 Task: Play online wordle game with 9 letters.
Action: Mouse moved to (513, 465)
Screenshot: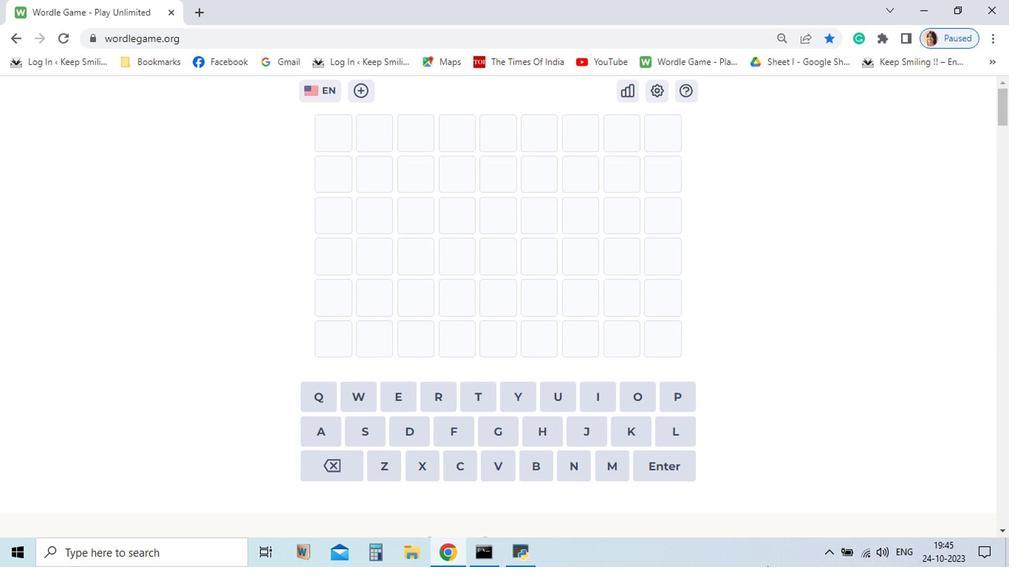 
Action: Mouse pressed left at (513, 465)
Screenshot: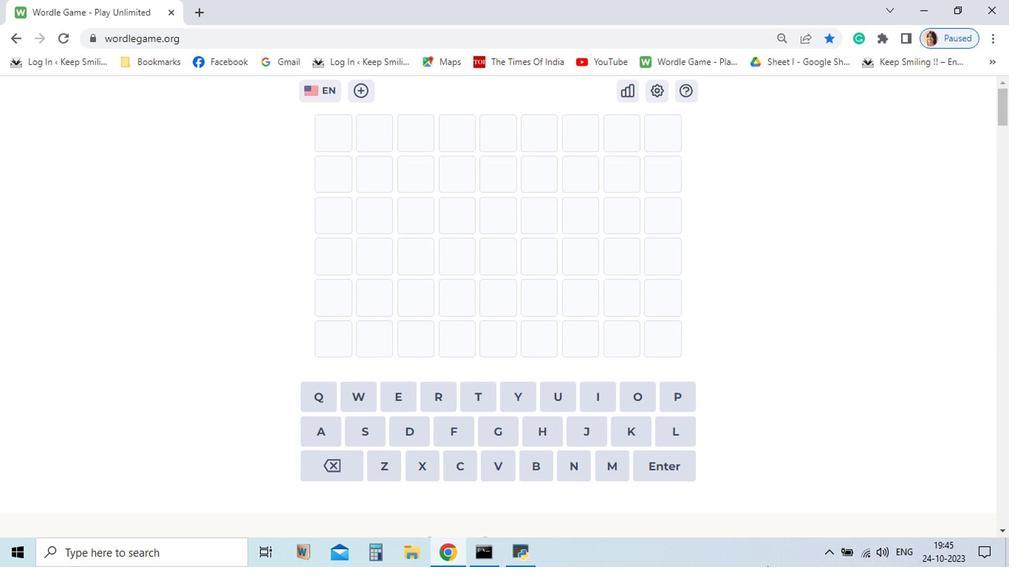 
Action: Mouse moved to (585, 415)
Screenshot: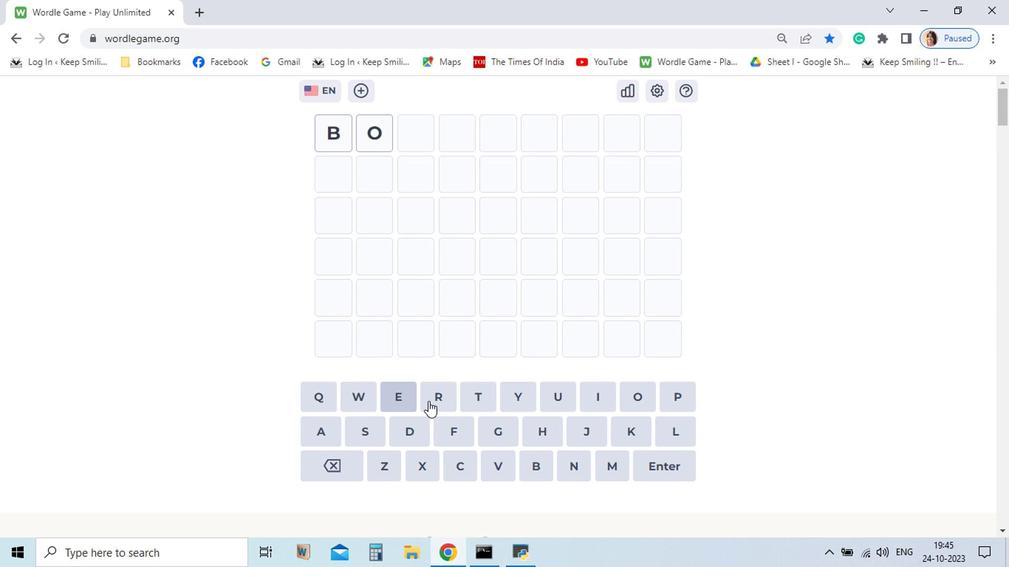 
Action: Mouse pressed left at (585, 415)
Screenshot: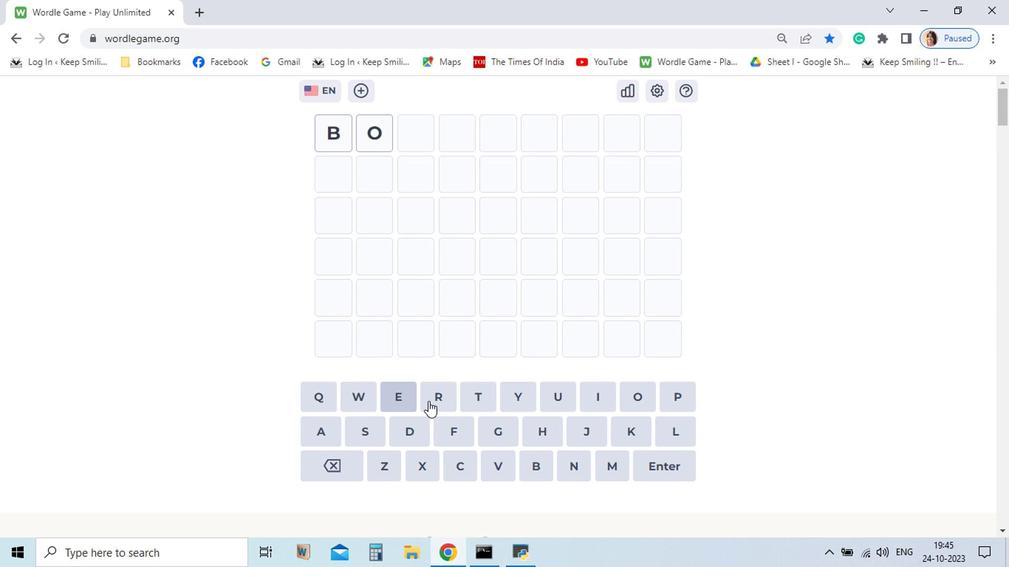
Action: Mouse moved to (440, 419)
Screenshot: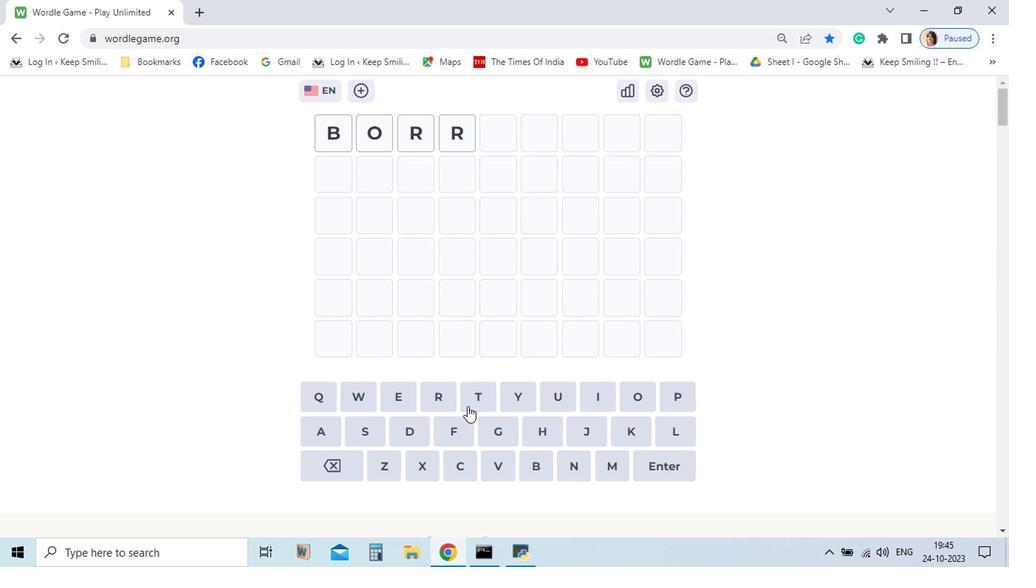 
Action: Mouse pressed left at (440, 419)
Screenshot: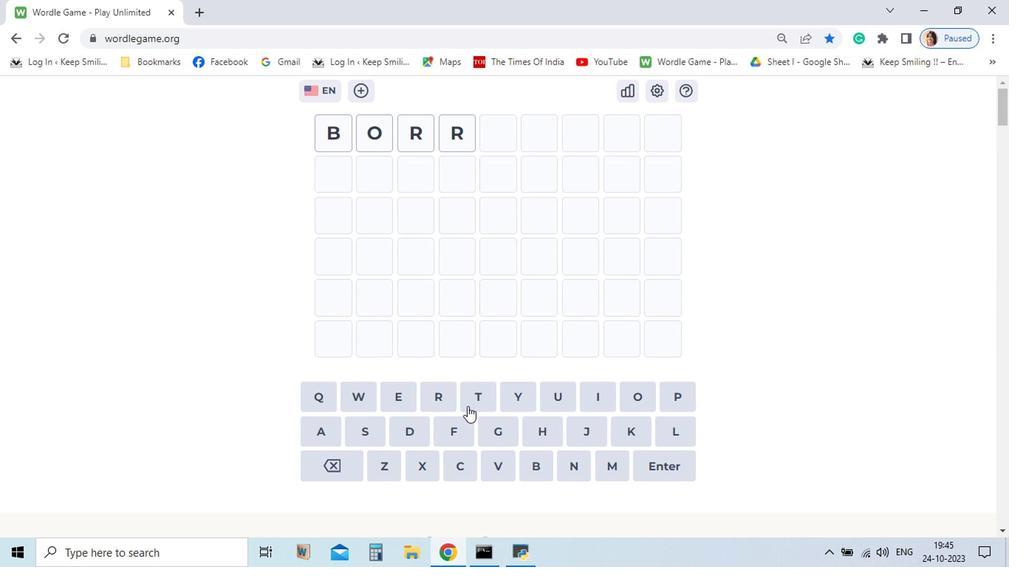 
Action: Mouse pressed left at (440, 419)
Screenshot: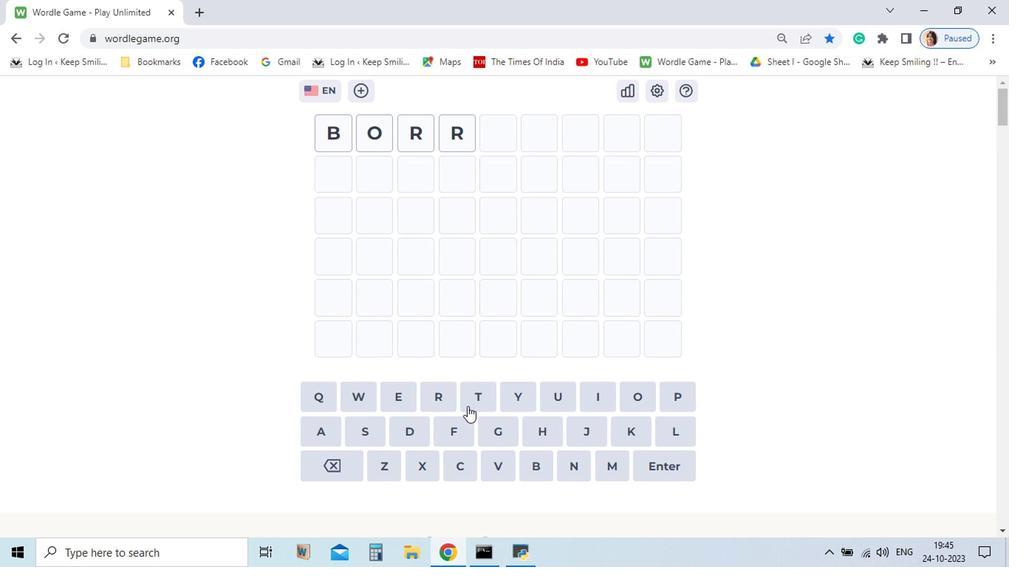 
Action: Mouse moved to (589, 413)
Screenshot: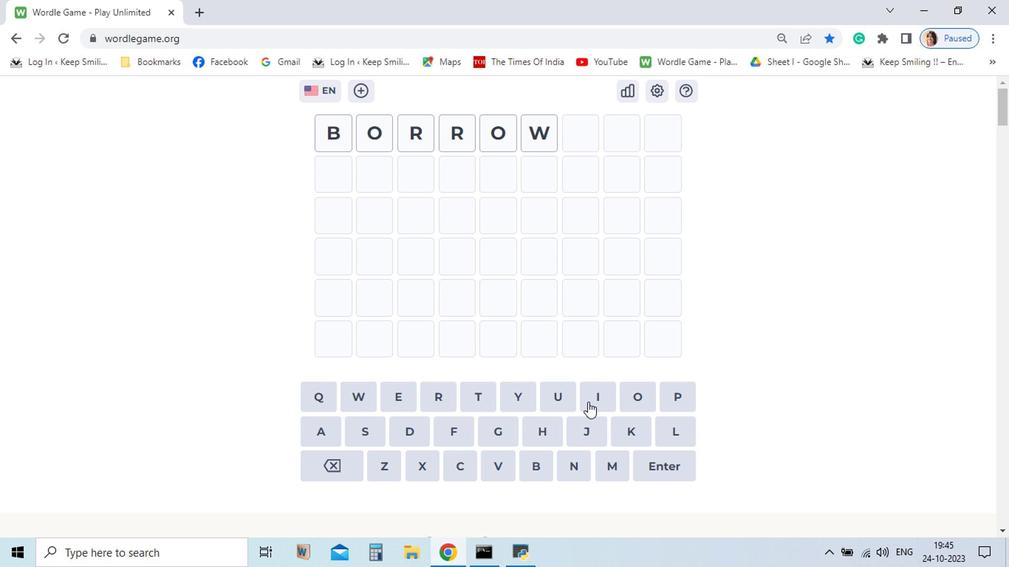 
Action: Mouse pressed left at (589, 413)
Screenshot: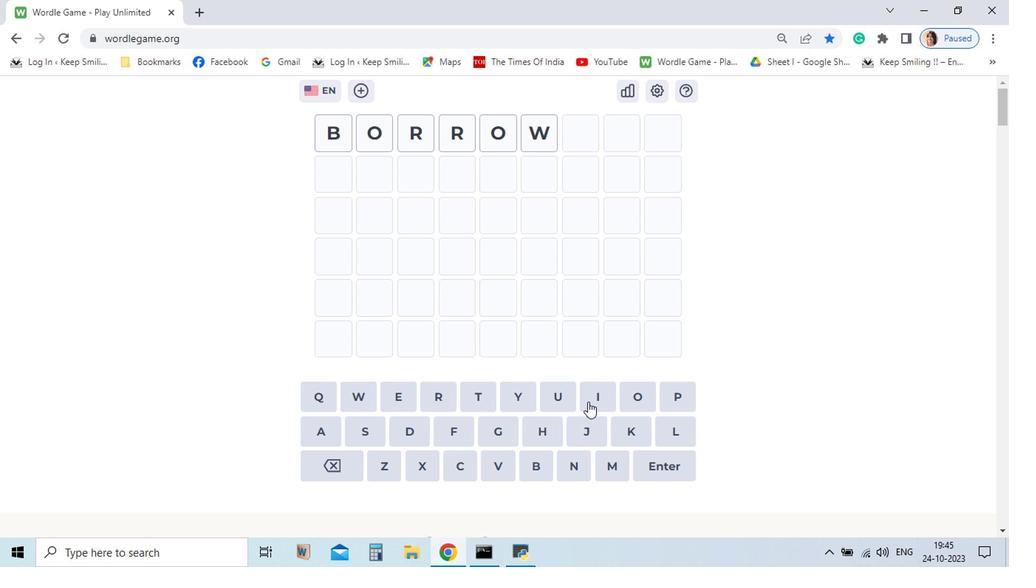 
Action: Mouse moved to (390, 416)
Screenshot: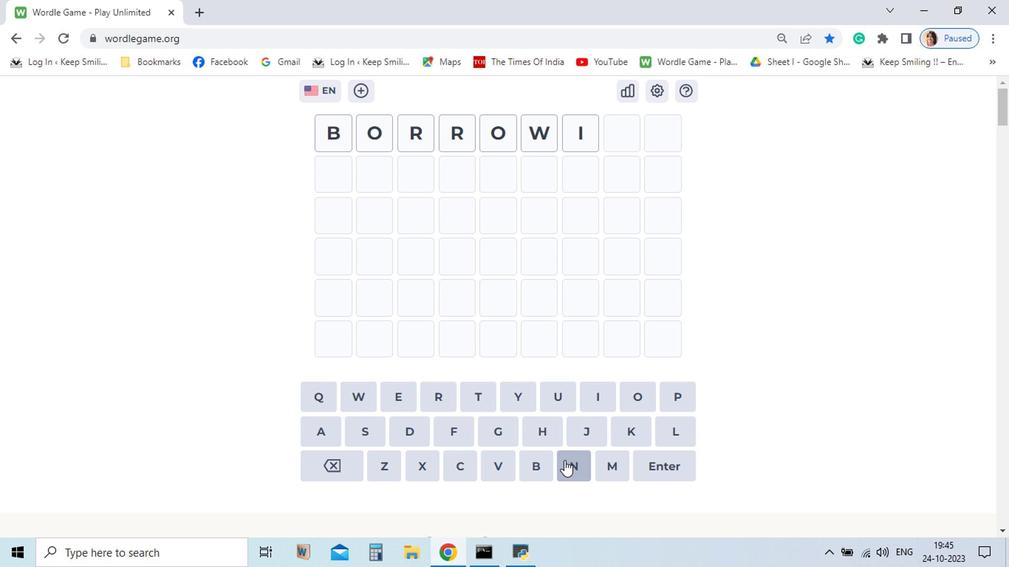 
Action: Mouse pressed left at (390, 416)
Screenshot: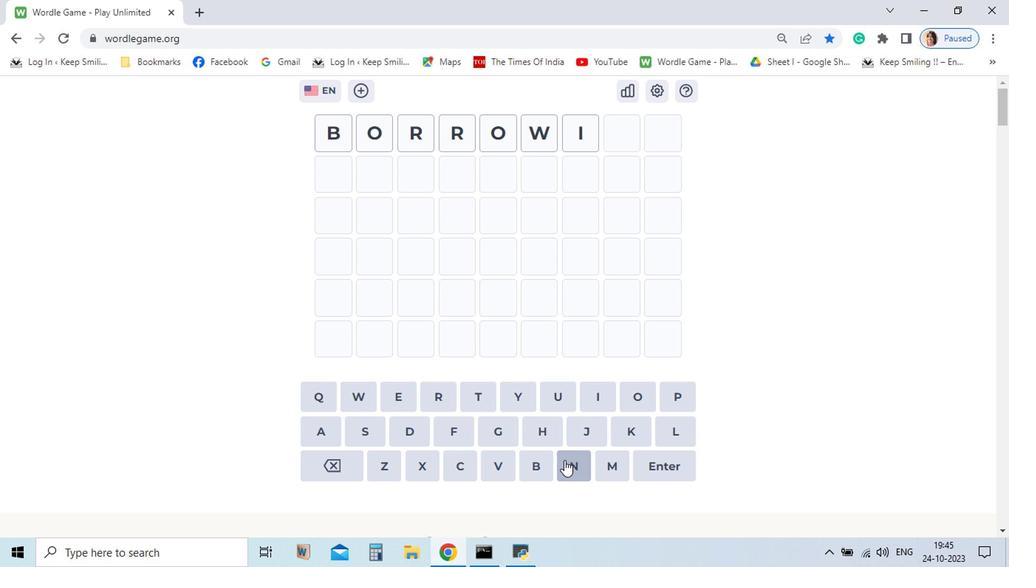 
Action: Mouse moved to (554, 419)
Screenshot: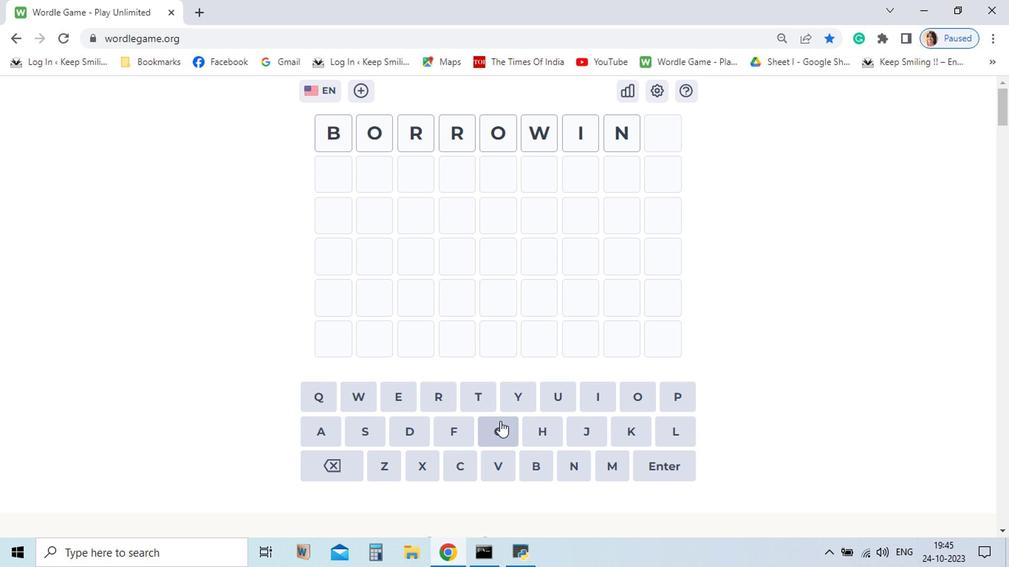 
Action: Mouse pressed left at (554, 419)
Screenshot: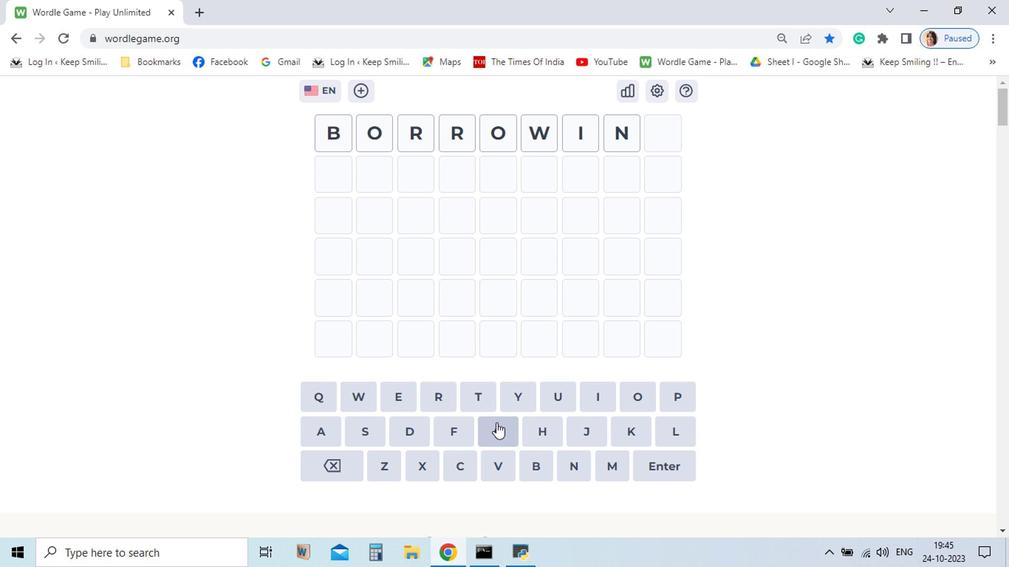 
Action: Mouse moved to (541, 465)
Screenshot: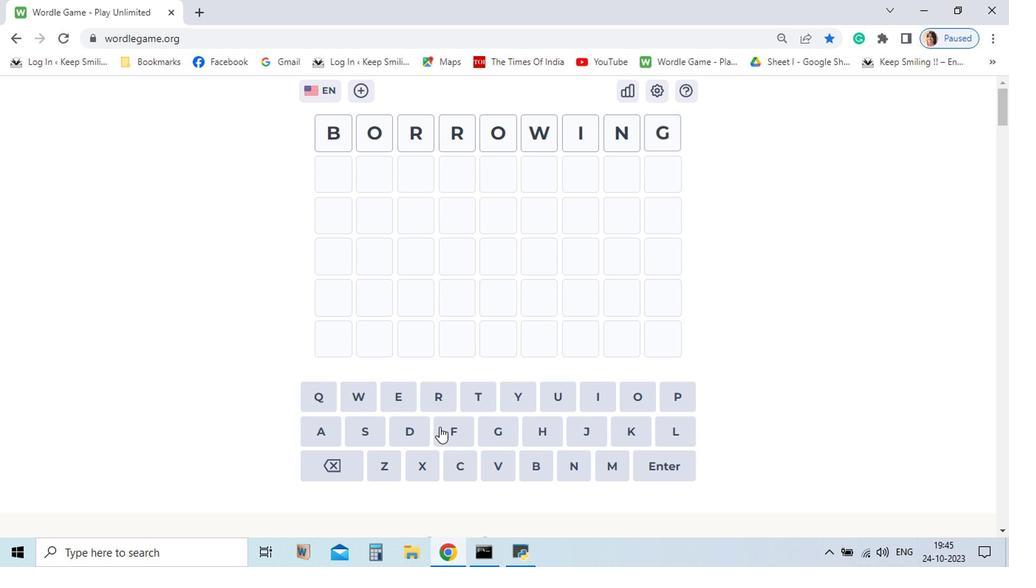 
Action: Mouse pressed left at (541, 465)
Screenshot: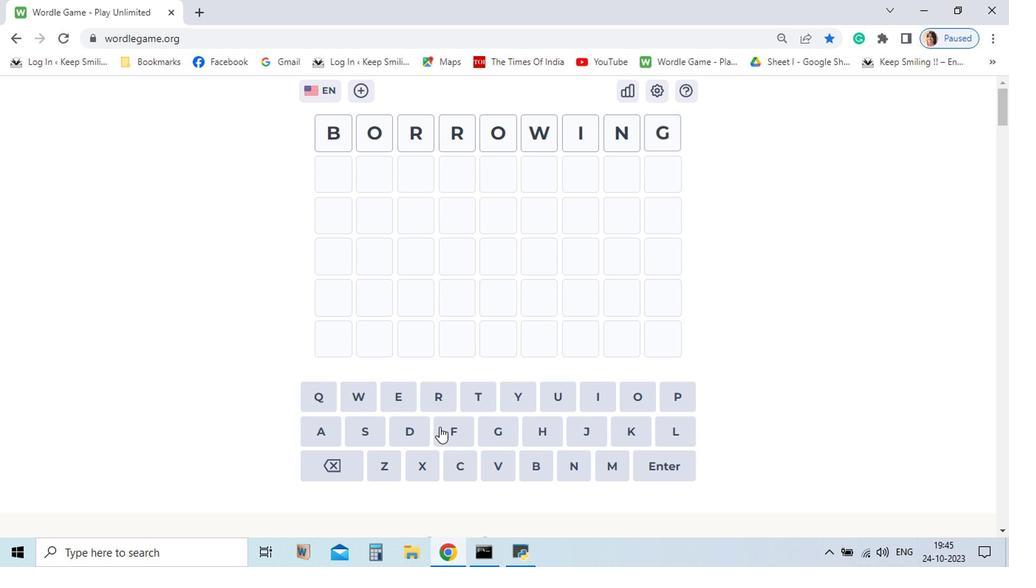 
Action: Mouse moved to (487, 434)
Screenshot: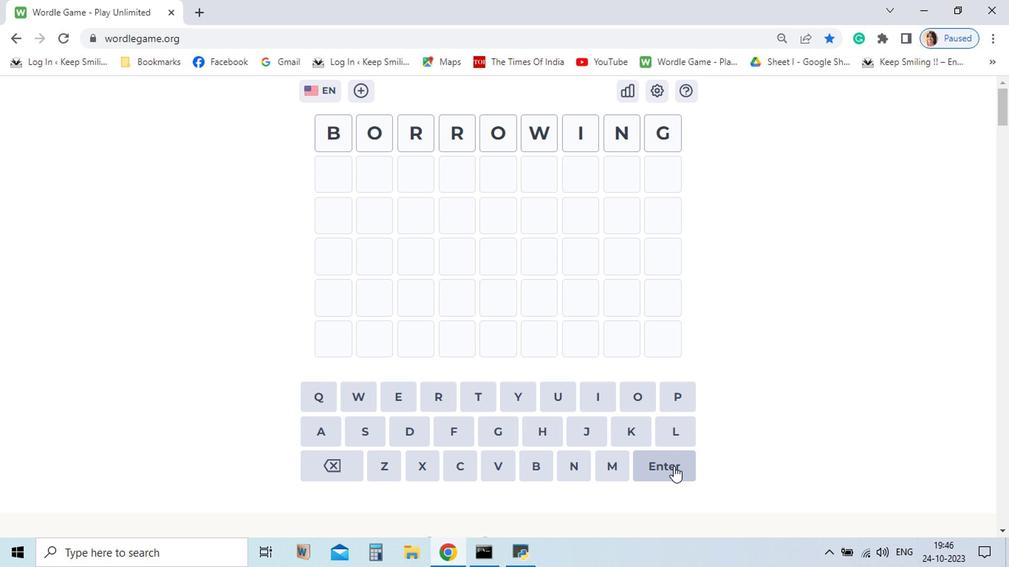 
Action: Mouse pressed left at (487, 434)
Screenshot: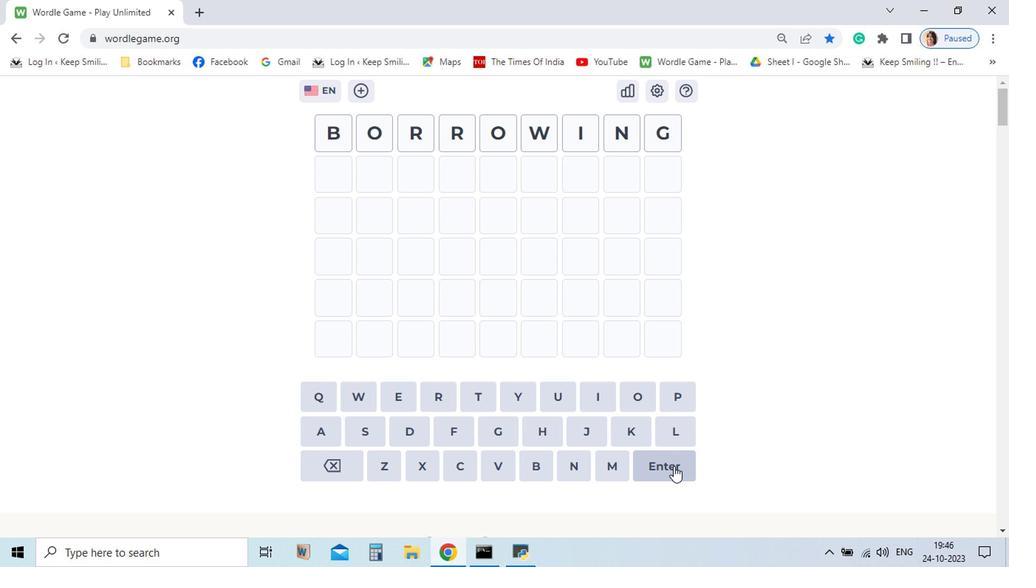 
Action: Mouse moved to (612, 466)
Screenshot: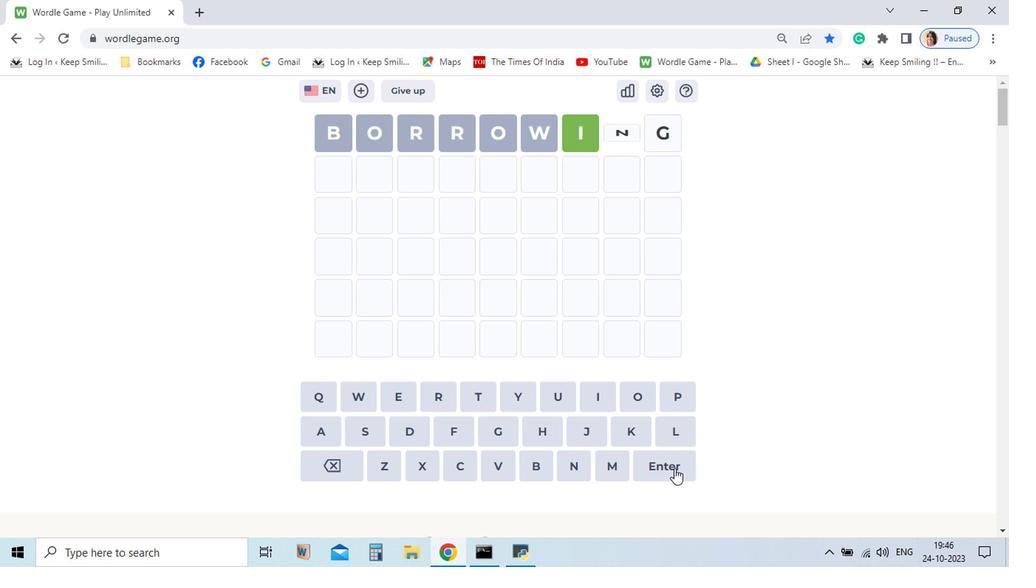
Action: Mouse pressed left at (612, 466)
Screenshot: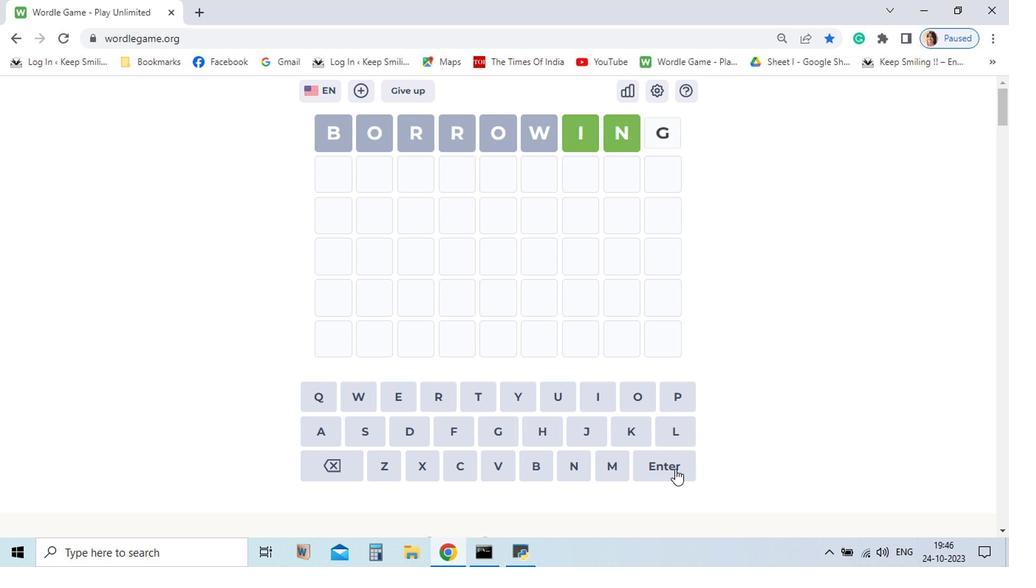 
Action: Mouse moved to (520, 436)
Screenshot: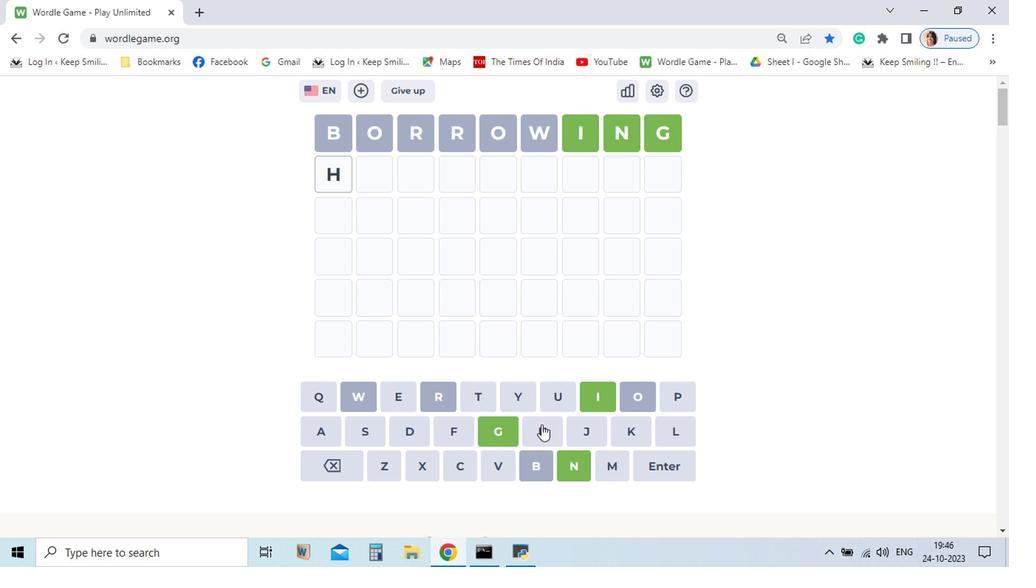 
Action: Mouse pressed left at (520, 436)
Screenshot: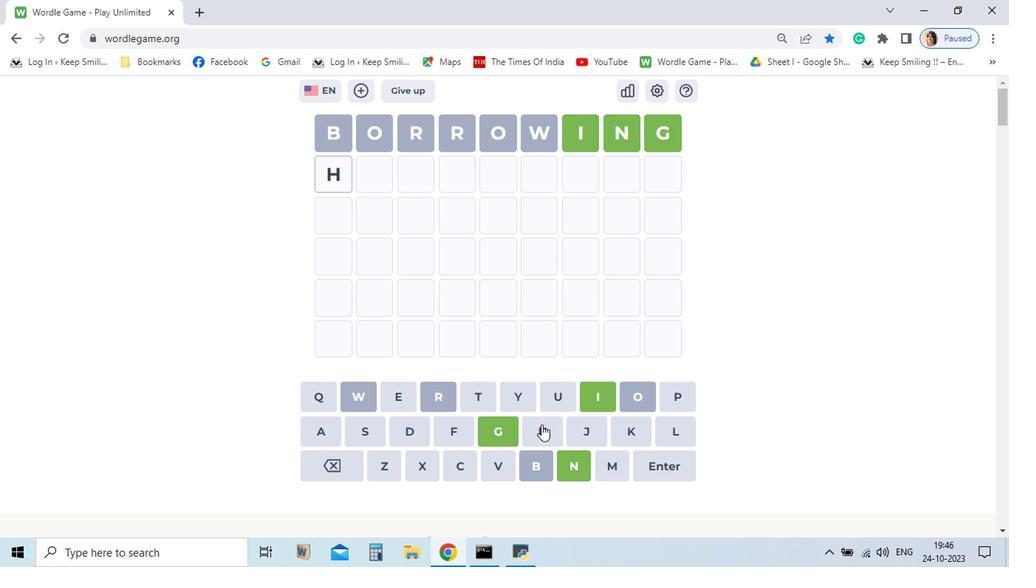 
Action: Mouse moved to (416, 411)
Screenshot: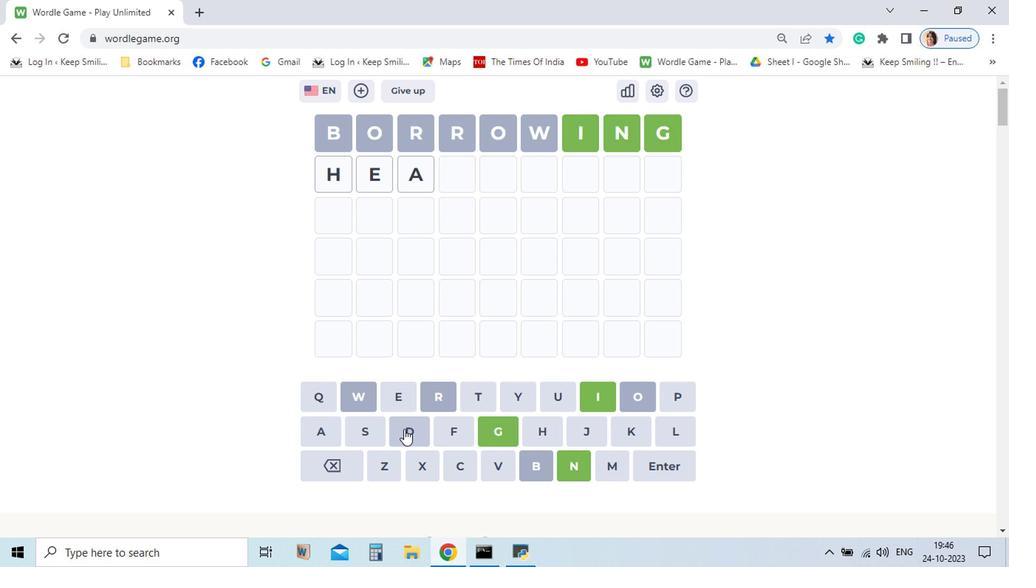 
Action: Mouse pressed left at (416, 411)
Screenshot: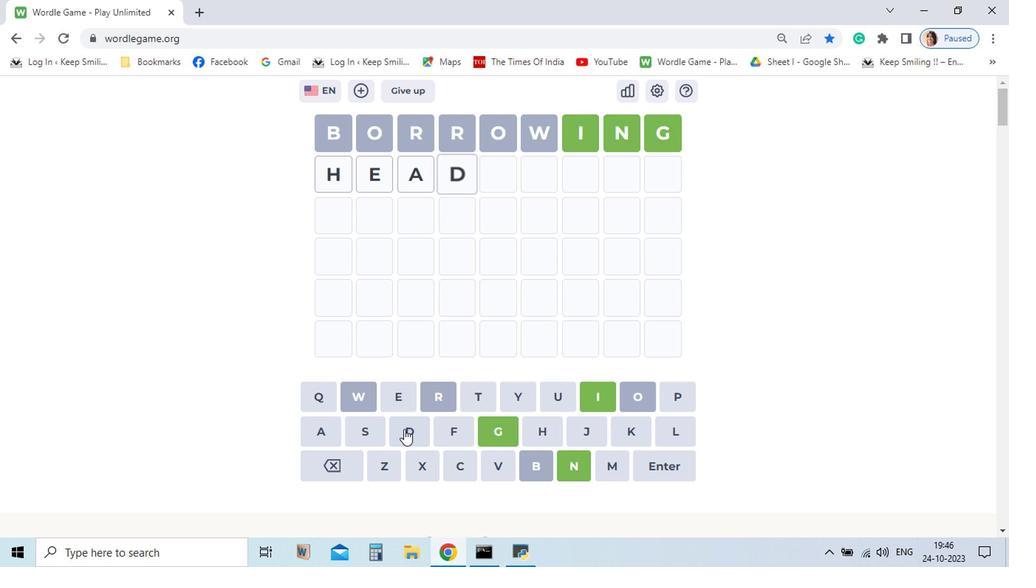 
Action: Mouse moved to (362, 442)
Screenshot: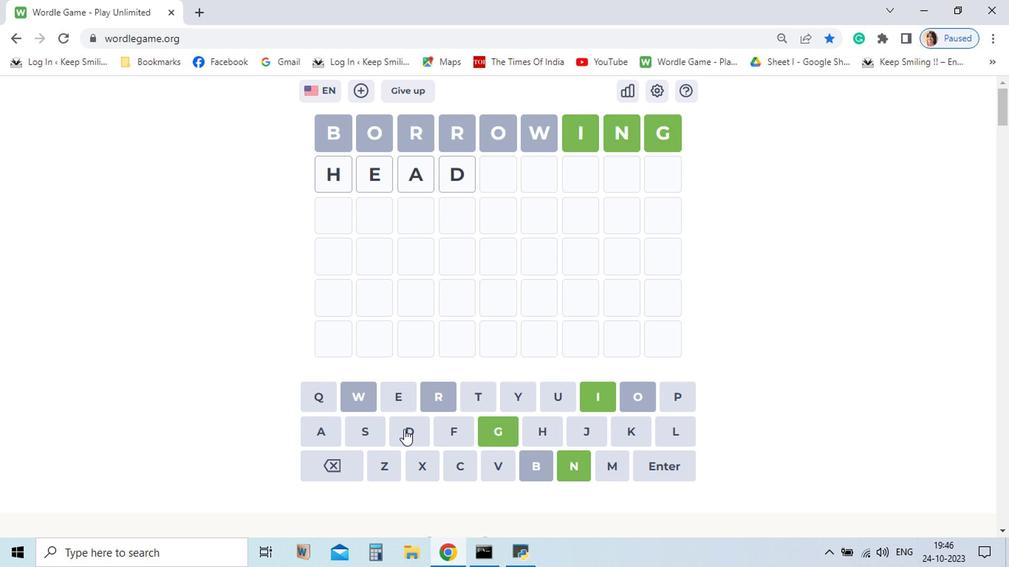 
Action: Mouse pressed left at (362, 442)
Screenshot: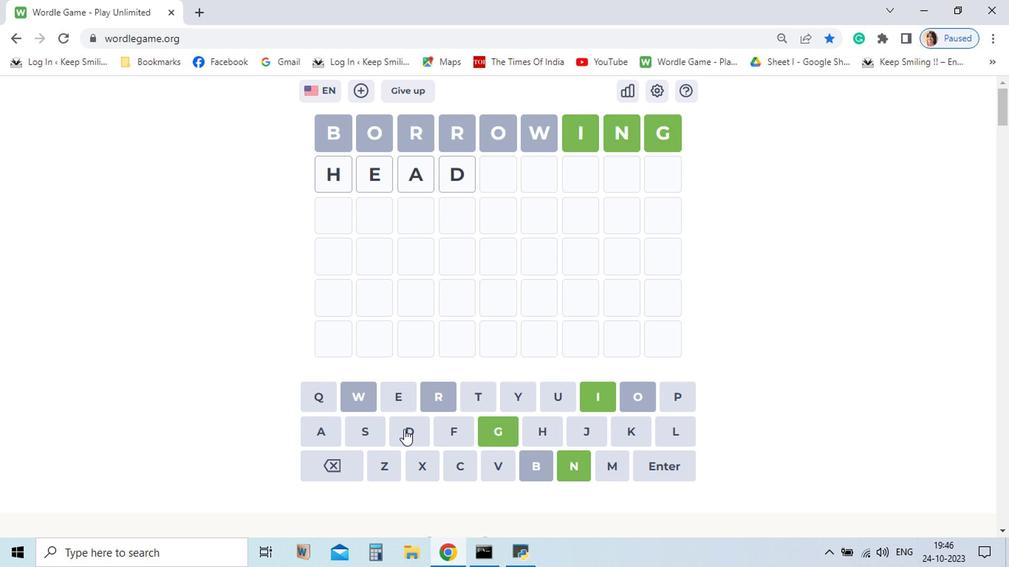 
Action: Mouse moved to (421, 439)
Screenshot: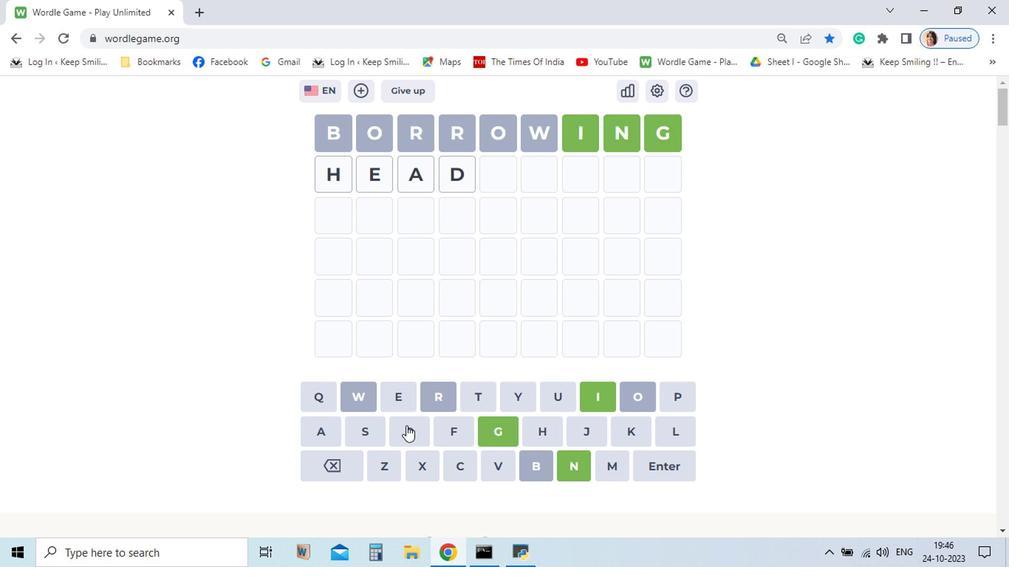 
Action: Mouse pressed left at (421, 439)
Screenshot: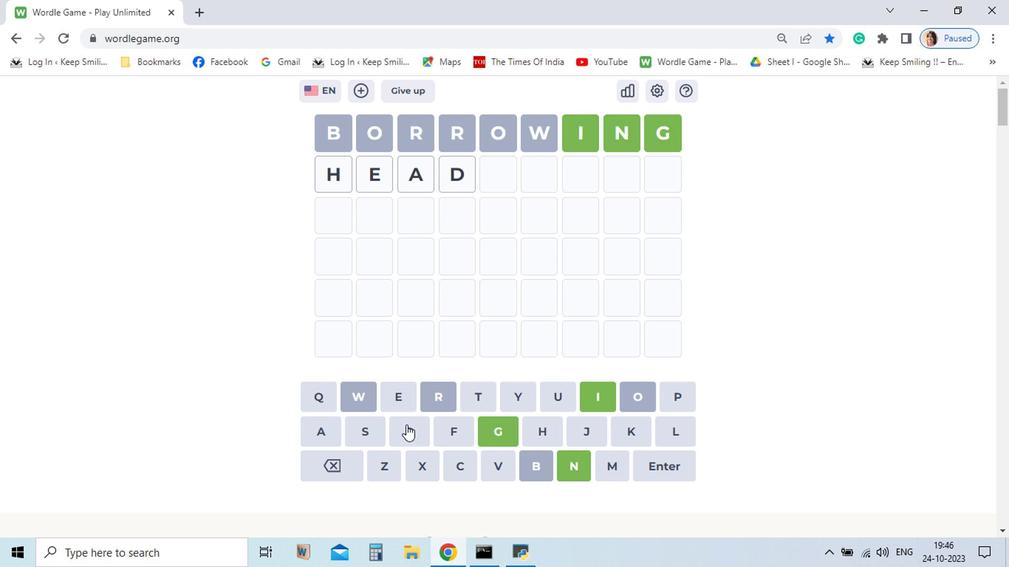 
Action: Mouse moved to (402, 438)
Screenshot: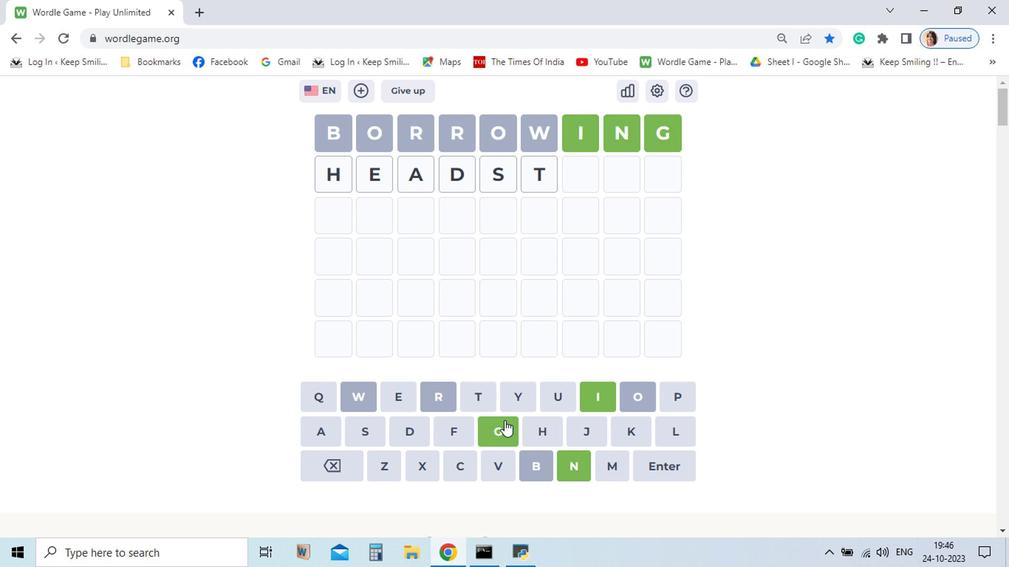 
Action: Mouse pressed left at (402, 438)
Screenshot: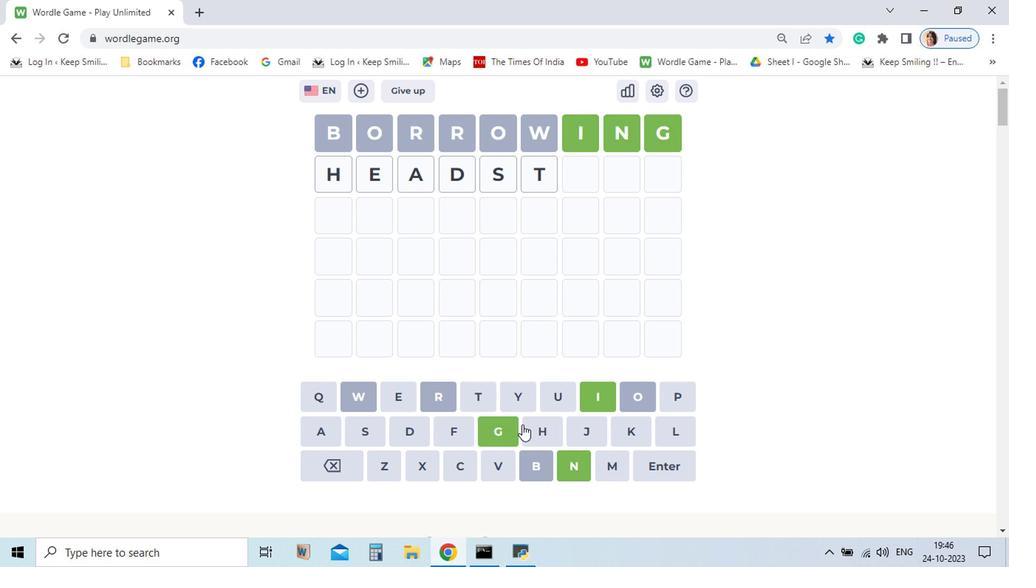 
Action: Mouse moved to (468, 414)
Screenshot: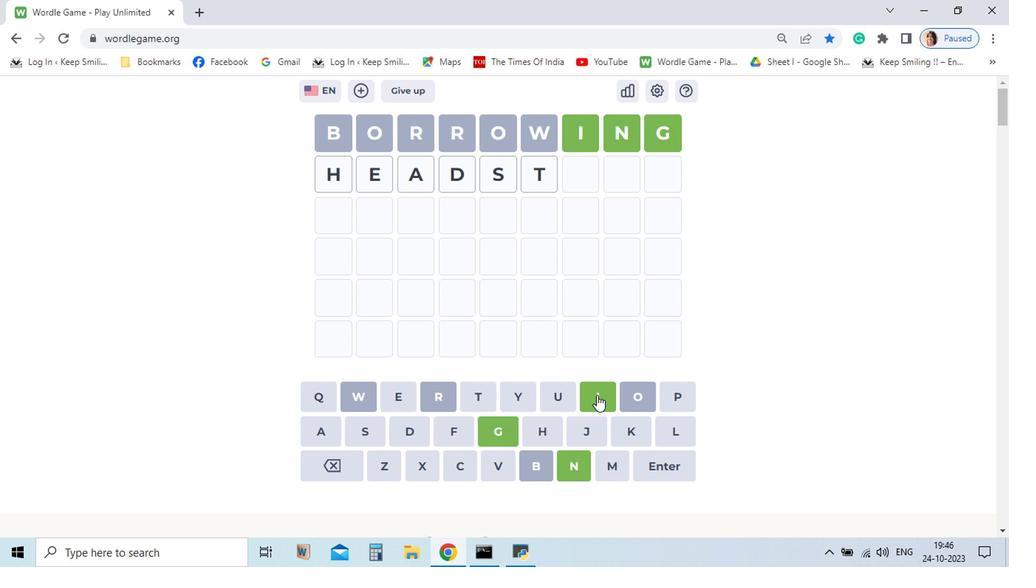 
Action: Mouse pressed left at (468, 414)
Screenshot: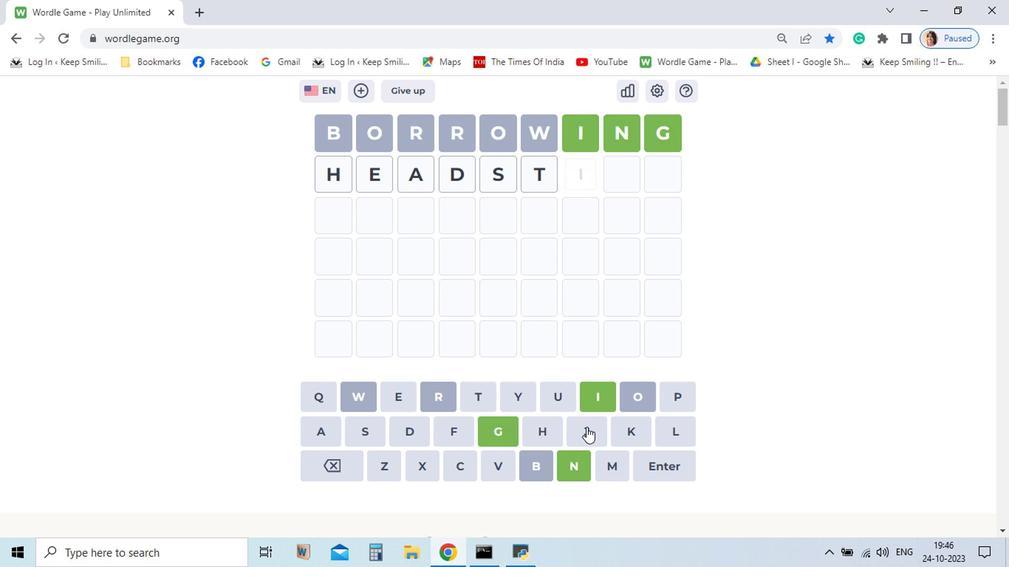 
Action: Mouse moved to (558, 415)
Screenshot: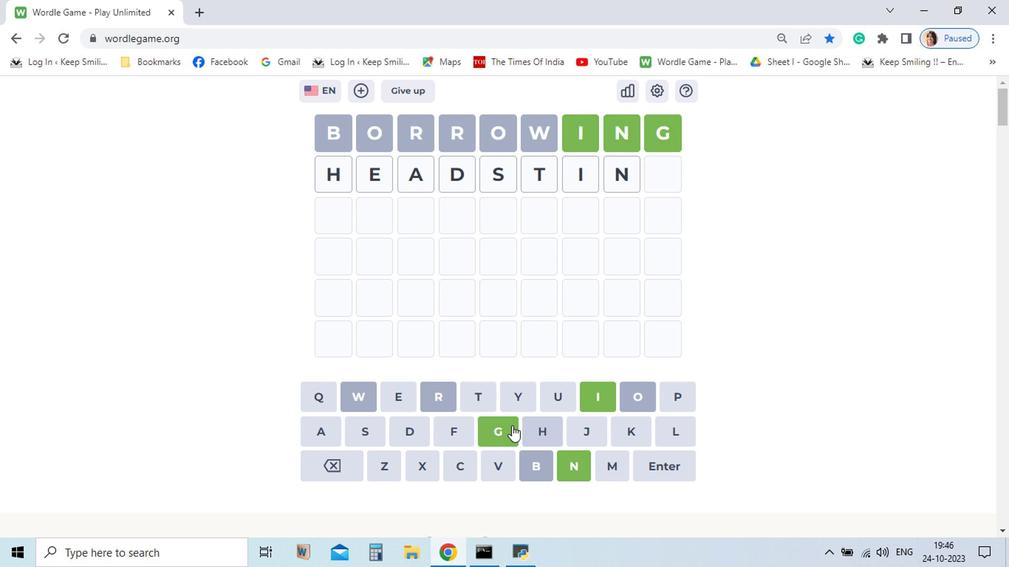 
Action: Mouse pressed left at (558, 415)
Screenshot: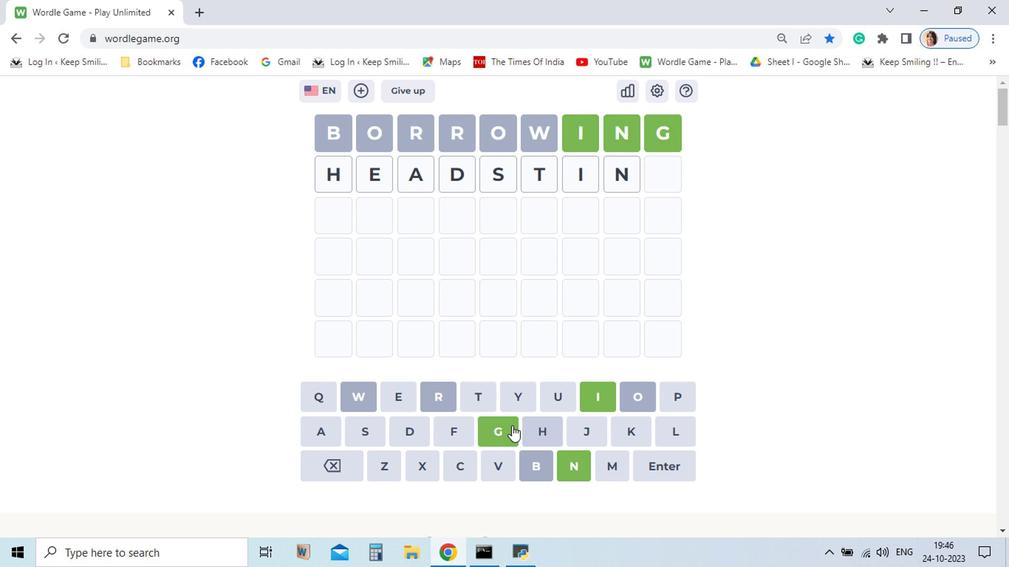 
Action: Mouse moved to (545, 462)
Screenshot: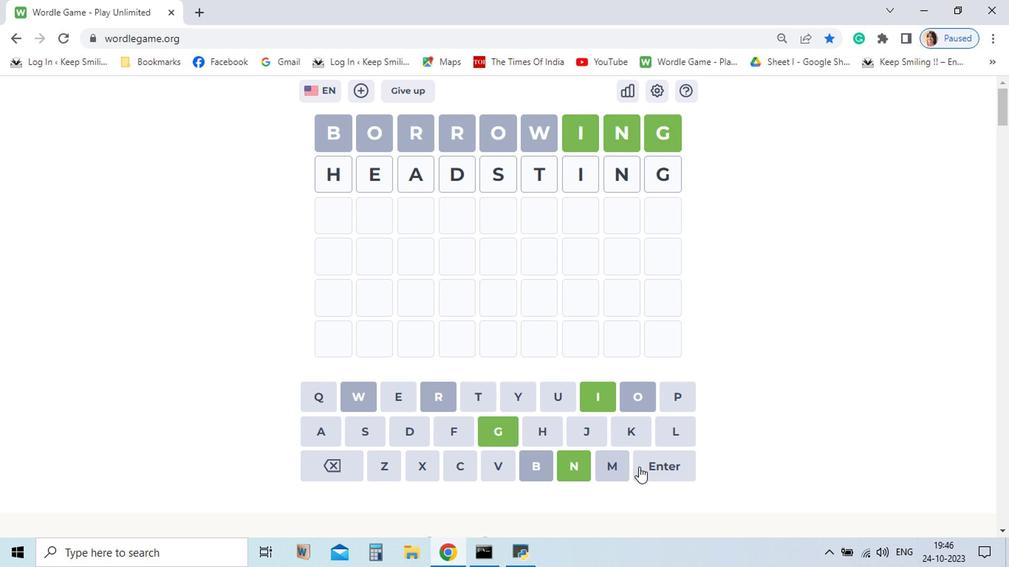 
Action: Mouse pressed left at (545, 462)
Screenshot: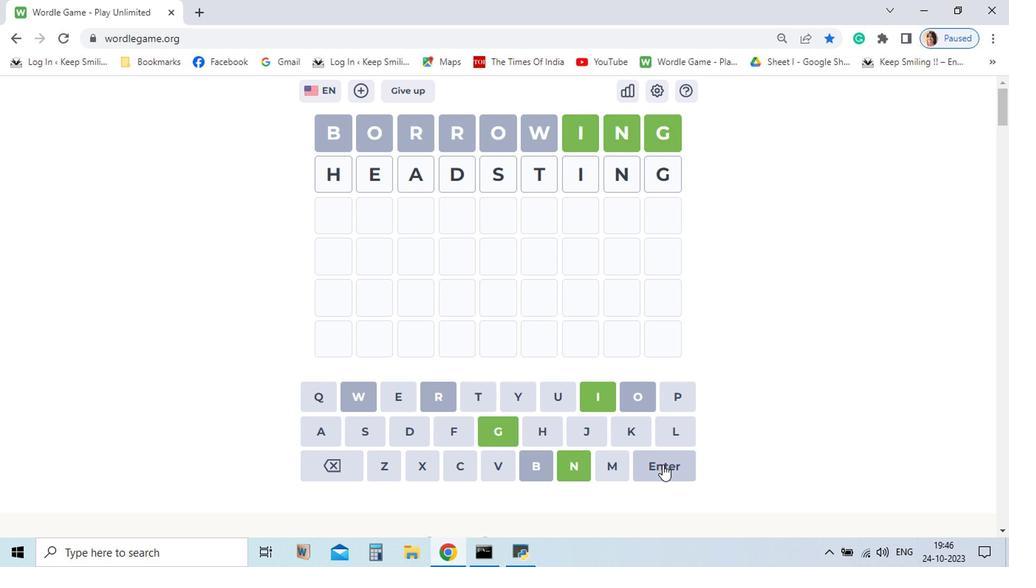 
Action: Mouse moved to (495, 436)
Screenshot: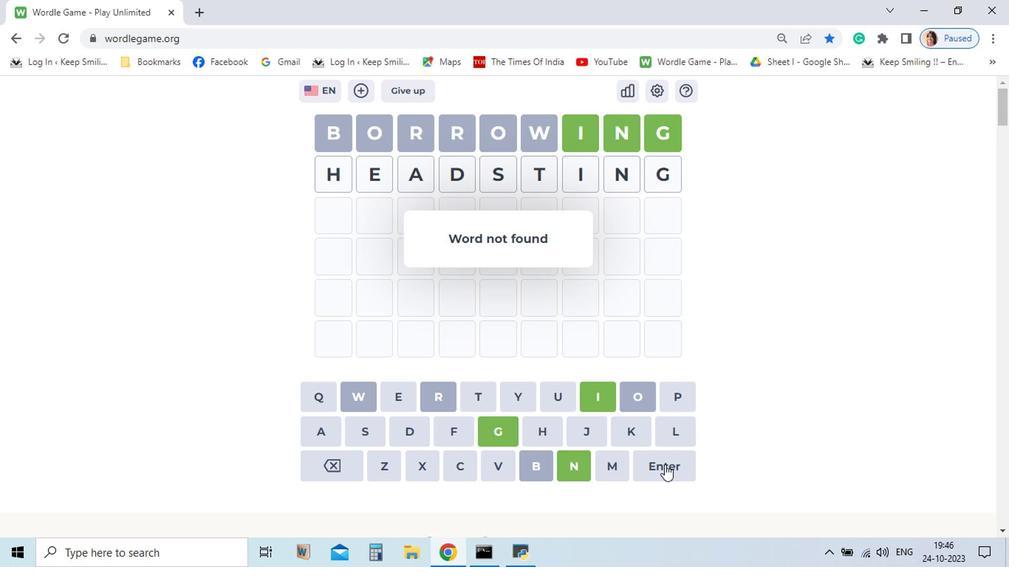 
Action: Mouse pressed left at (495, 436)
Screenshot: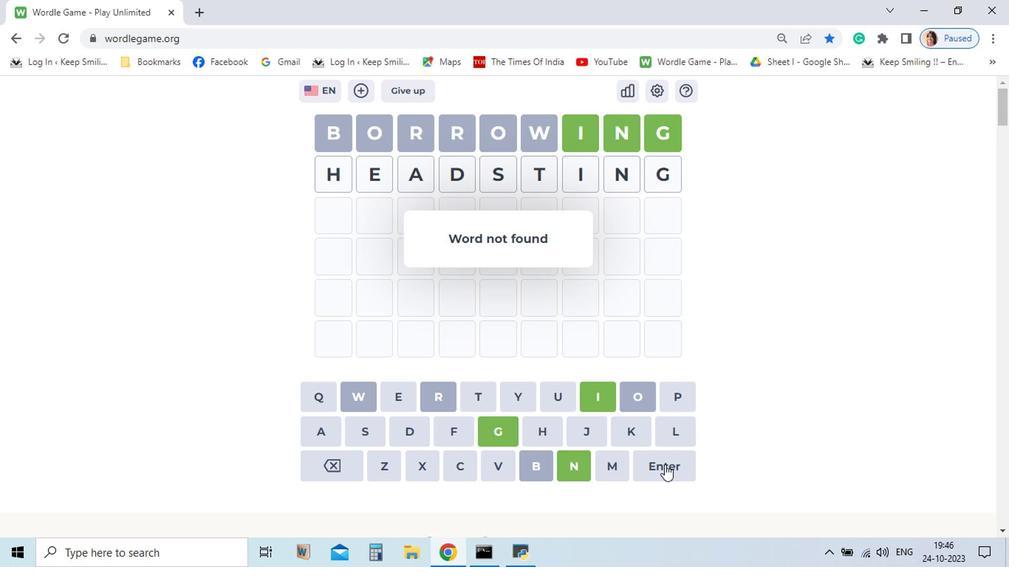 
Action: Mouse moved to (607, 464)
Screenshot: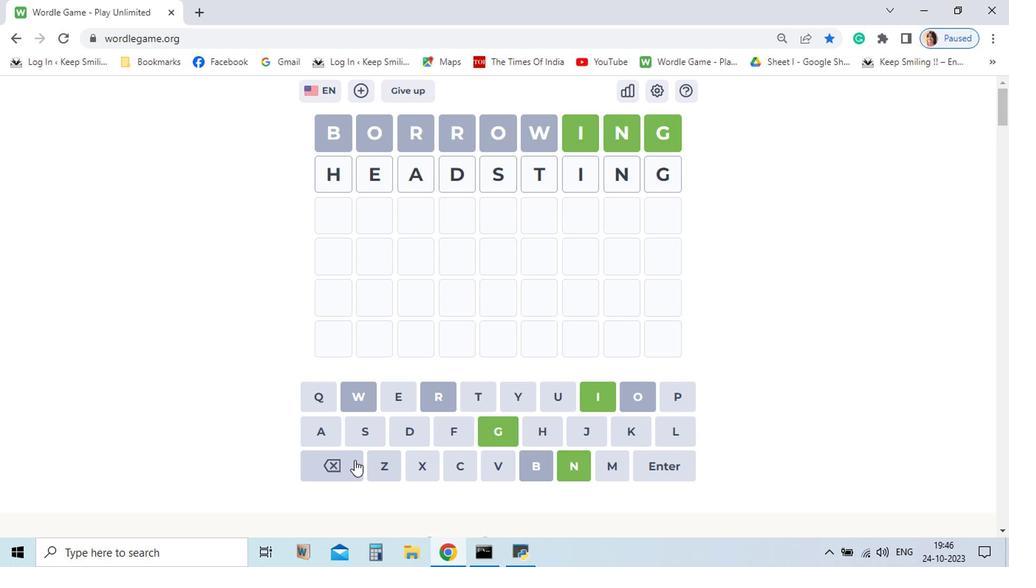 
Action: Mouse pressed left at (607, 464)
Screenshot: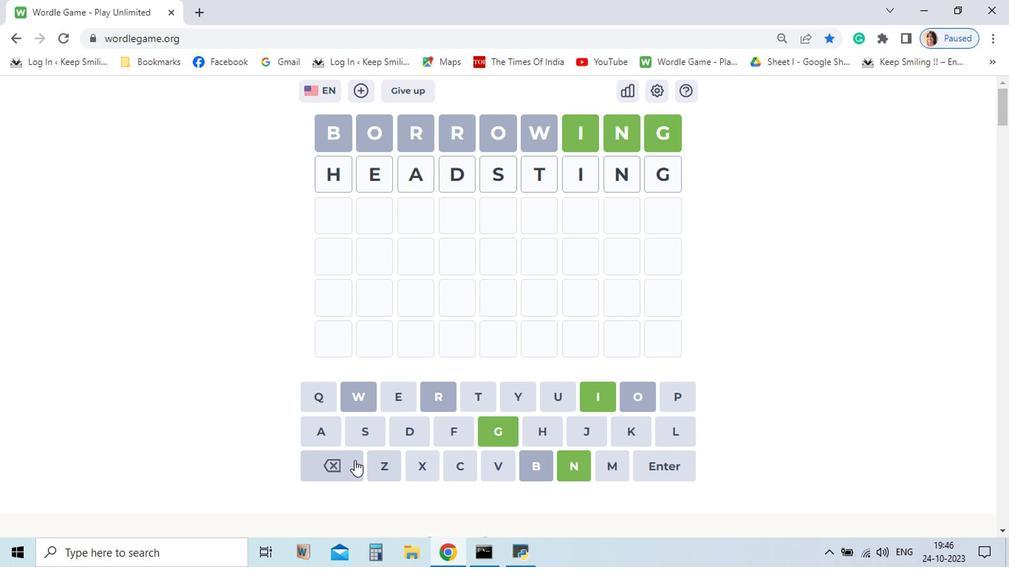 
Action: Mouse moved to (376, 463)
Screenshot: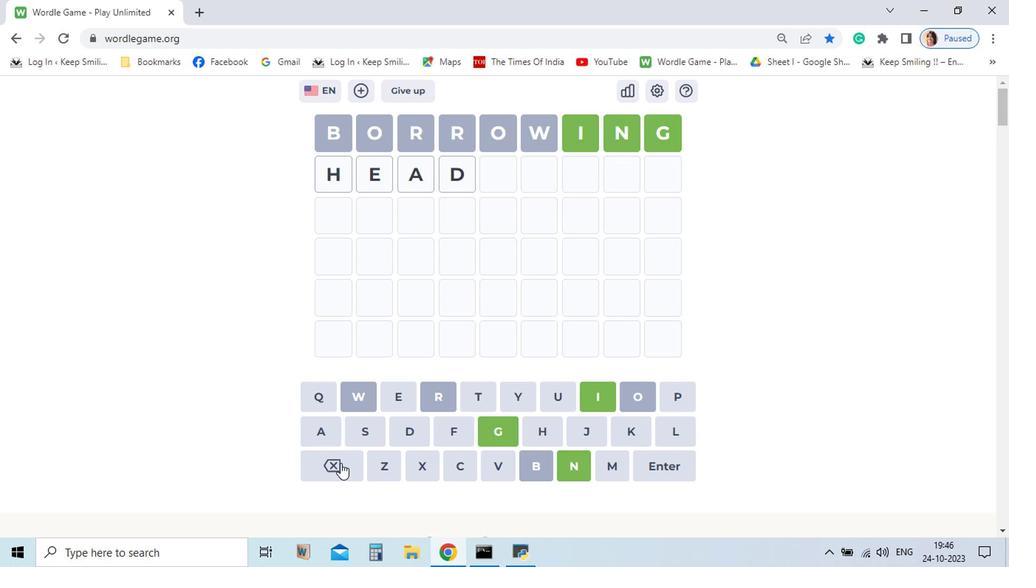 
Action: Mouse pressed left at (376, 463)
Screenshot: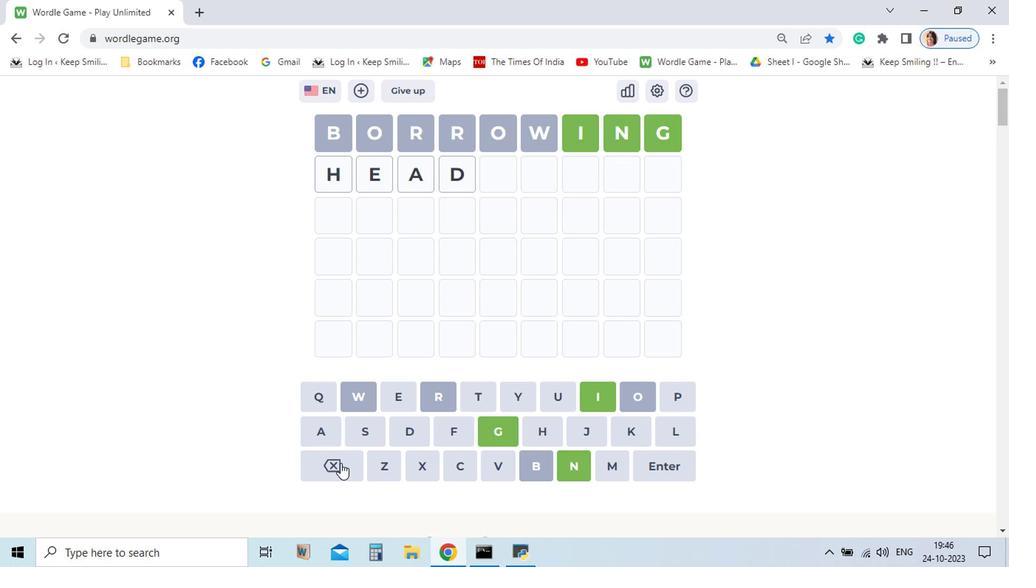 
Action: Mouse pressed left at (376, 463)
Screenshot: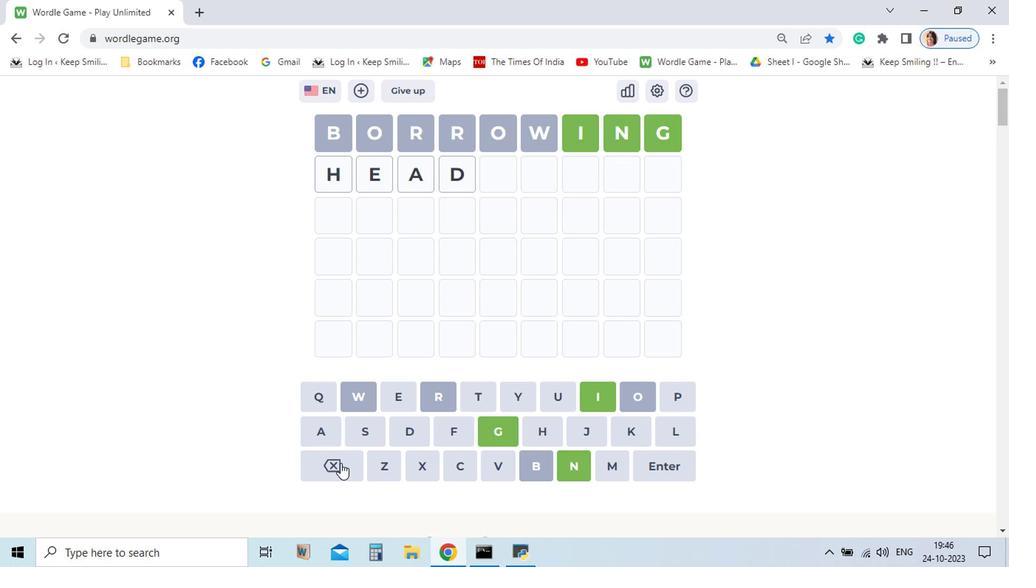 
Action: Mouse pressed left at (376, 463)
Screenshot: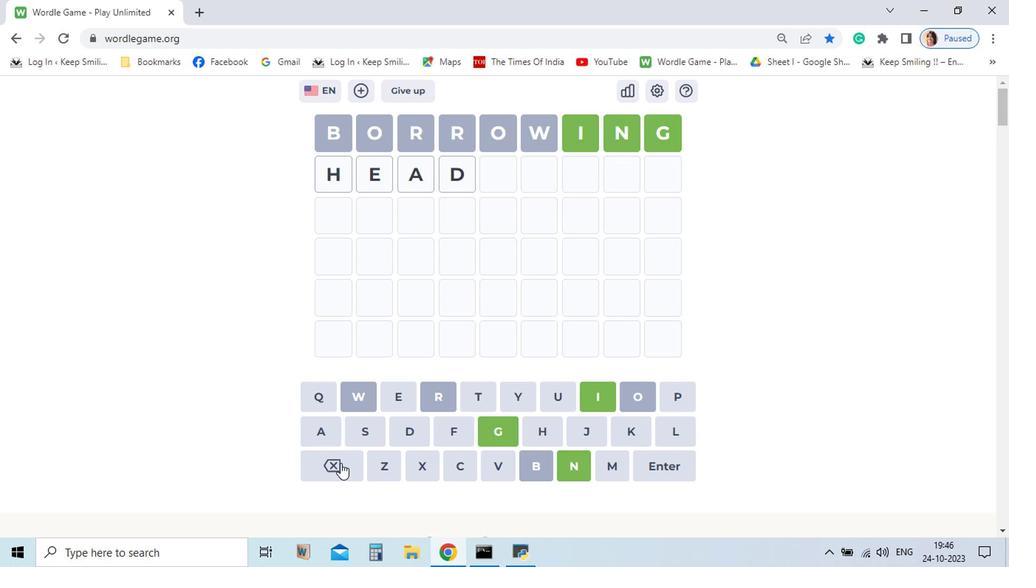 
Action: Mouse pressed left at (376, 463)
Screenshot: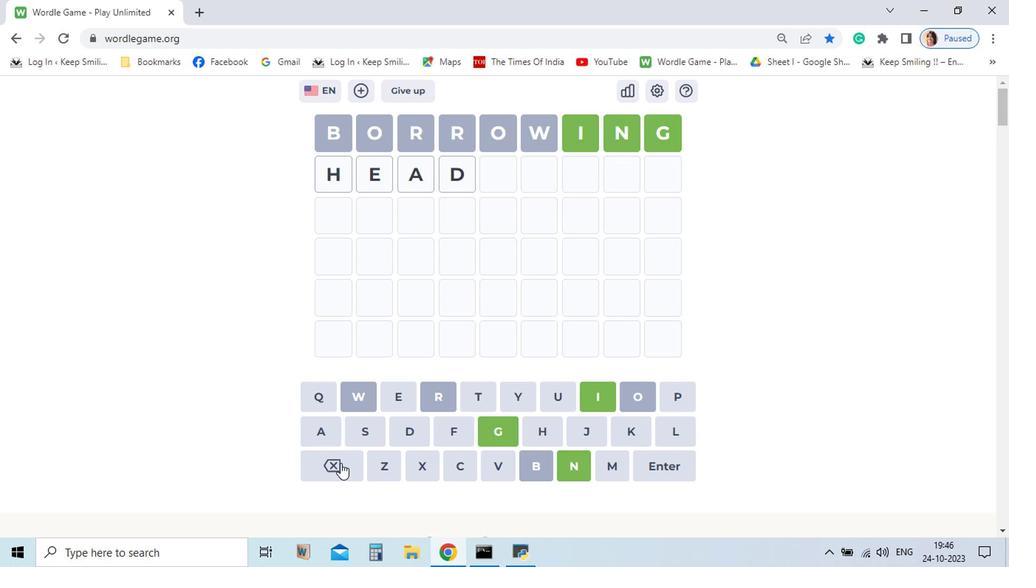 
Action: Mouse pressed left at (376, 463)
Screenshot: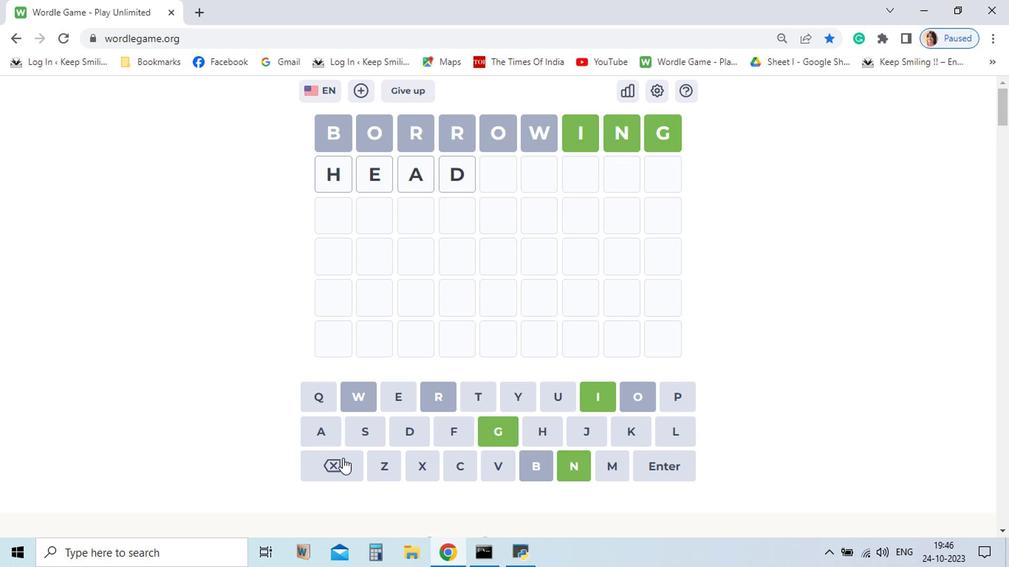 
Action: Mouse moved to (393, 446)
Screenshot: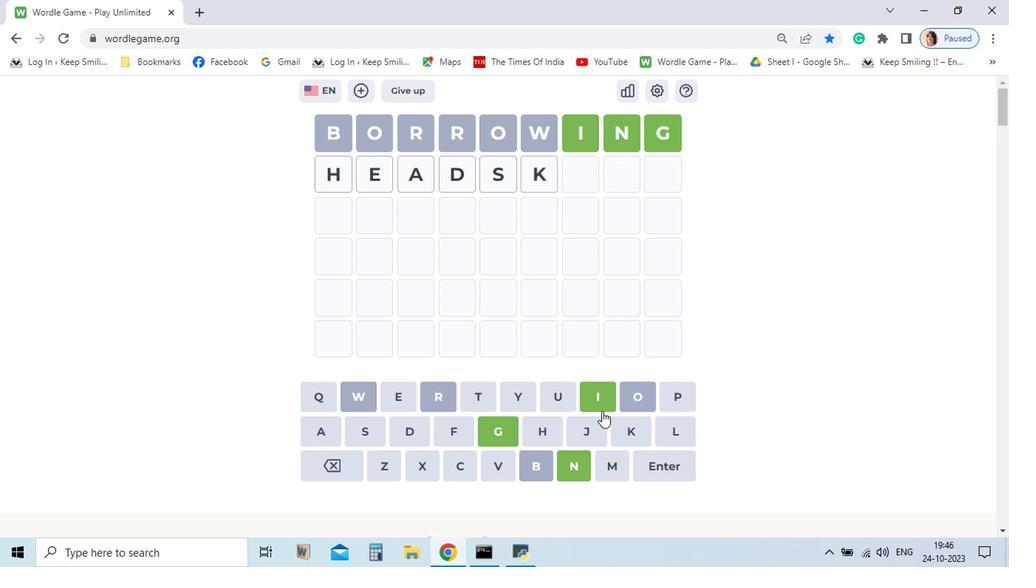 
Action: Mouse pressed left at (393, 446)
Screenshot: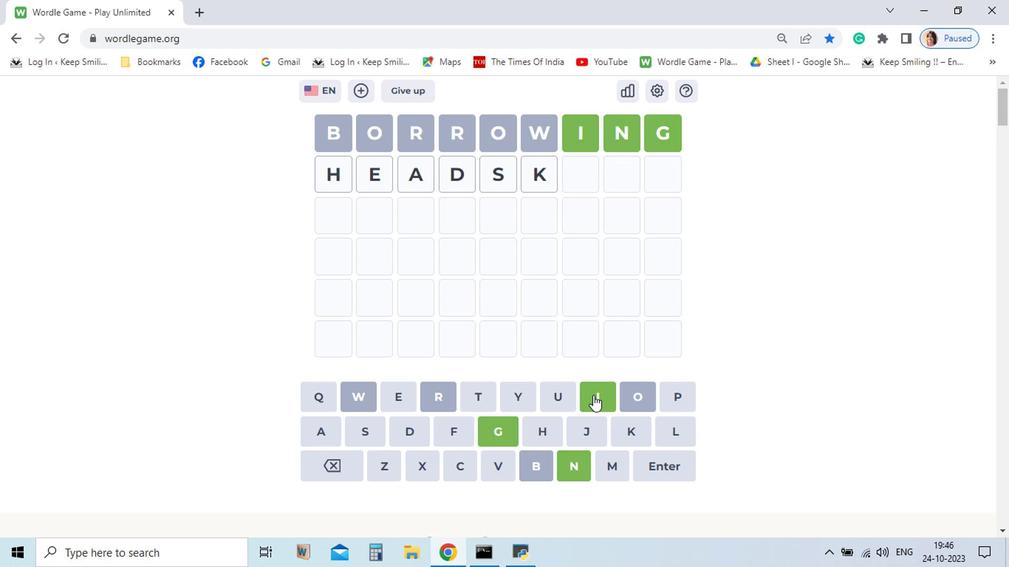
Action: Mouse moved to (580, 438)
Screenshot: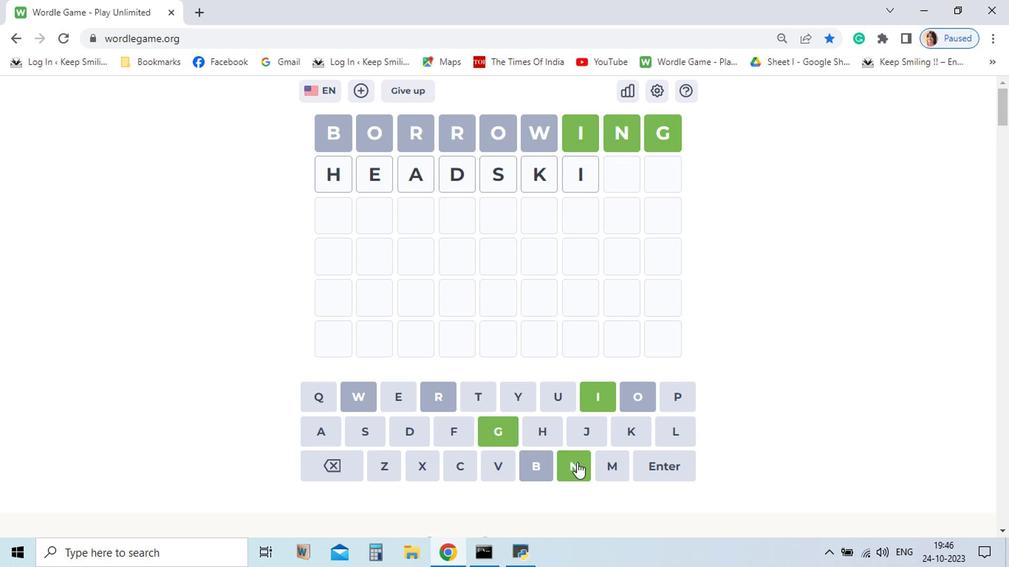 
Action: Mouse pressed left at (580, 438)
Screenshot: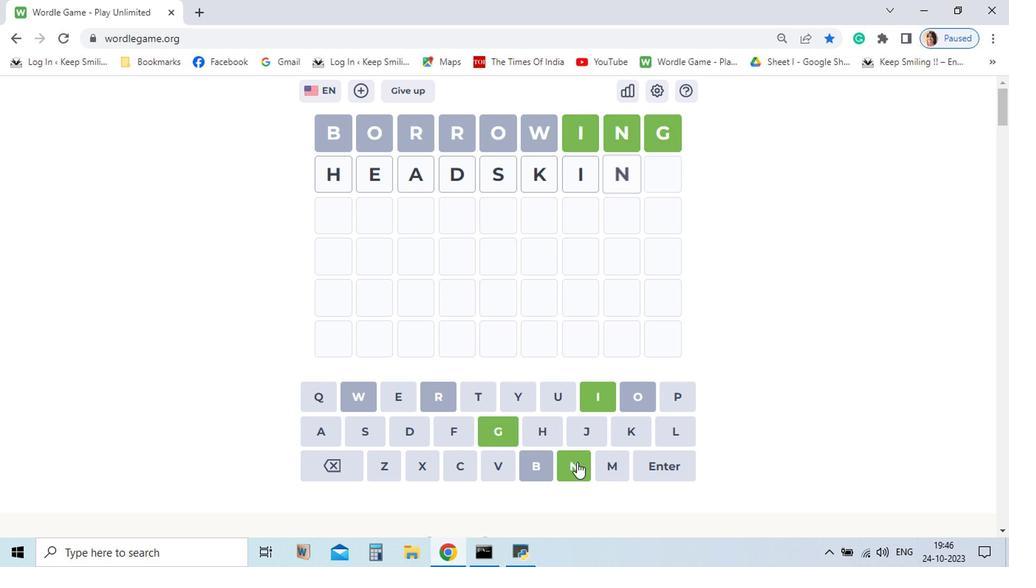 
Action: Mouse moved to (556, 414)
Screenshot: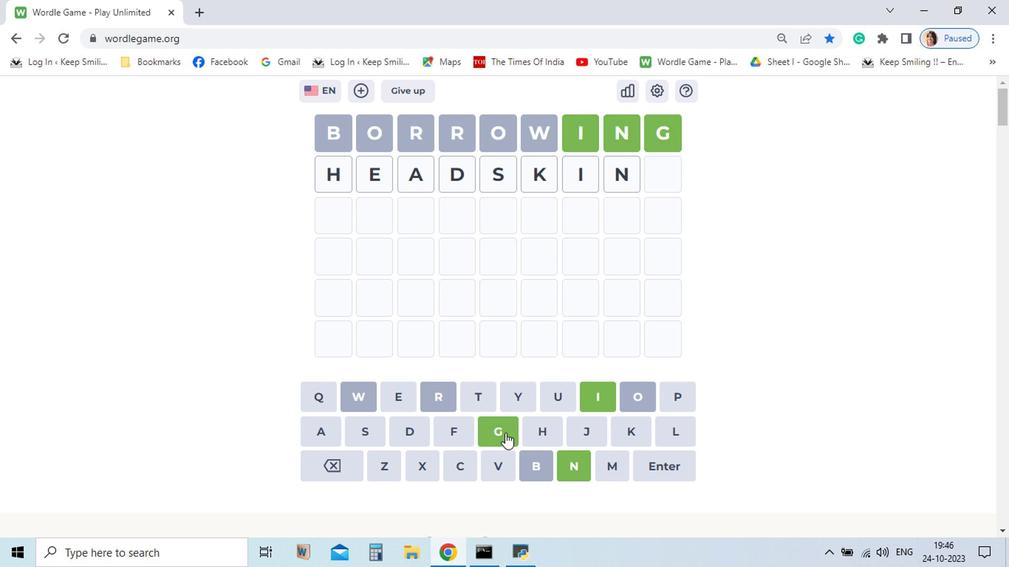 
Action: Mouse pressed left at (556, 414)
Screenshot: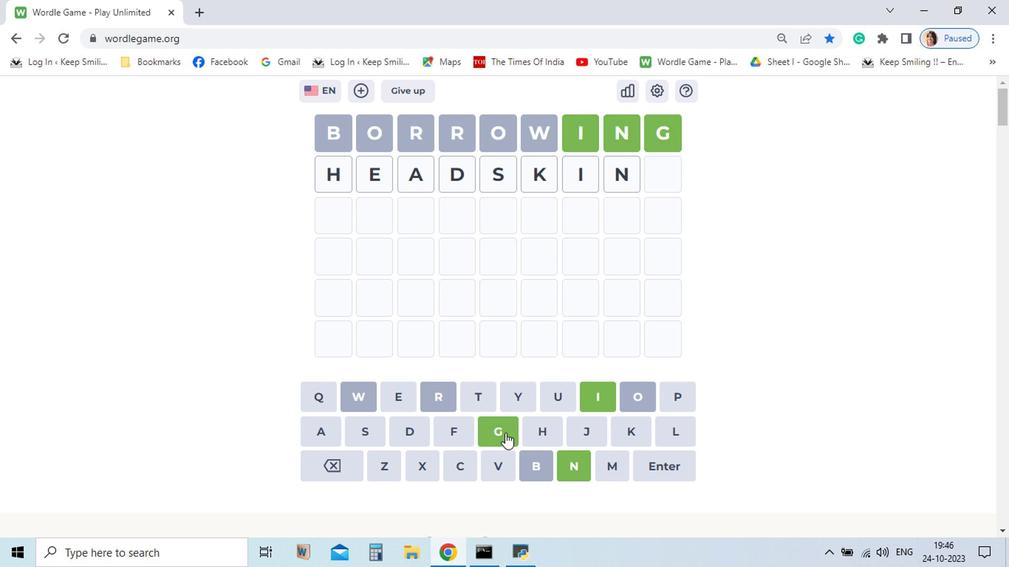 
Action: Mouse moved to (544, 463)
Screenshot: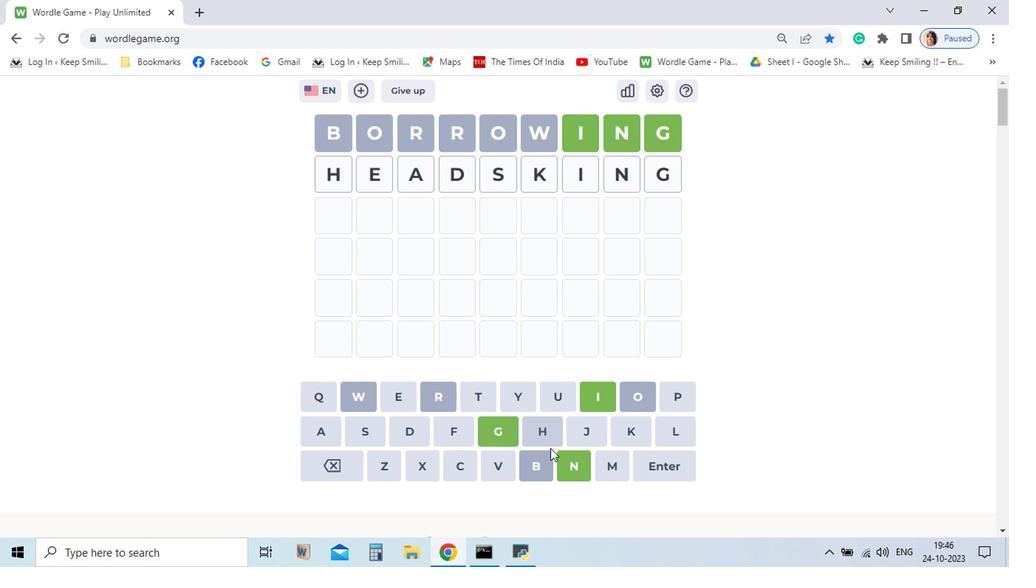 
Action: Mouse pressed left at (544, 463)
Screenshot: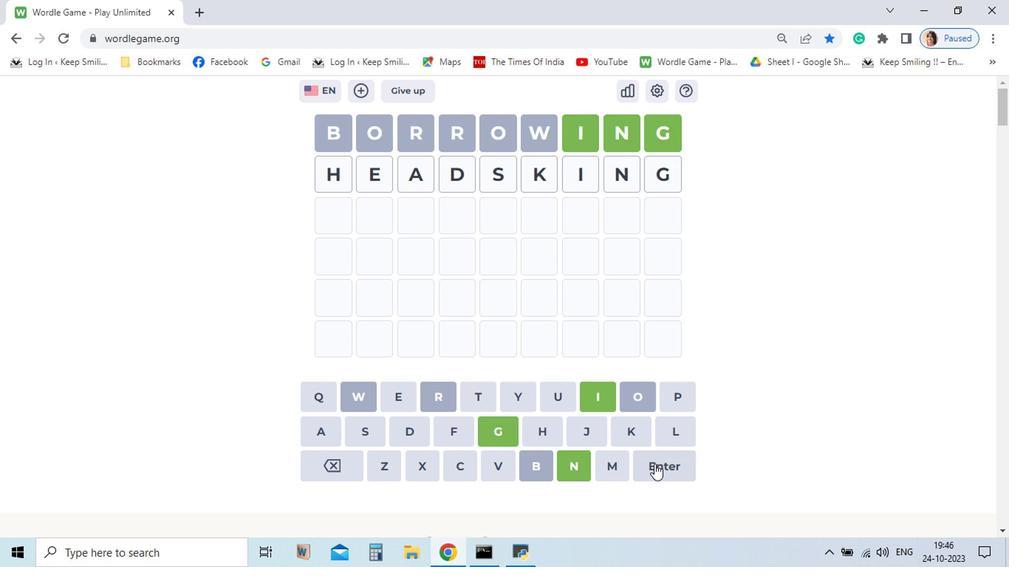 
Action: Mouse moved to (493, 442)
Screenshot: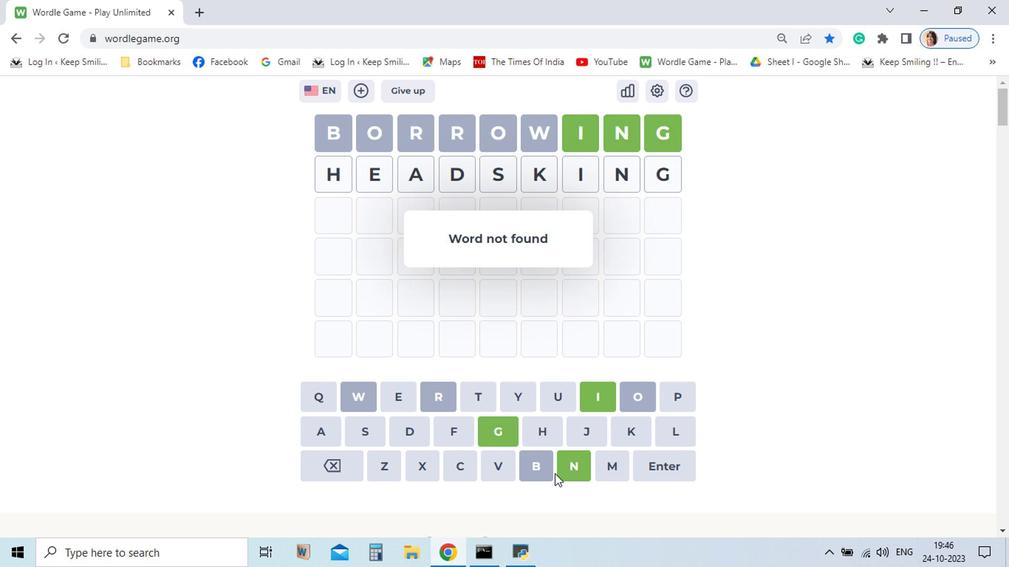 
Action: Mouse pressed left at (493, 442)
Screenshot: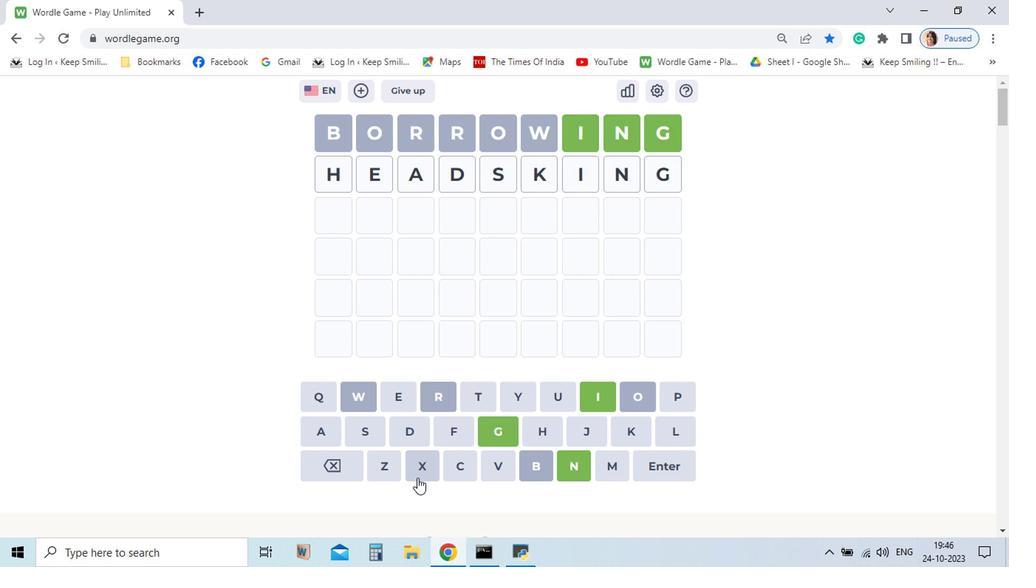 
Action: Mouse moved to (604, 463)
Screenshot: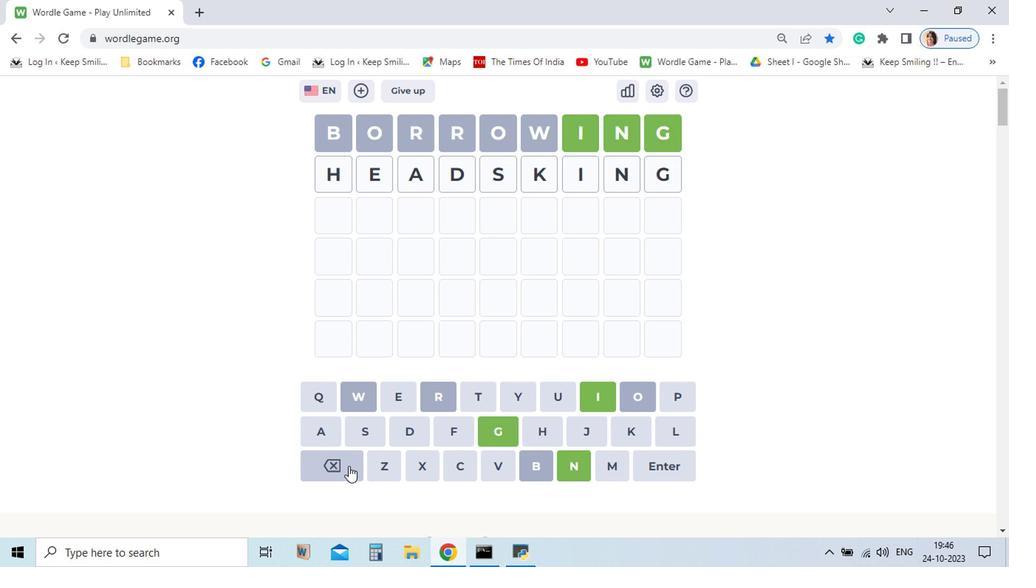 
Action: Mouse pressed left at (604, 463)
Screenshot: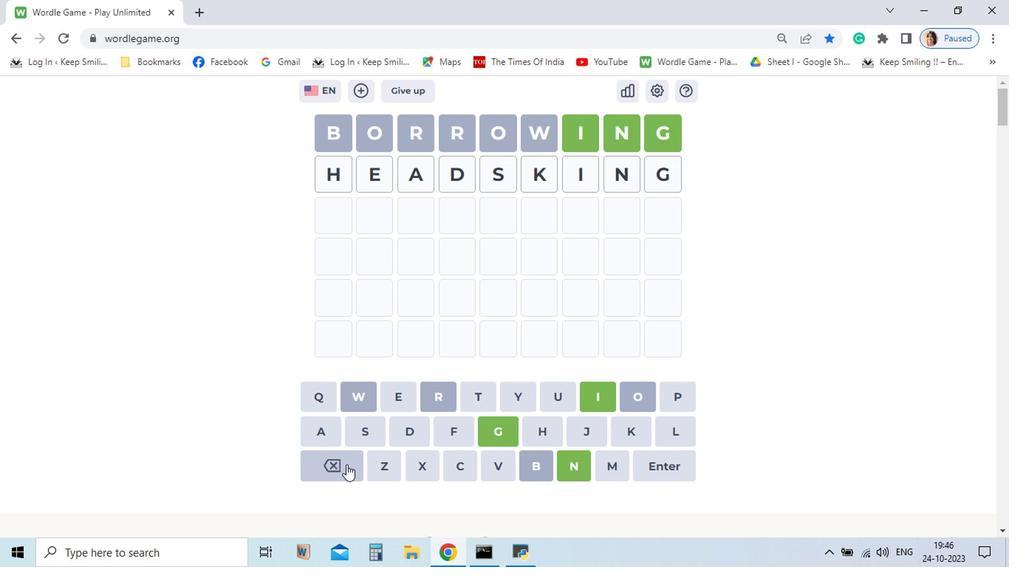 
Action: Mouse moved to (380, 464)
Screenshot: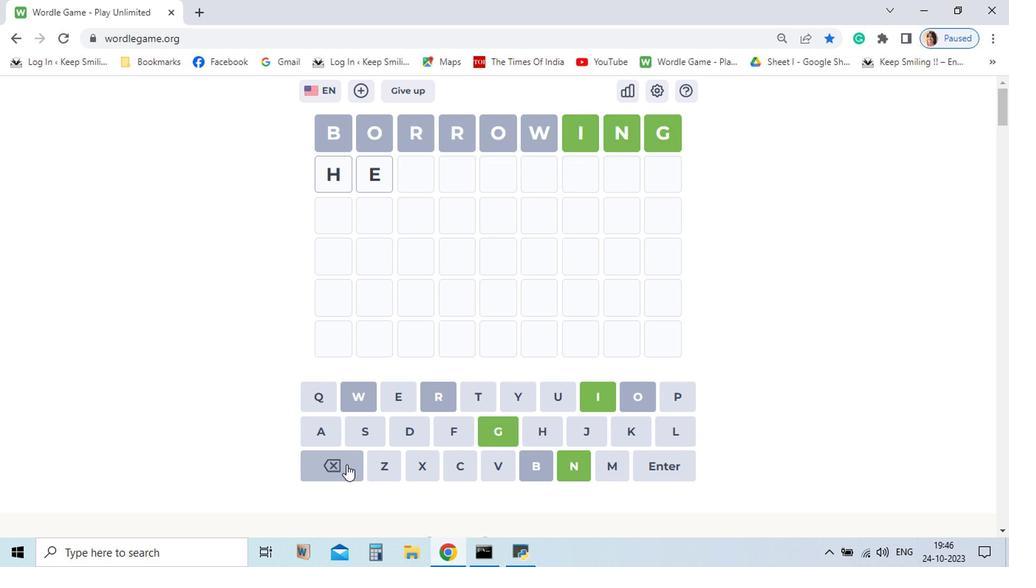 
Action: Mouse pressed left at (380, 464)
Screenshot: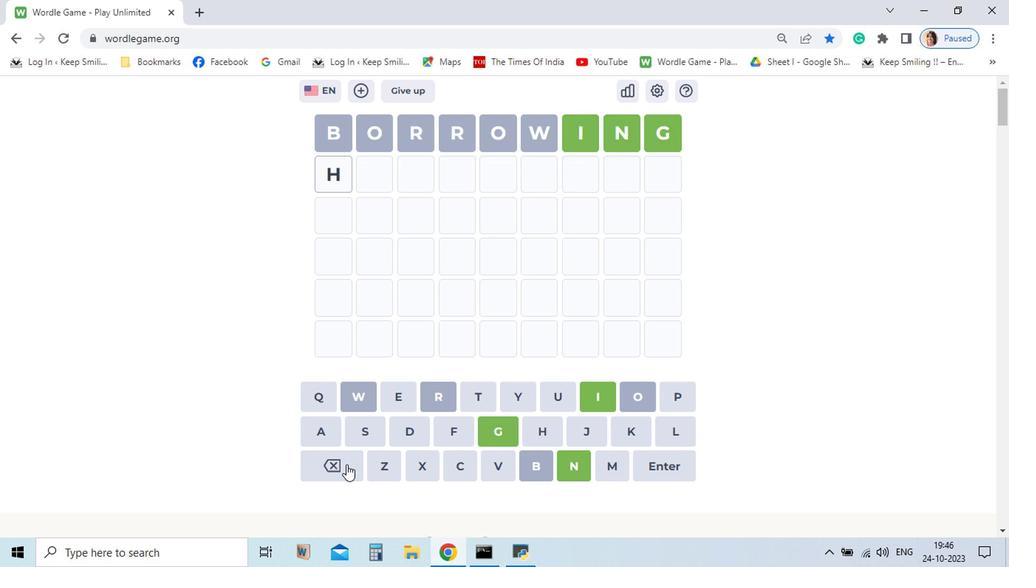 
Action: Mouse pressed left at (380, 464)
Screenshot: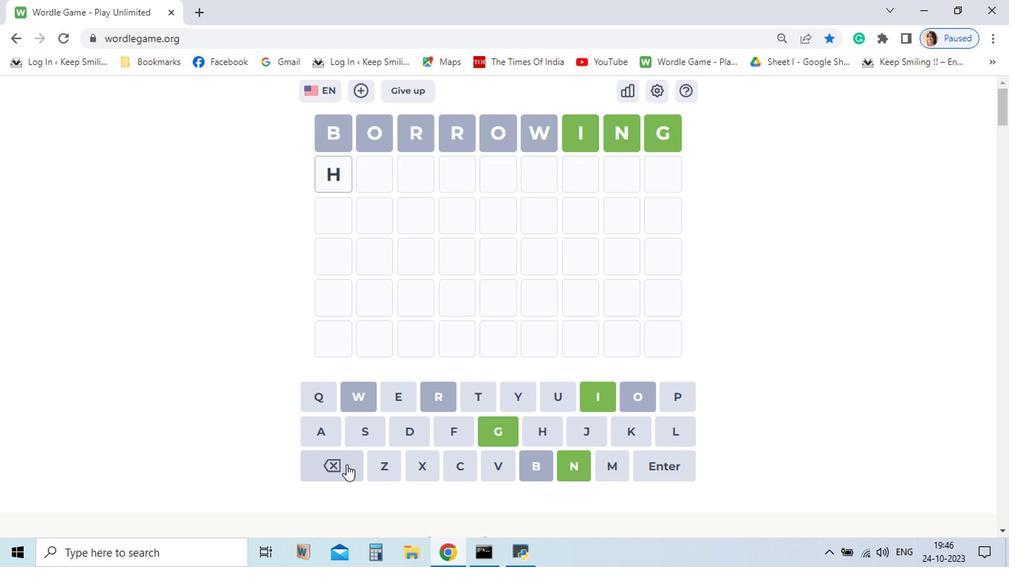 
Action: Mouse pressed left at (380, 464)
Screenshot: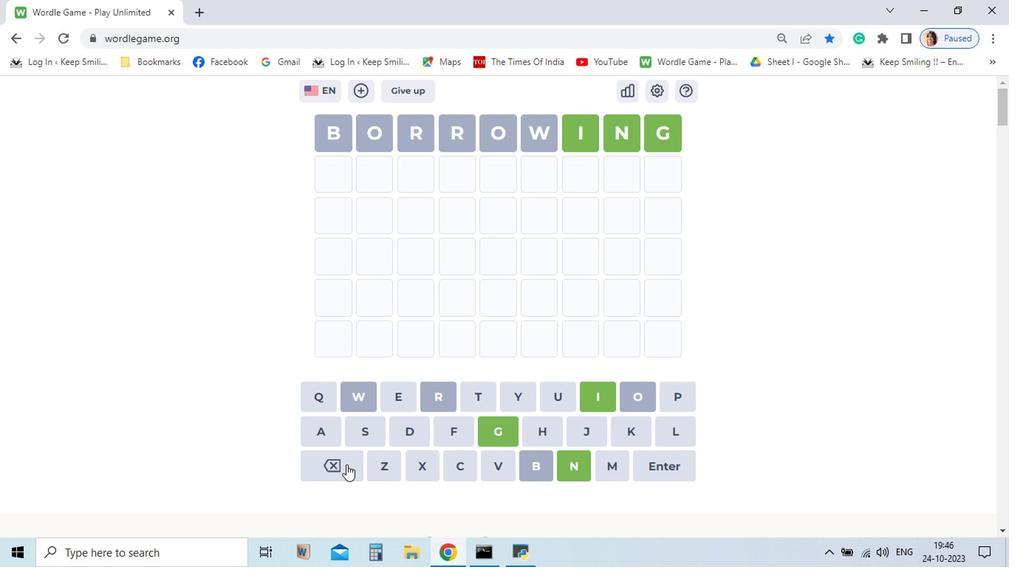 
Action: Mouse pressed left at (380, 464)
Screenshot: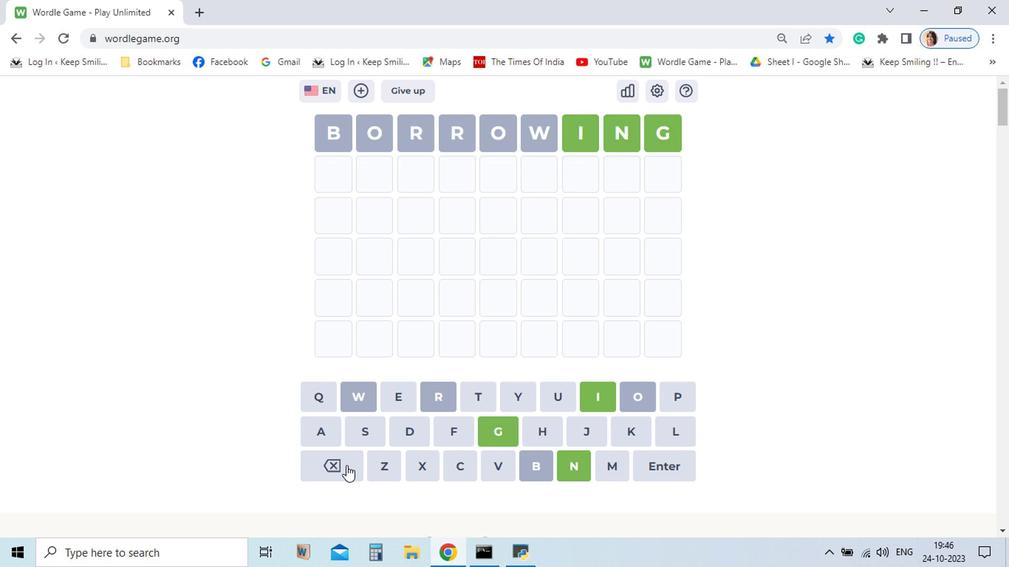 
Action: Mouse pressed left at (380, 464)
Screenshot: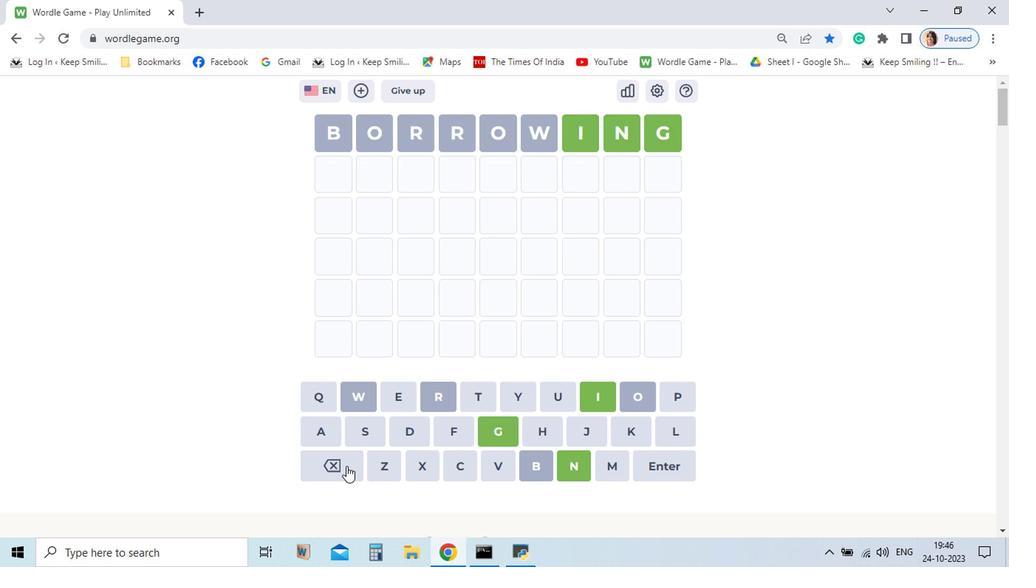 
Action: Mouse pressed left at (380, 464)
Screenshot: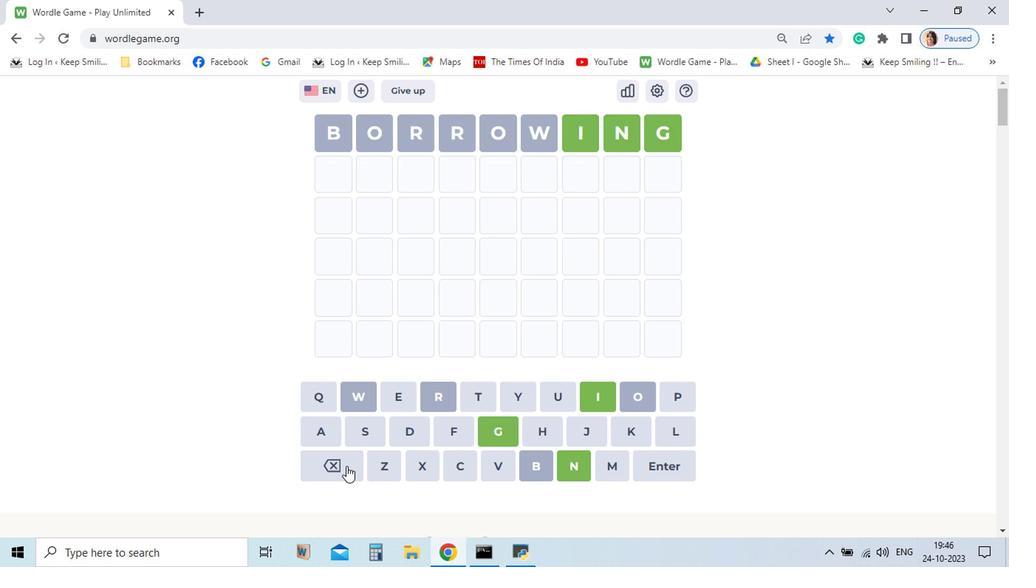 
Action: Mouse pressed left at (380, 464)
Screenshot: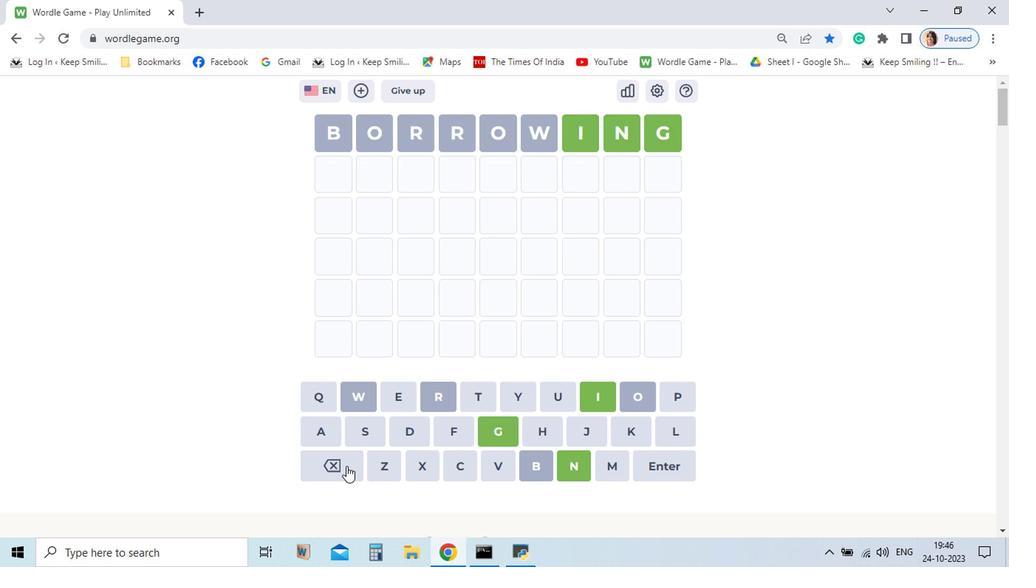 
Action: Mouse pressed left at (380, 464)
Screenshot: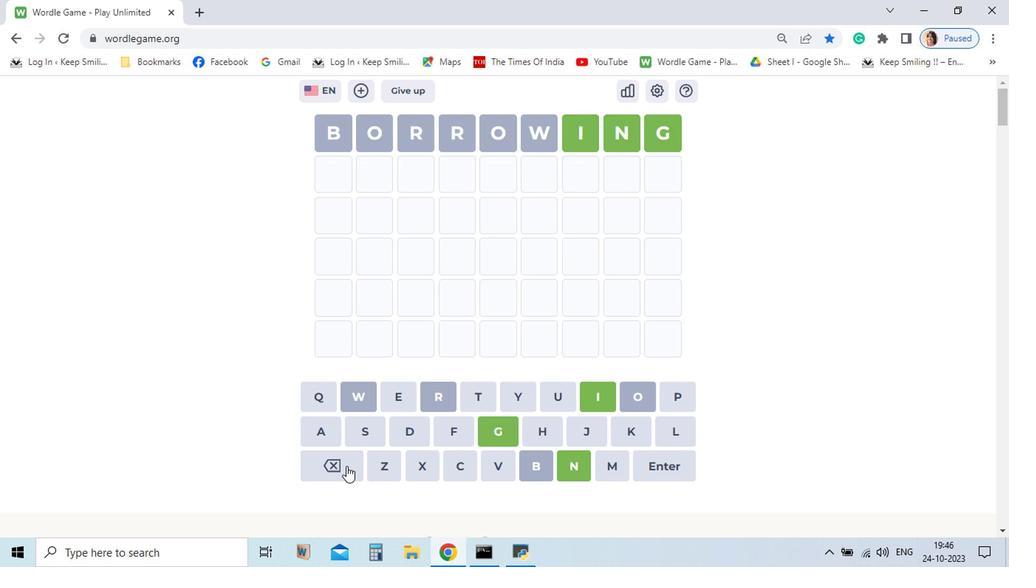 
Action: Mouse pressed left at (380, 464)
Screenshot: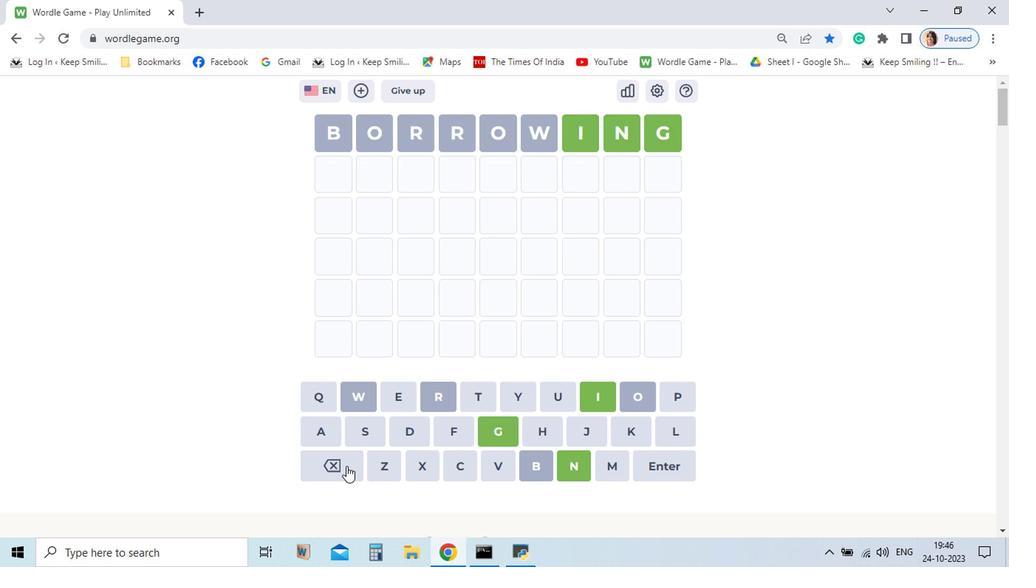 
Action: Mouse moved to (513, 441)
Screenshot: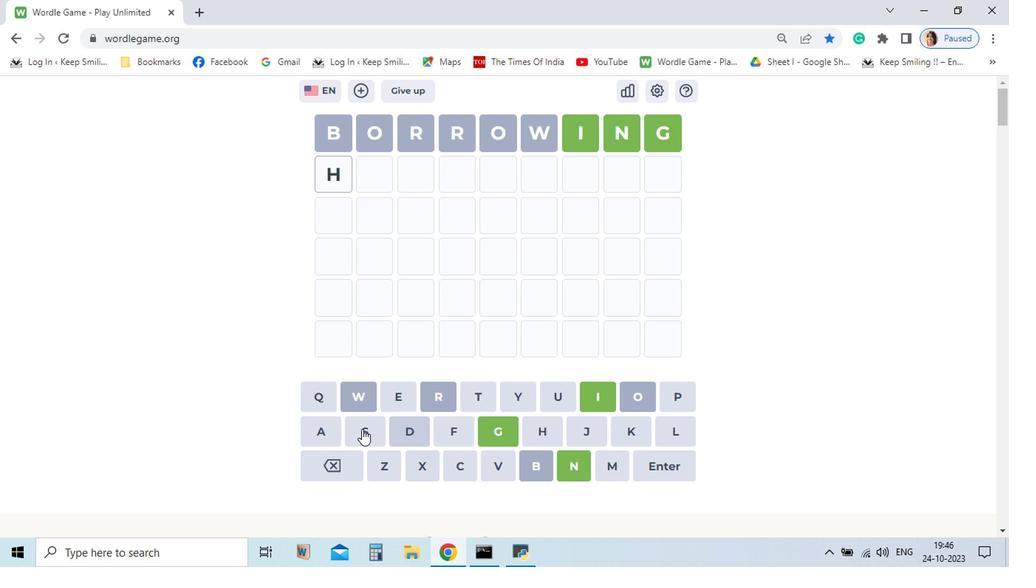 
Action: Mouse pressed left at (513, 441)
Screenshot: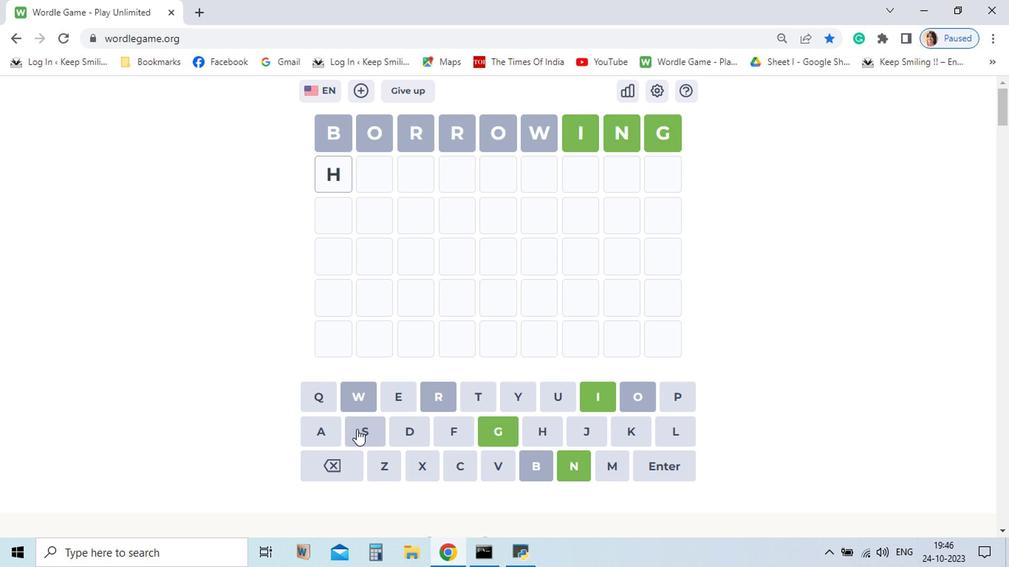
Action: Mouse moved to (367, 439)
Screenshot: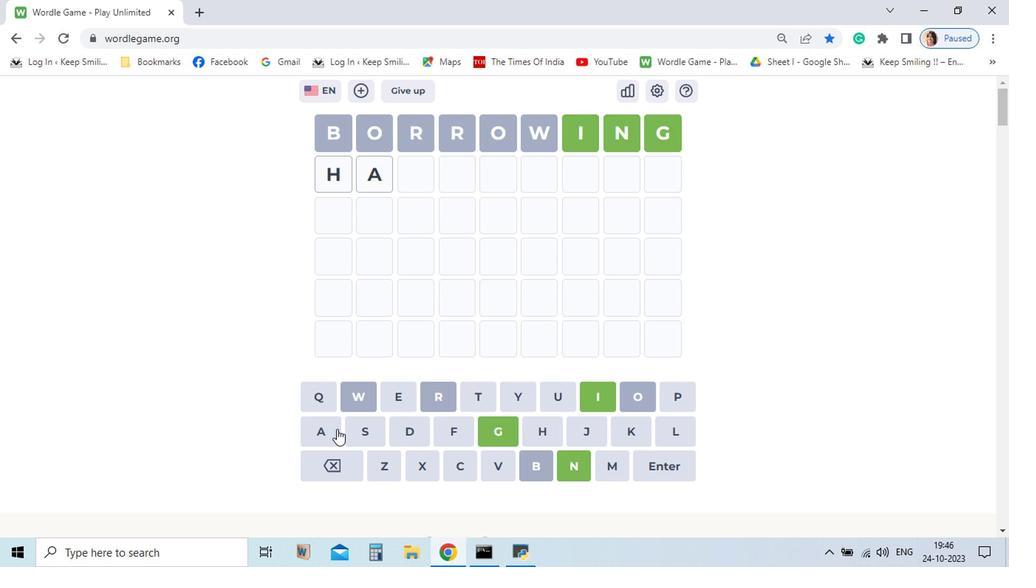 
Action: Mouse pressed left at (367, 439)
Screenshot: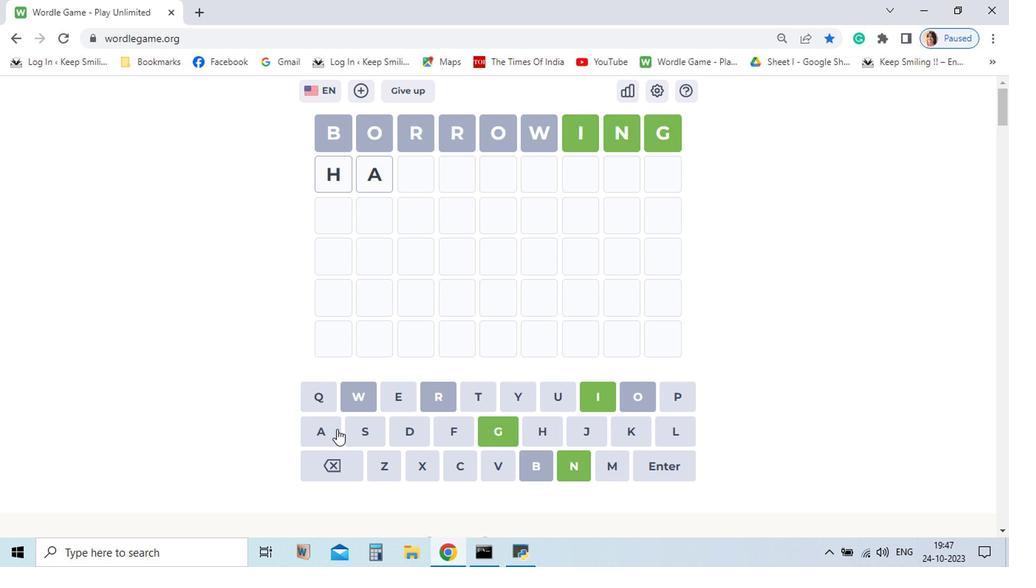 
Action: Mouse moved to (615, 438)
Screenshot: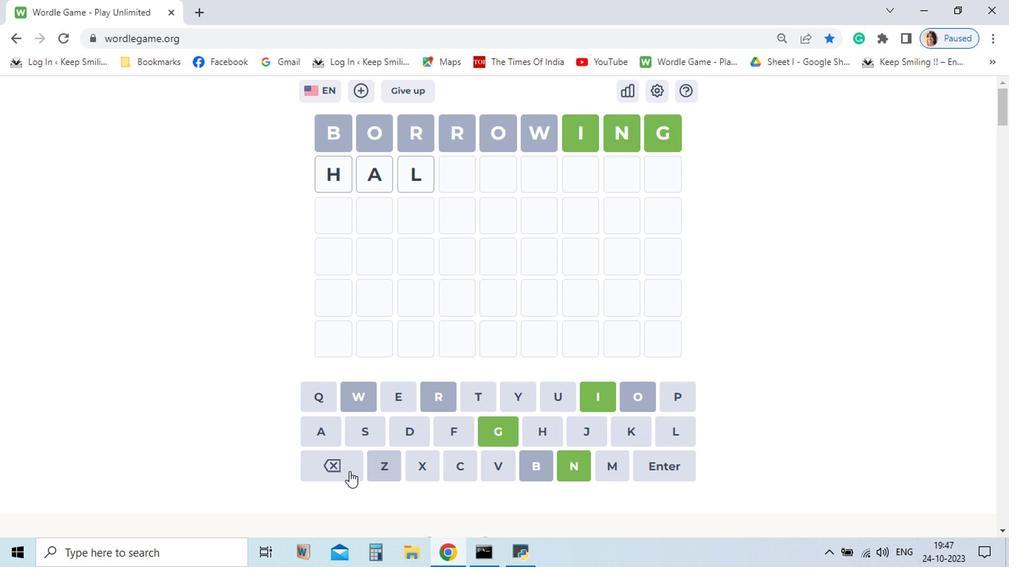 
Action: Mouse pressed left at (615, 438)
Screenshot: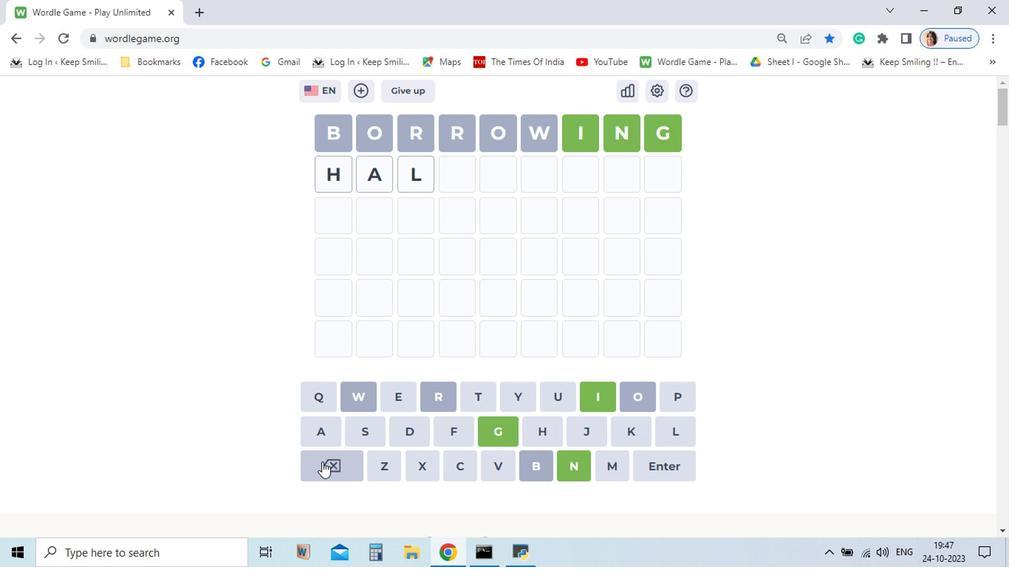 
Action: Mouse moved to (363, 437)
Screenshot: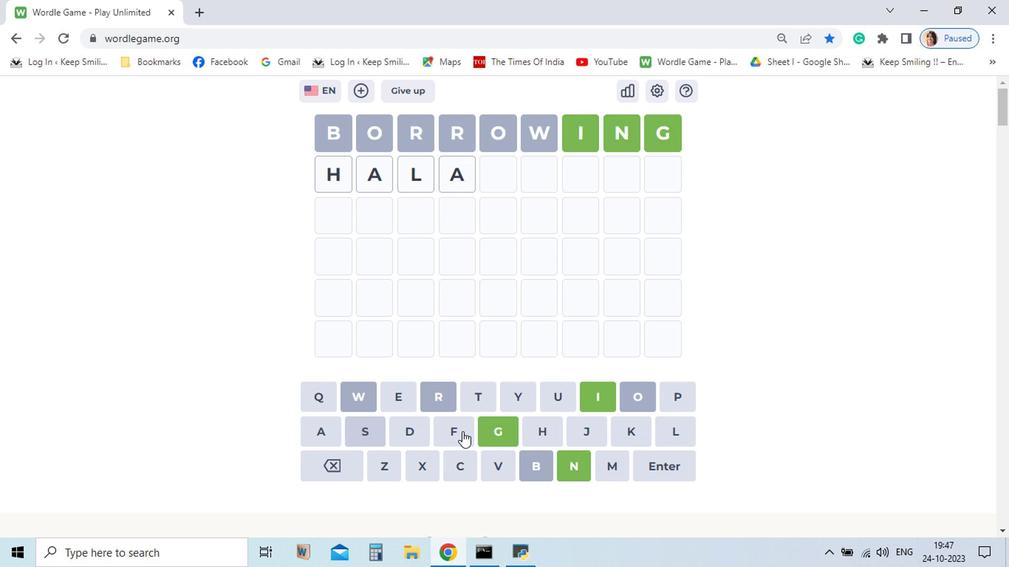
Action: Mouse pressed left at (363, 437)
Screenshot: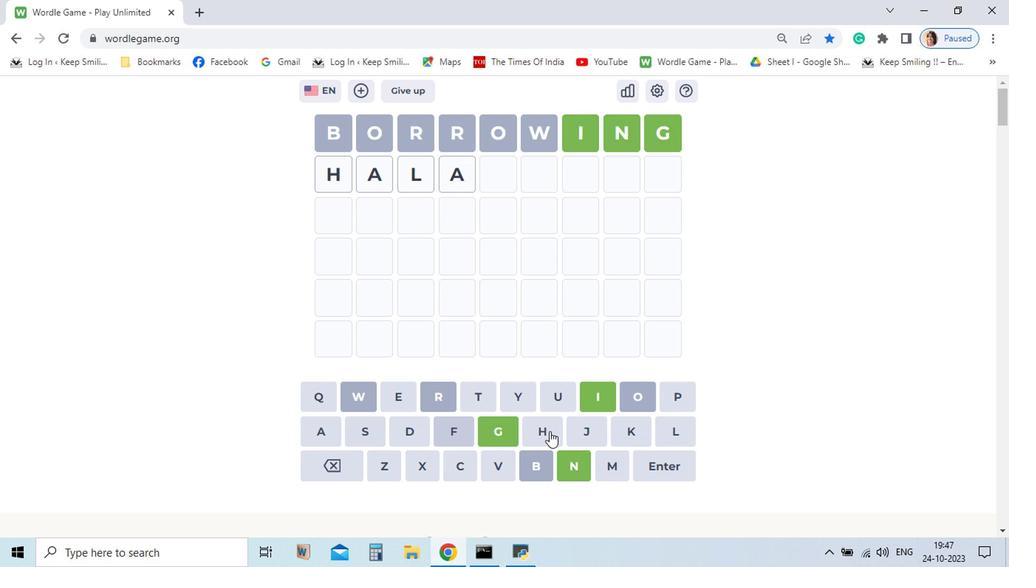 
Action: Mouse moved to (609, 440)
Screenshot: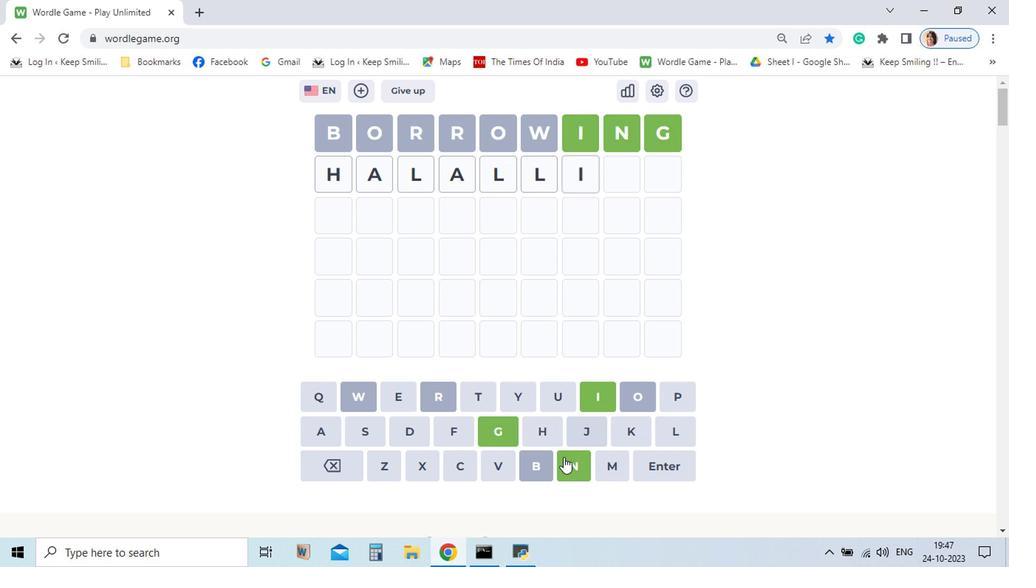 
Action: Mouse pressed left at (609, 440)
Screenshot: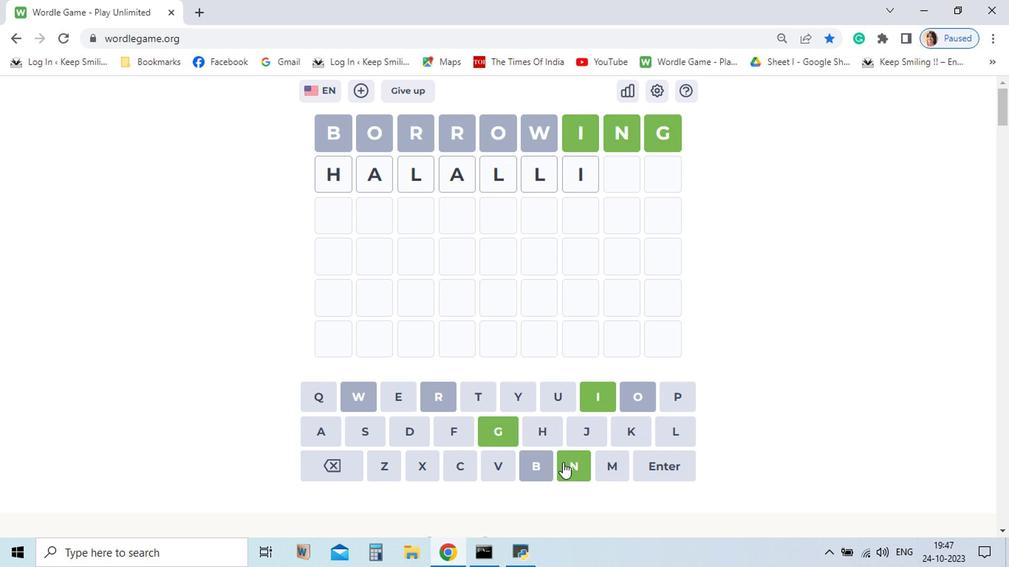 
Action: Mouse pressed left at (609, 440)
Screenshot: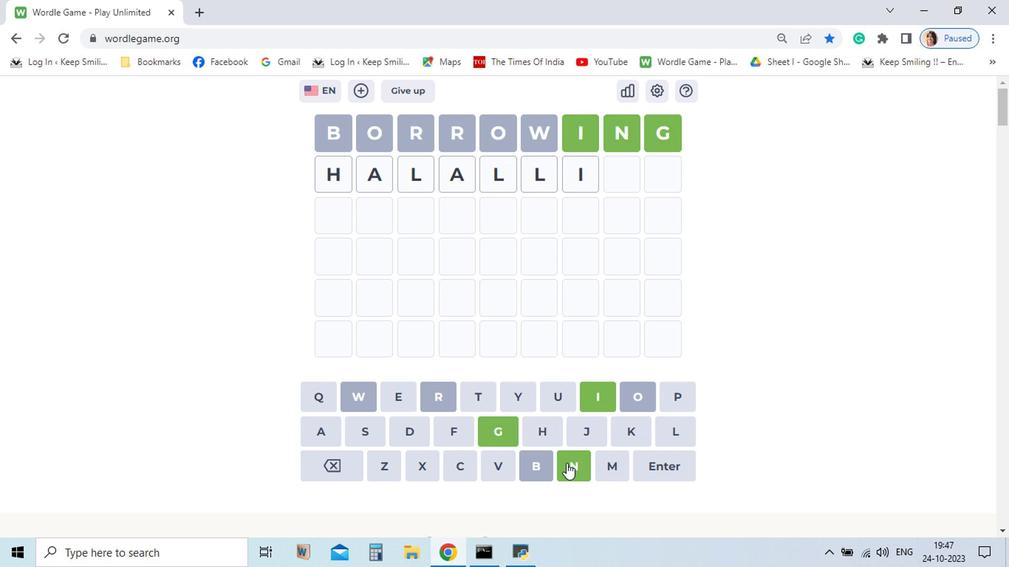 
Action: Mouse moved to (558, 413)
Screenshot: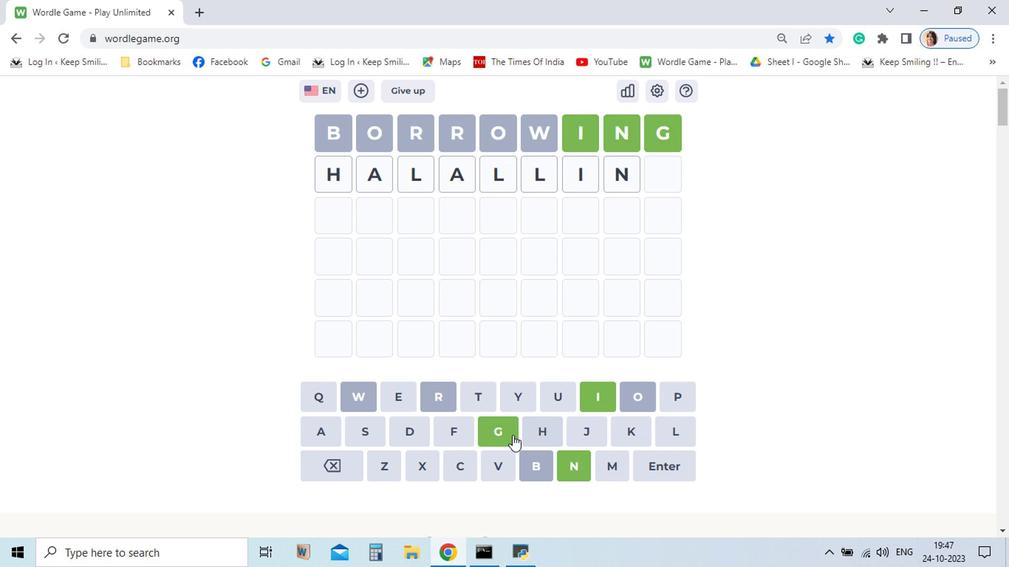 
Action: Mouse pressed left at (558, 413)
Screenshot: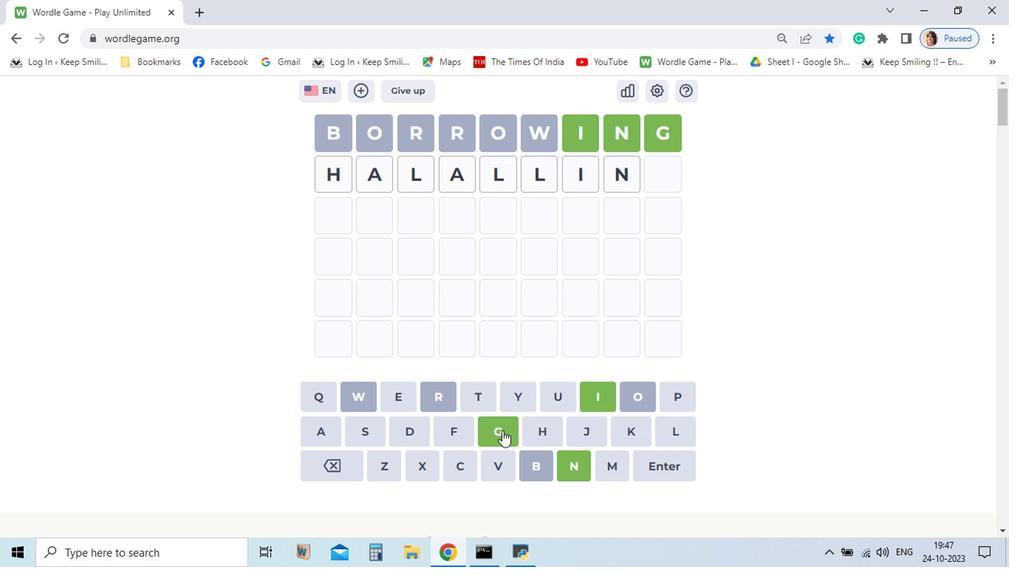 
Action: Mouse moved to (537, 463)
Screenshot: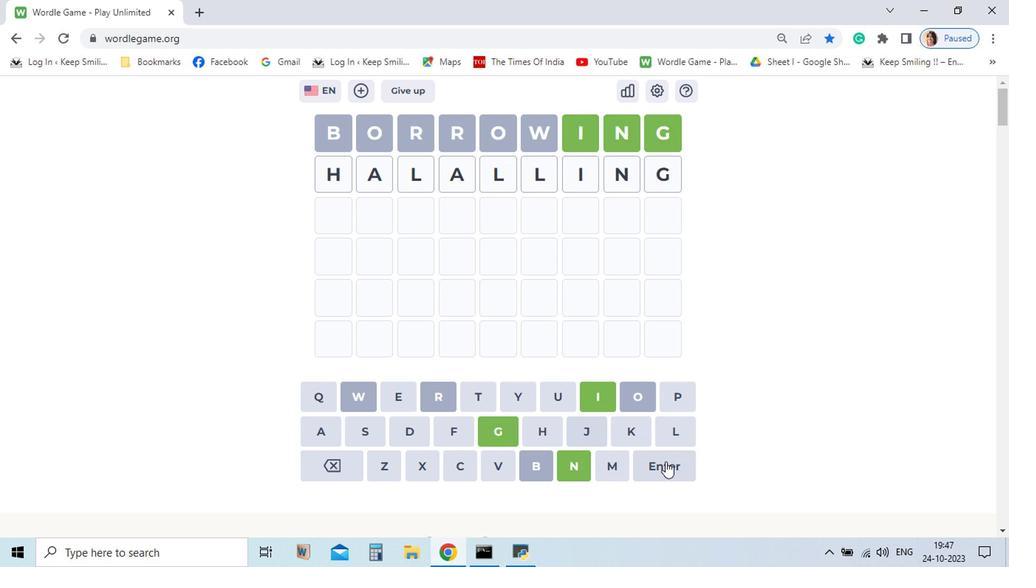 
Action: Mouse pressed left at (537, 463)
Screenshot: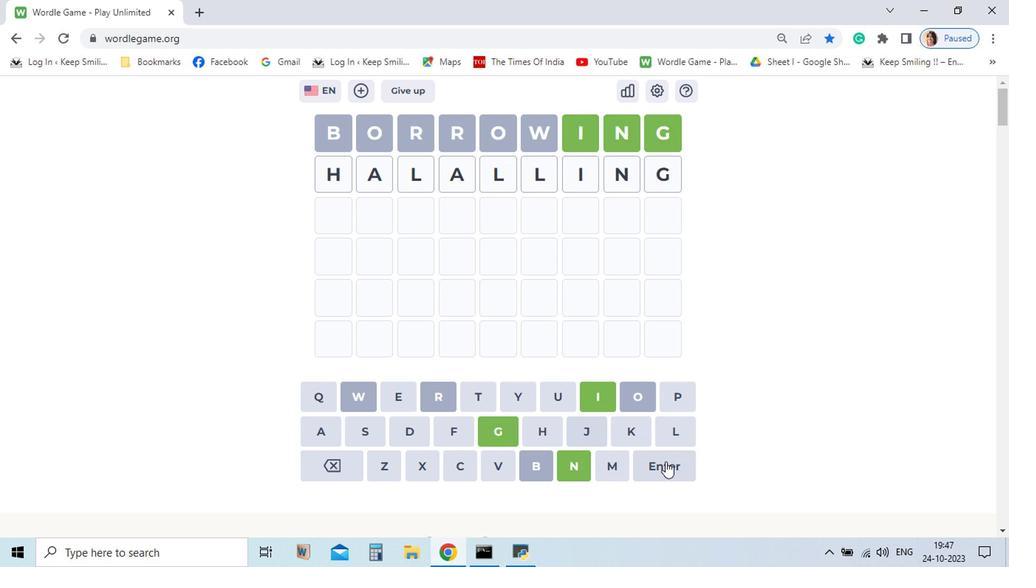
Action: Mouse moved to (490, 440)
Screenshot: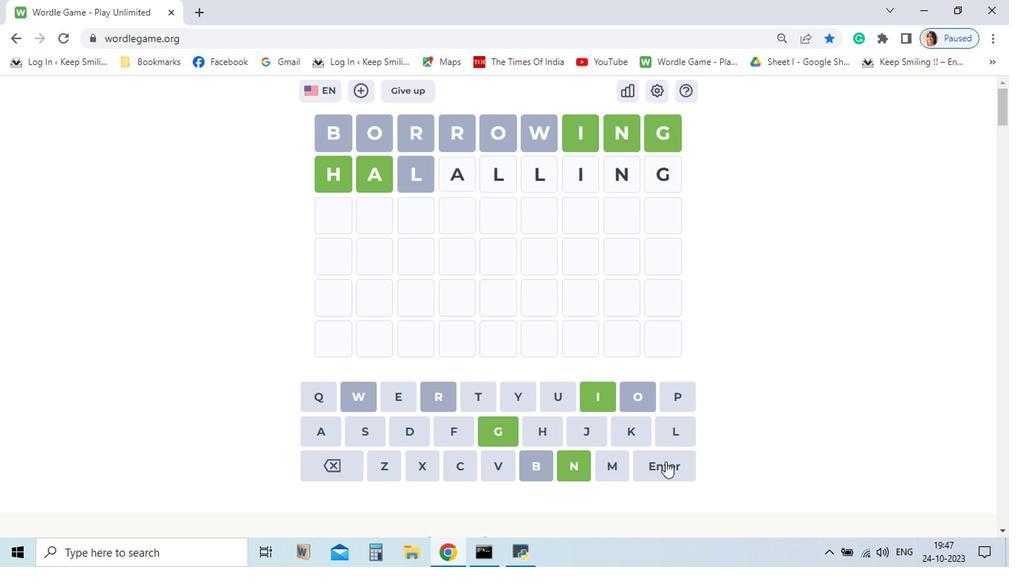 
Action: Mouse pressed left at (490, 440)
Screenshot: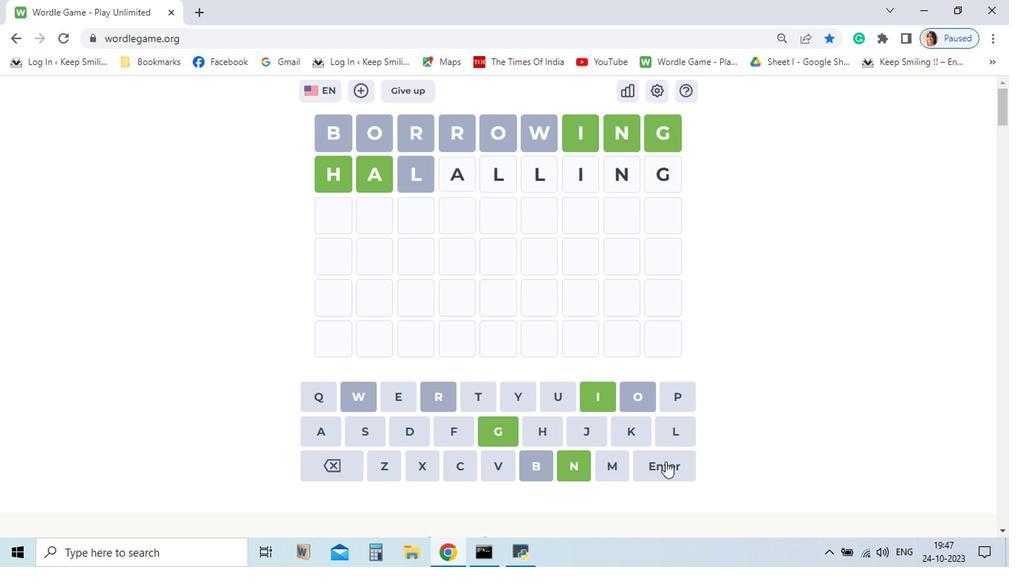 
Action: Mouse moved to (607, 462)
Screenshot: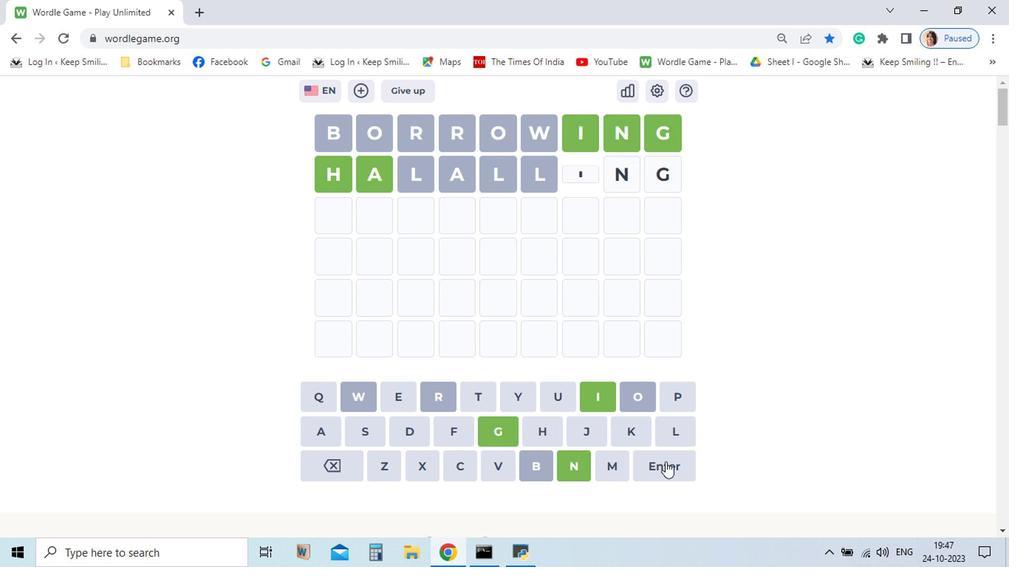 
Action: Mouse pressed left at (607, 462)
Screenshot: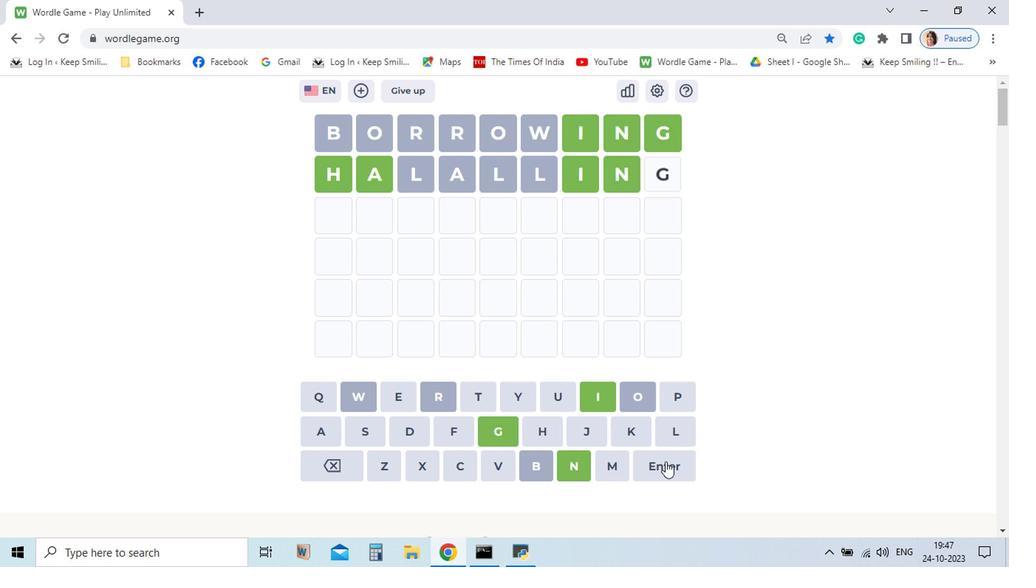 
Action: Mouse moved to (514, 442)
Screenshot: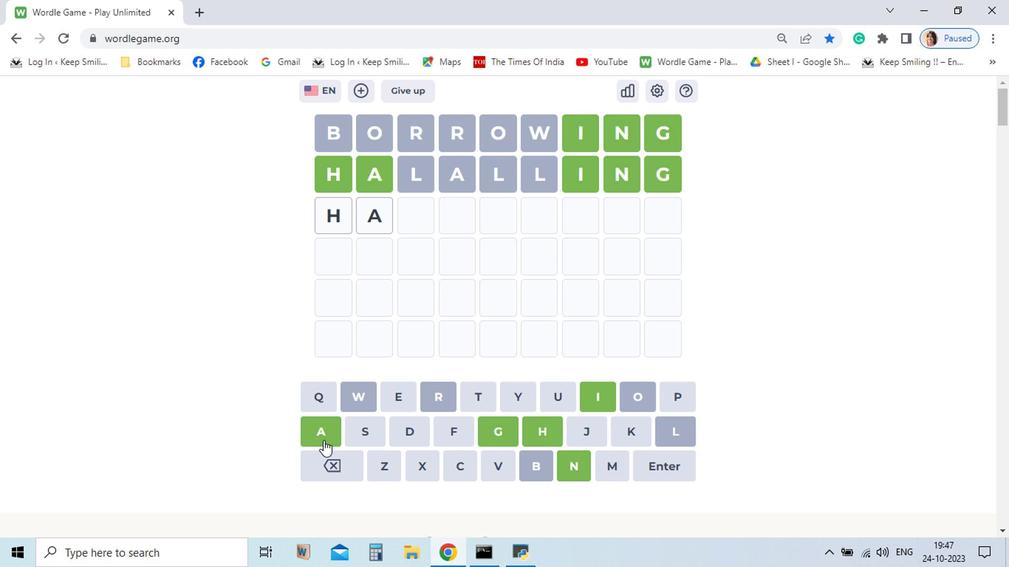 
Action: Mouse pressed left at (514, 442)
Screenshot: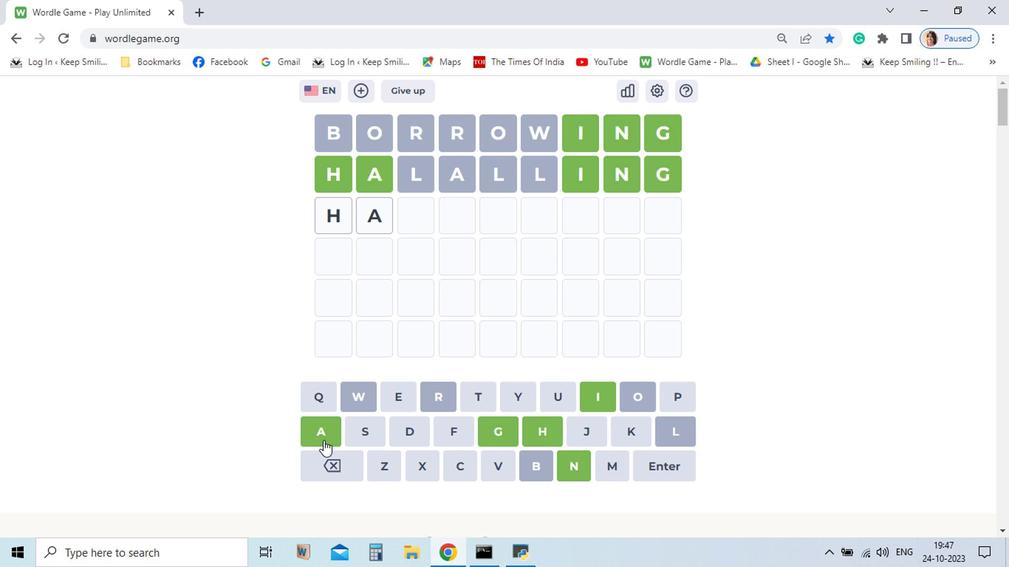 
Action: Mouse moved to (364, 447)
Screenshot: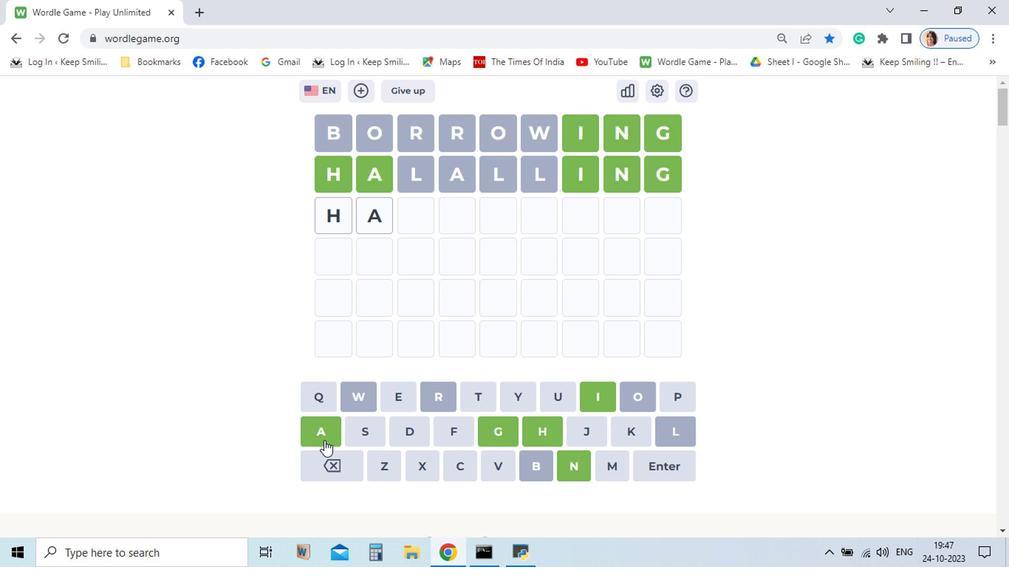 
Action: Mouse pressed left at (364, 447)
Screenshot: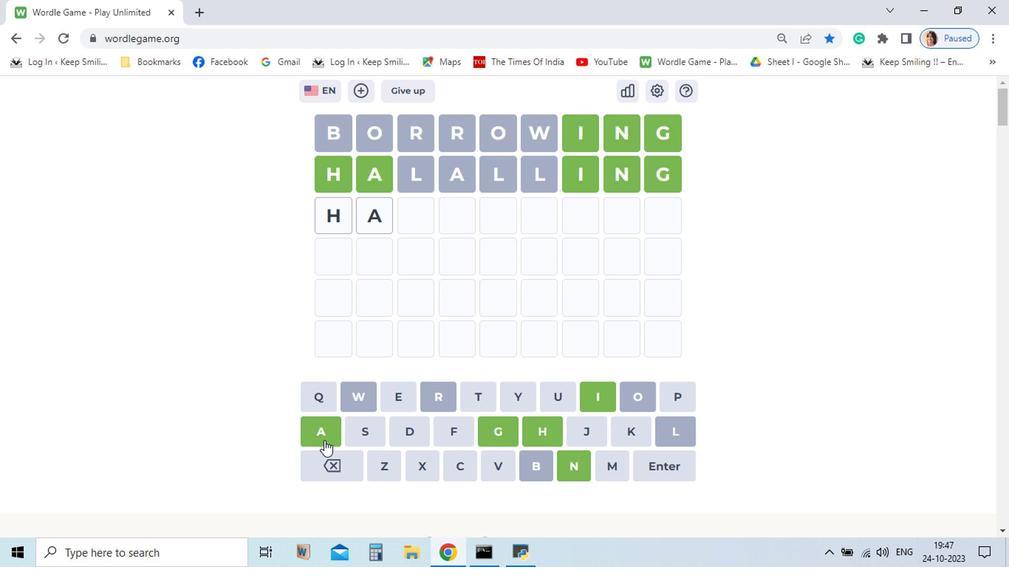 
Action: Mouse moved to (560, 413)
Screenshot: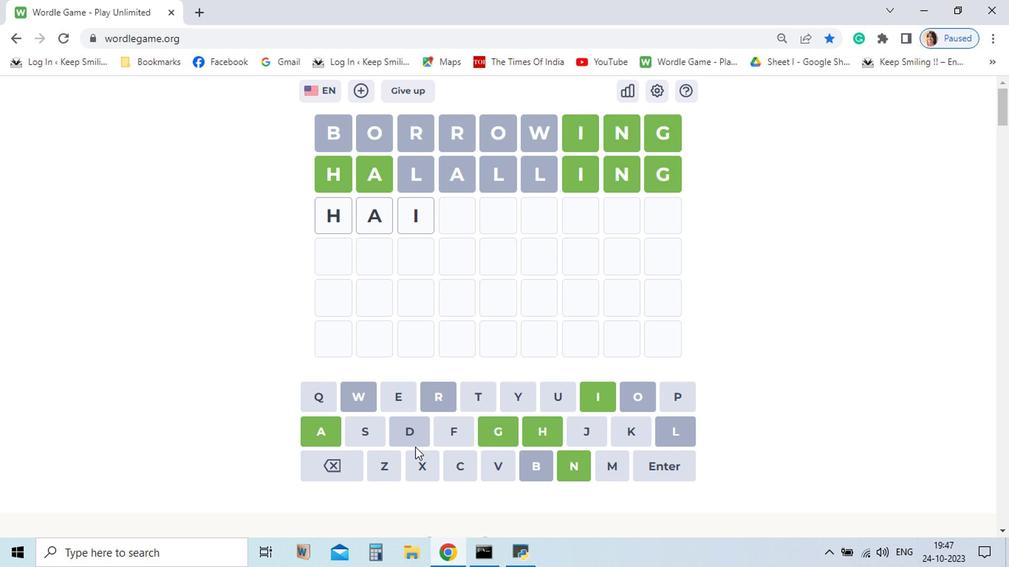 
Action: Mouse pressed left at (560, 413)
Screenshot: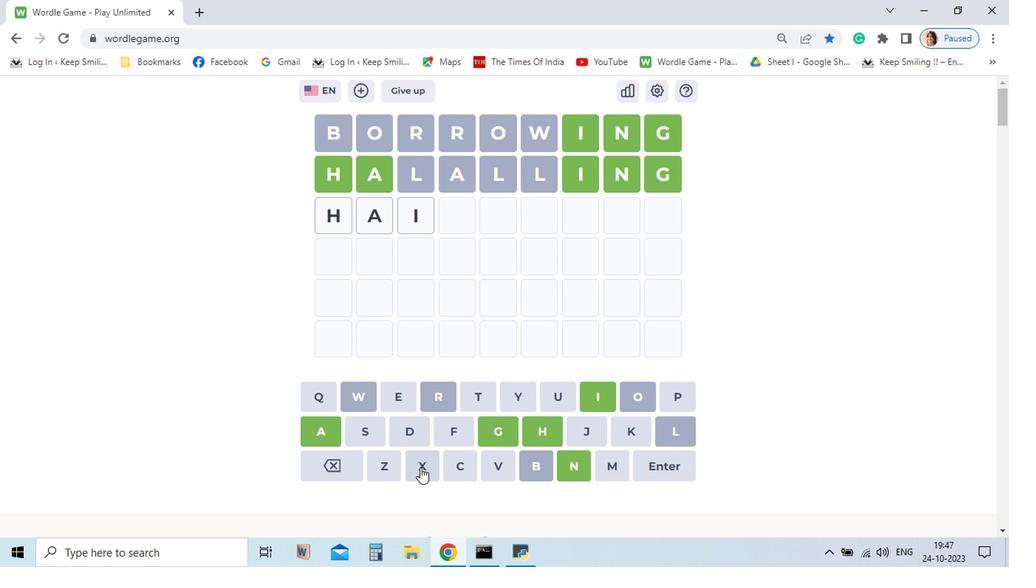 
Action: Mouse moved to (544, 466)
Screenshot: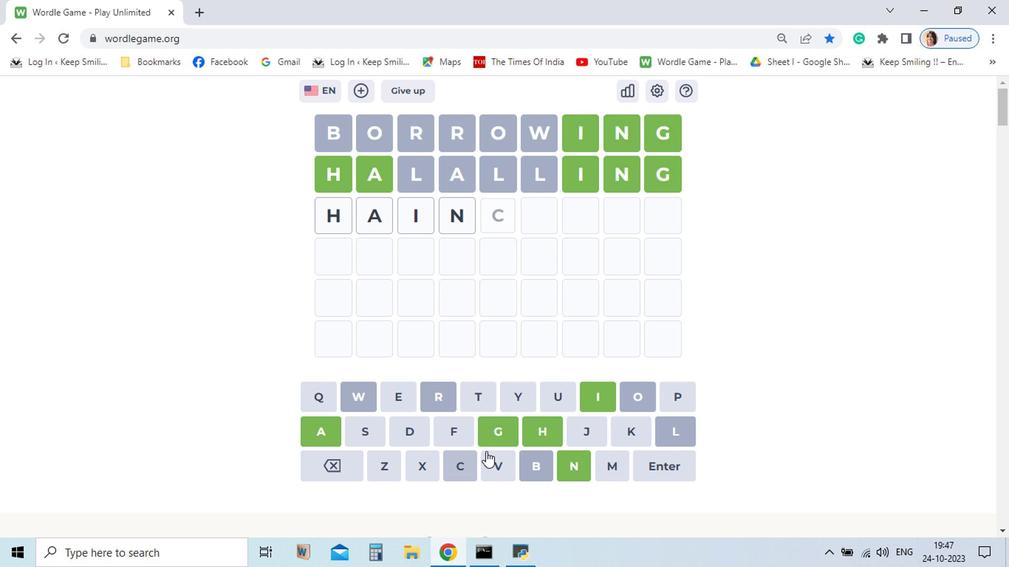 
Action: Mouse pressed left at (544, 466)
Screenshot: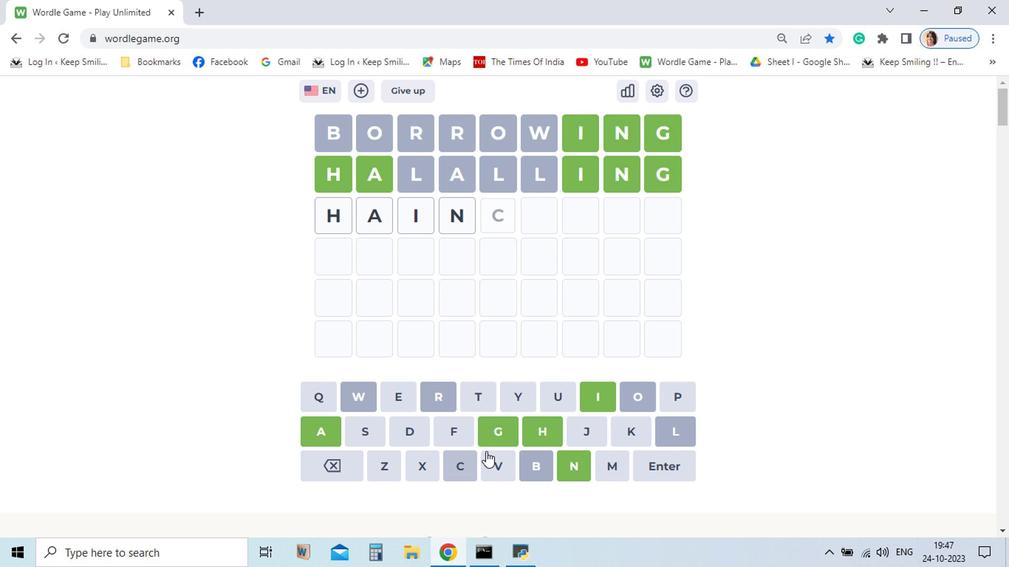 
Action: Mouse moved to (465, 461)
Screenshot: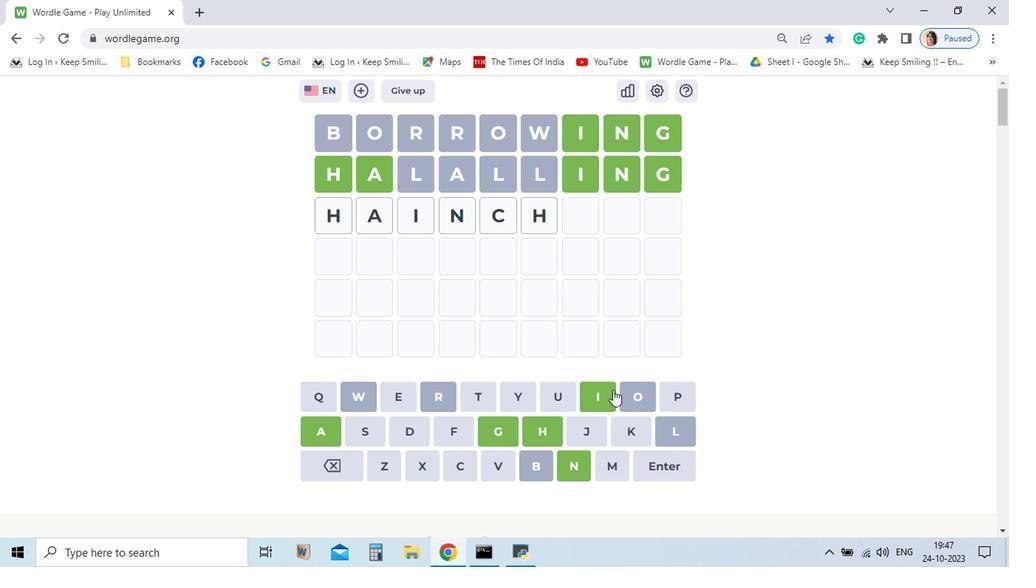 
Action: Mouse pressed left at (465, 461)
Screenshot: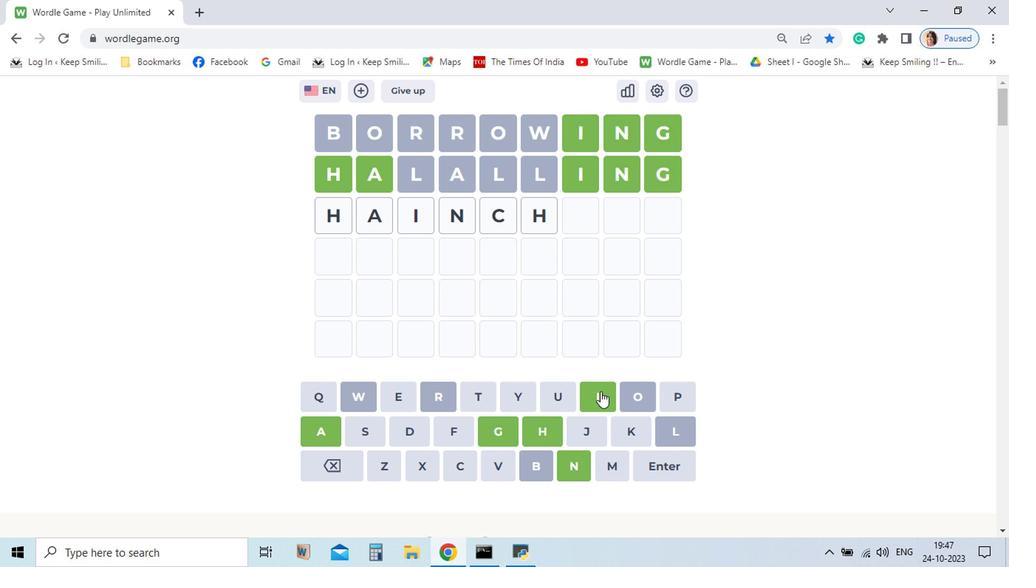 
Action: Mouse moved to (521, 441)
Screenshot: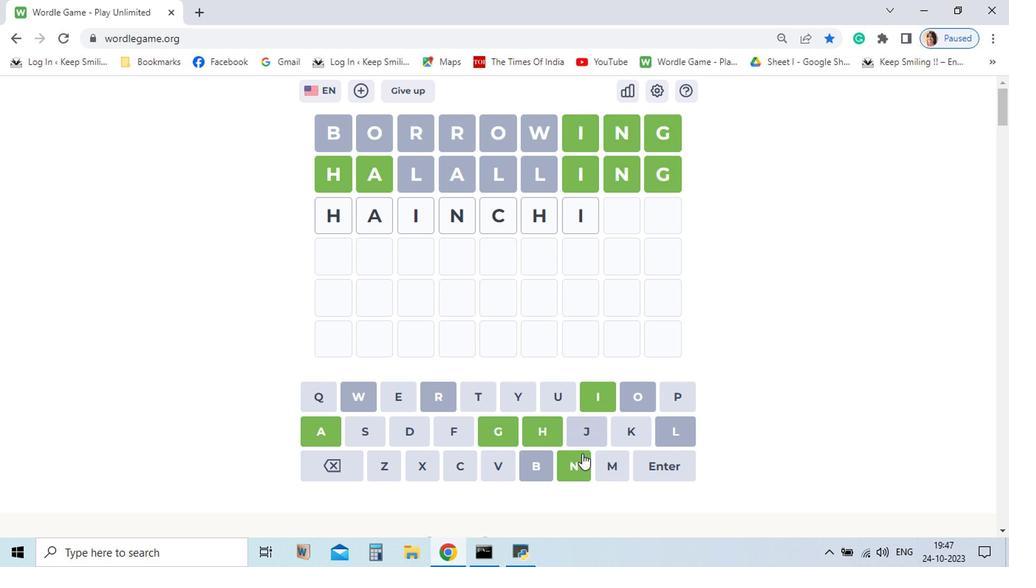 
Action: Mouse pressed left at (521, 441)
Screenshot: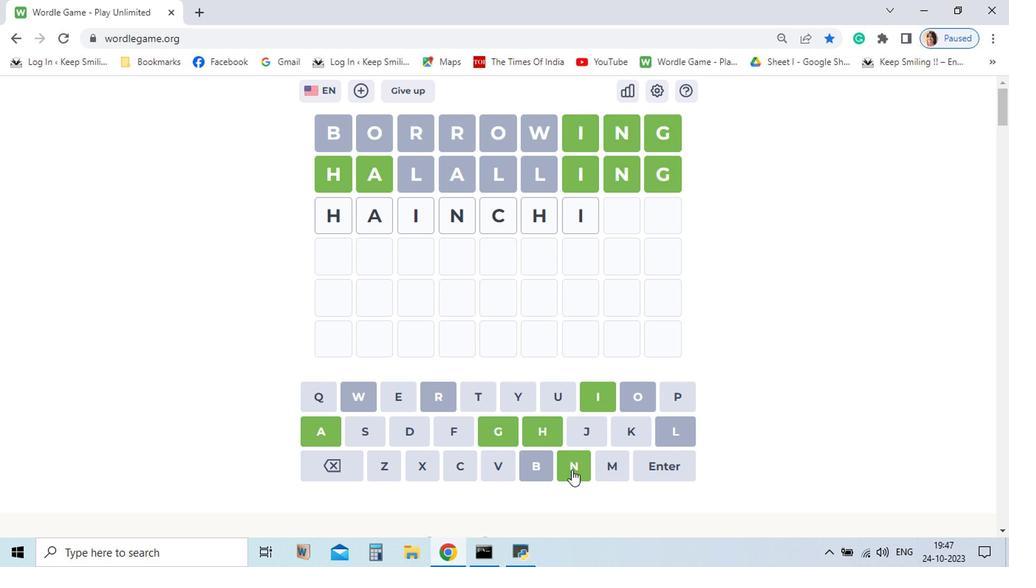
Action: Mouse moved to (561, 412)
Screenshot: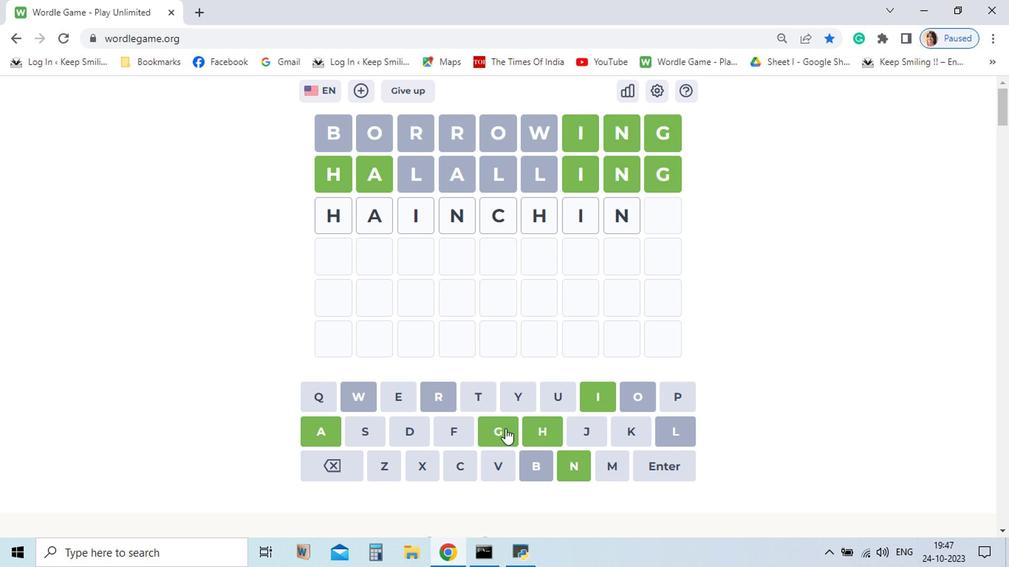 
Action: Mouse pressed left at (561, 412)
Screenshot: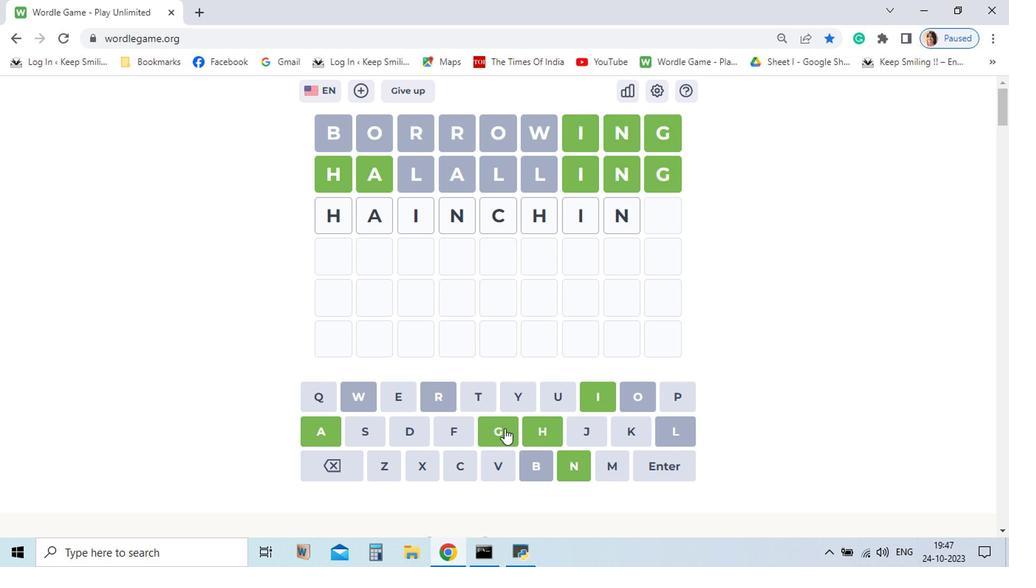 
Action: Mouse moved to (541, 468)
Screenshot: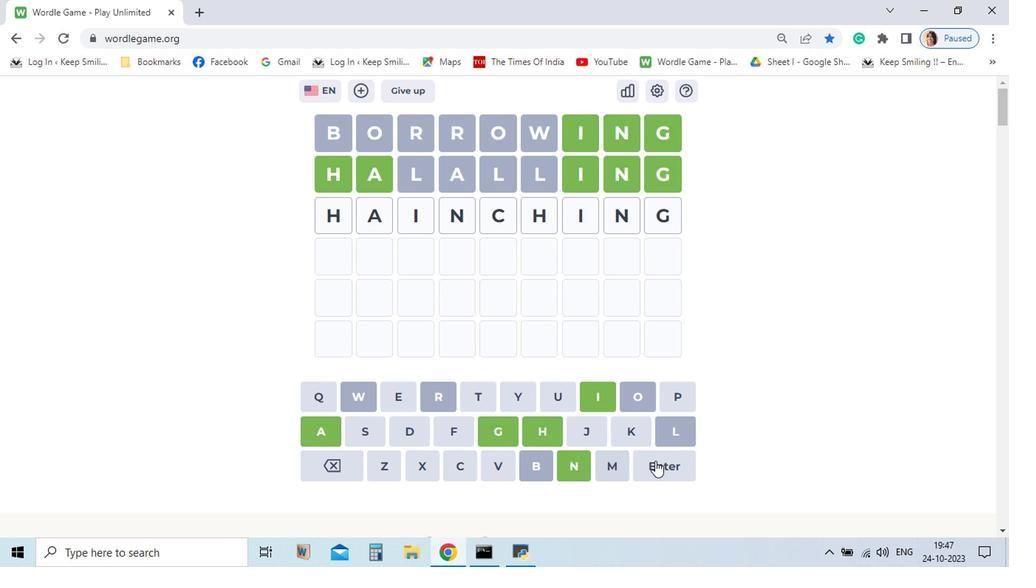 
Action: Mouse pressed left at (541, 468)
Screenshot: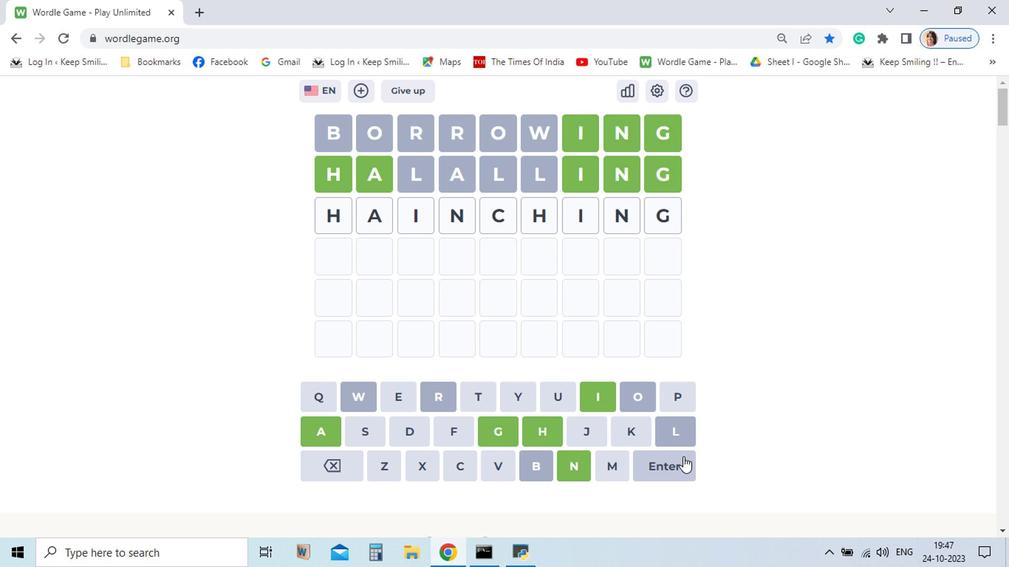 
Action: Mouse moved to (493, 439)
Screenshot: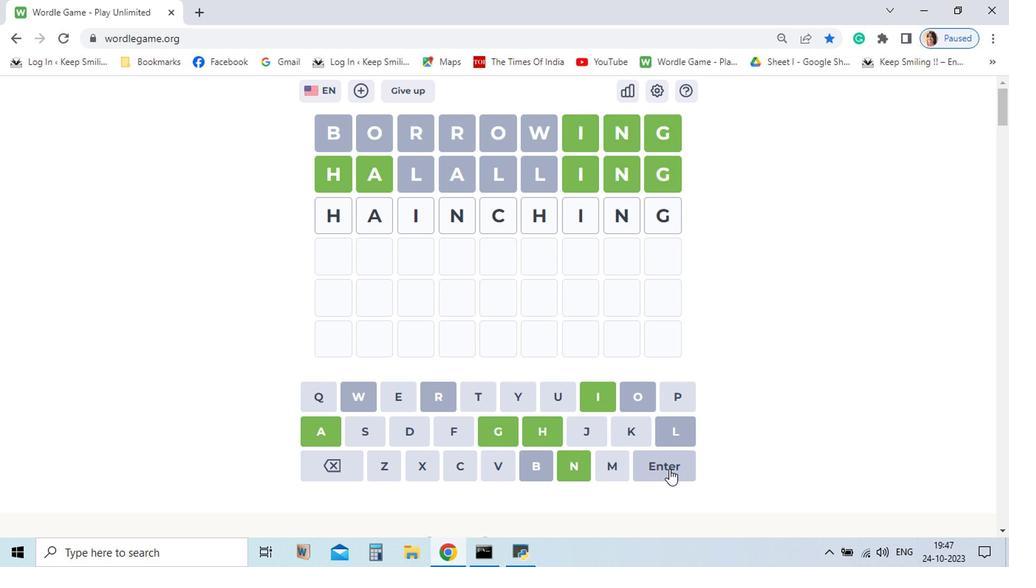 
Action: Mouse pressed left at (493, 439)
Screenshot: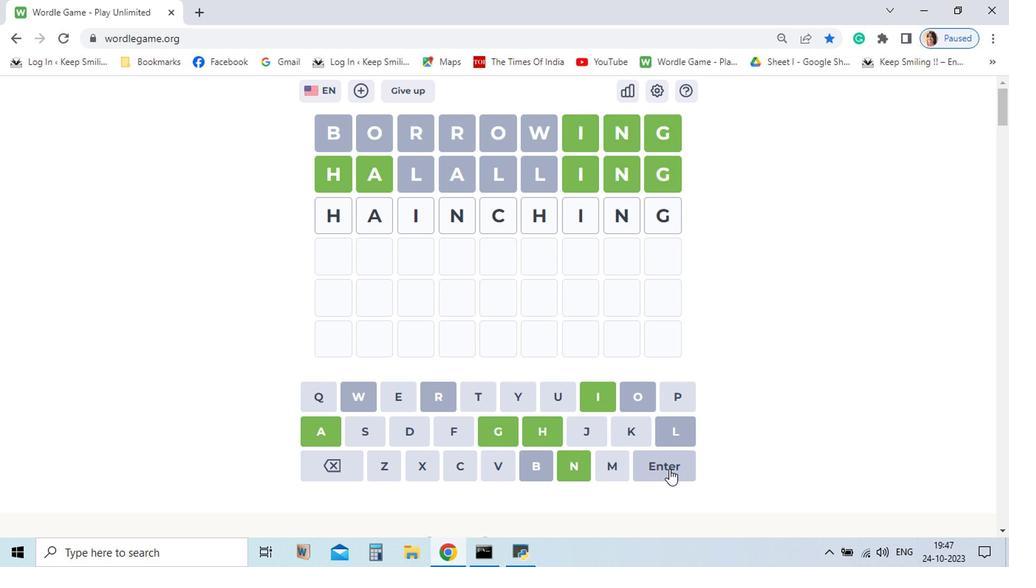 
Action: Mouse moved to (610, 462)
Screenshot: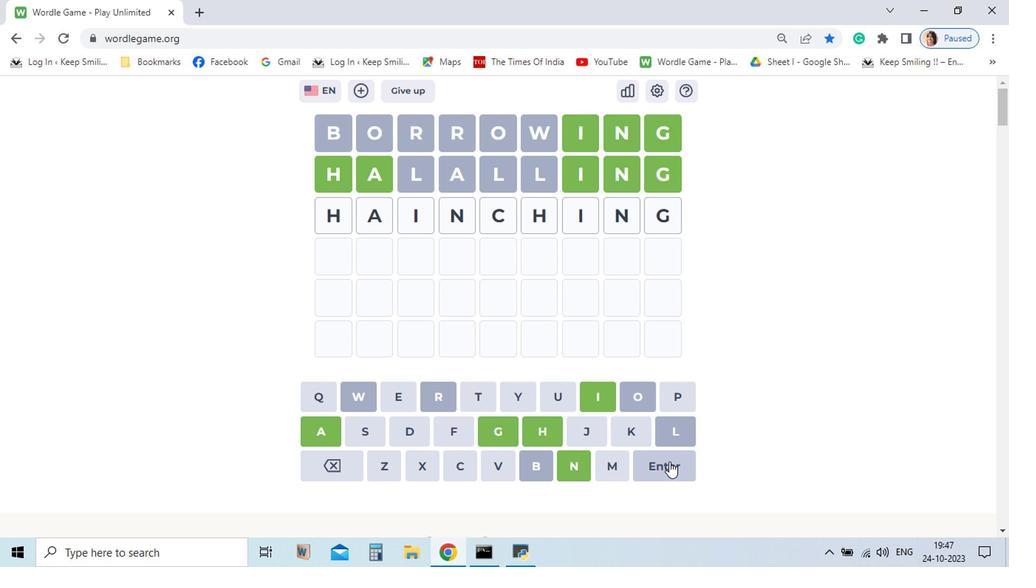
Action: Mouse pressed left at (610, 462)
Screenshot: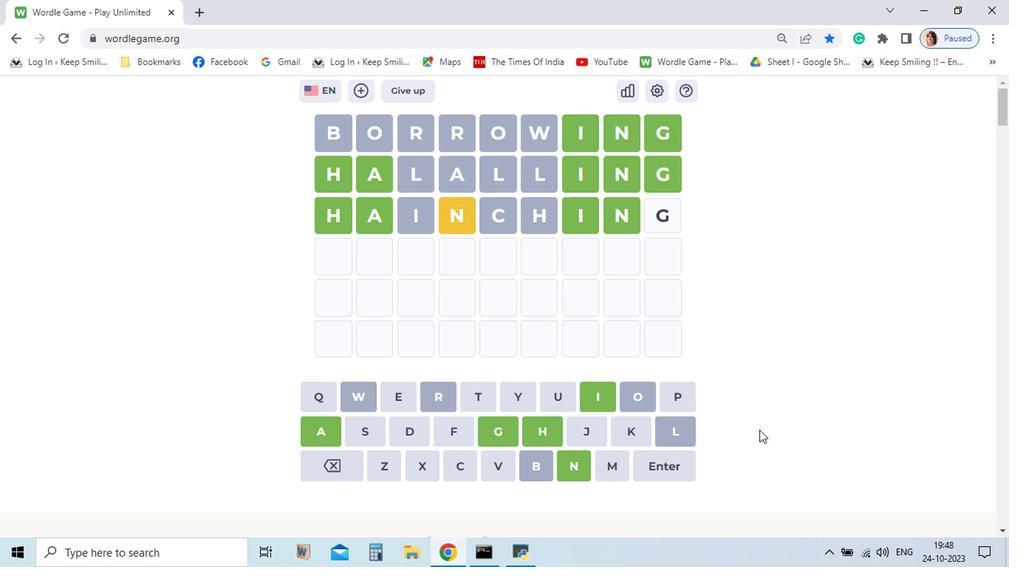 
Action: Mouse moved to (522, 440)
Screenshot: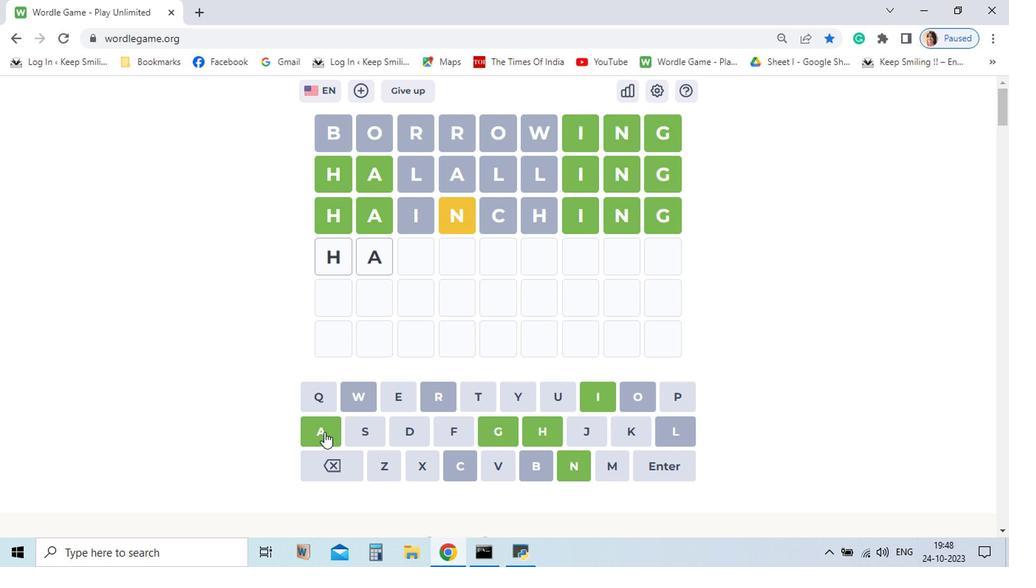 
Action: Mouse pressed left at (522, 440)
Screenshot: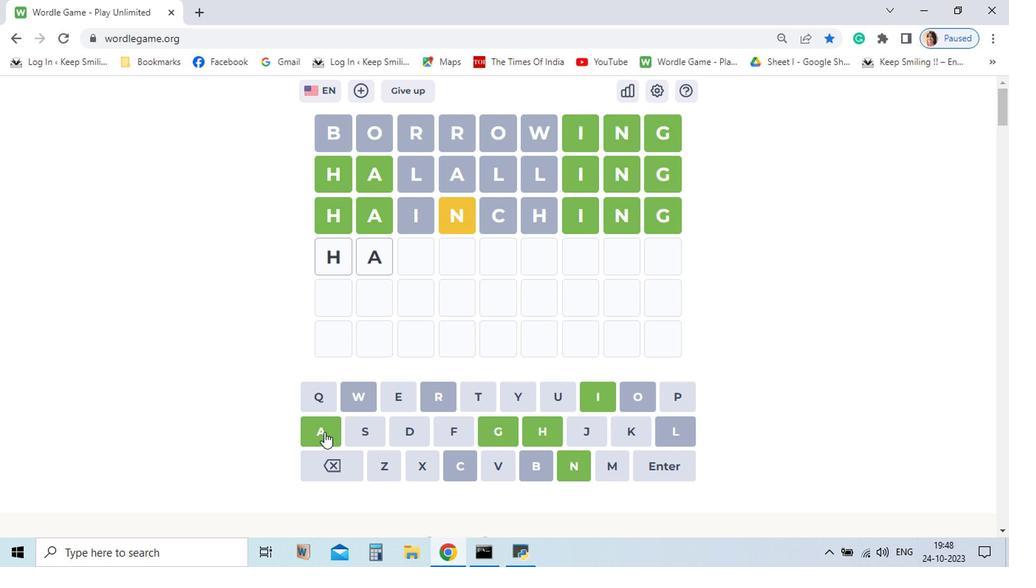 
Action: Mouse moved to (364, 441)
Screenshot: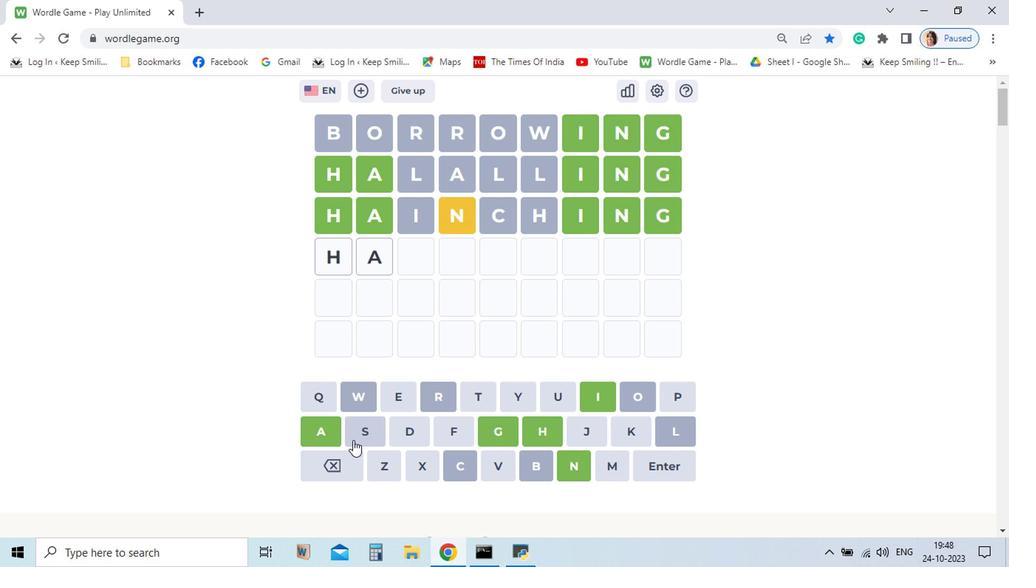 
Action: Mouse pressed left at (364, 441)
Screenshot: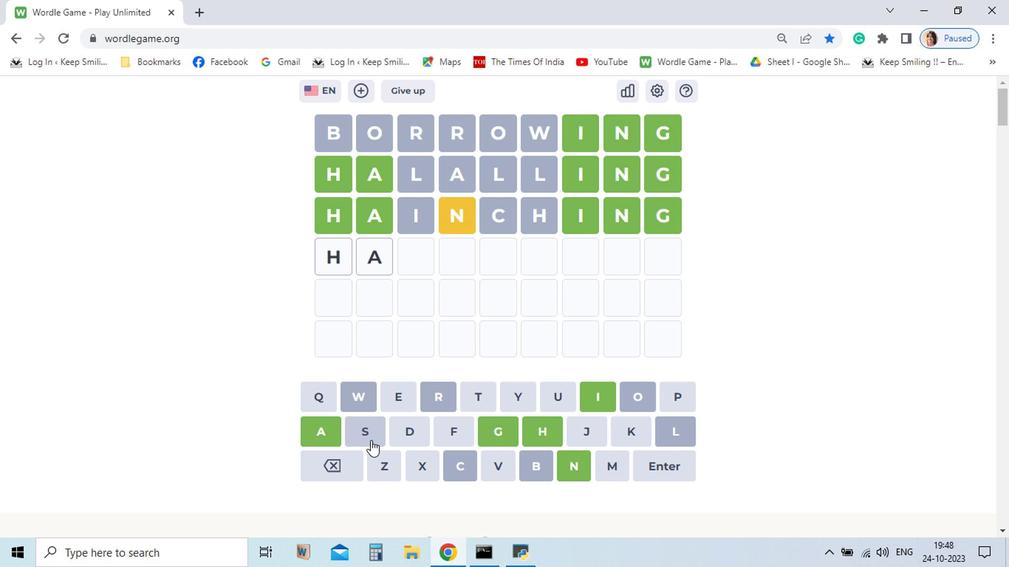 
Action: Mouse moved to (401, 438)
Screenshot: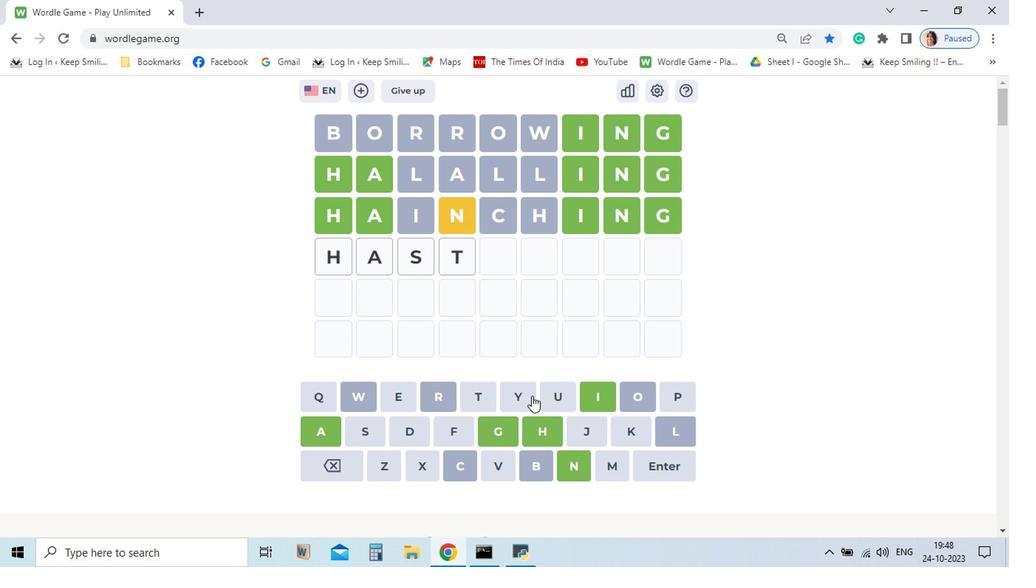 
Action: Mouse pressed left at (401, 438)
Screenshot: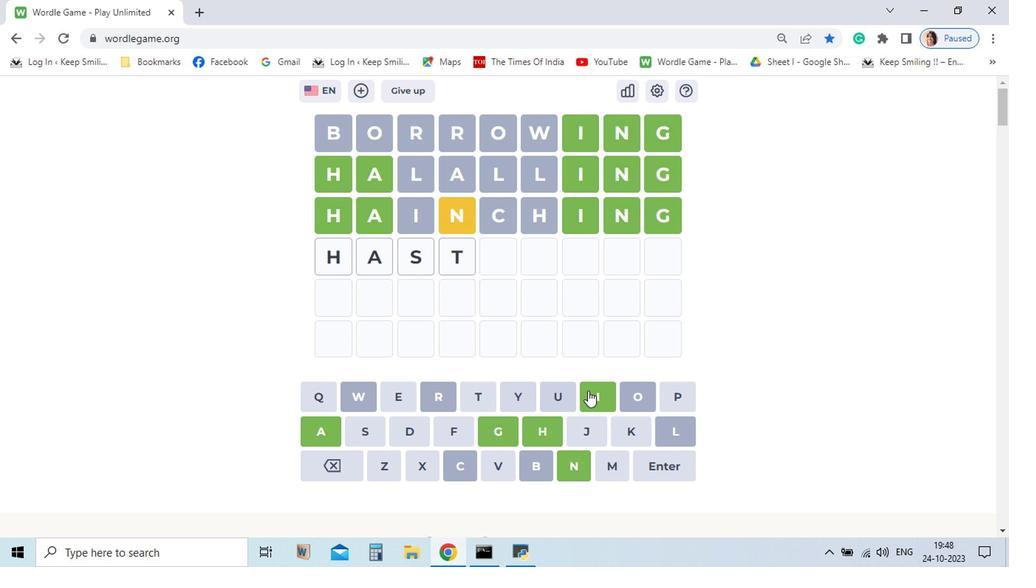 
Action: Mouse moved to (476, 412)
Screenshot: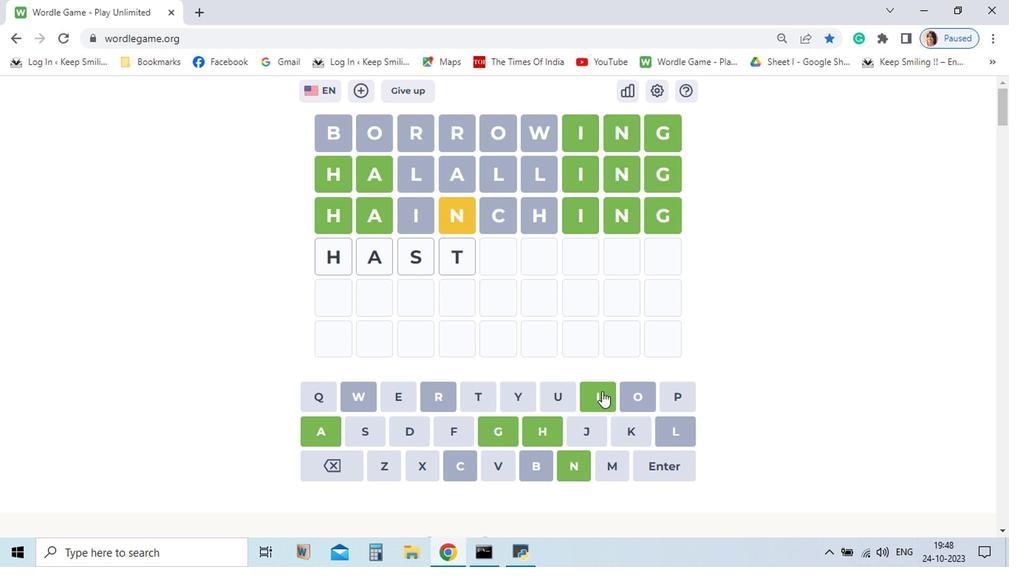 
Action: Mouse pressed left at (476, 412)
Screenshot: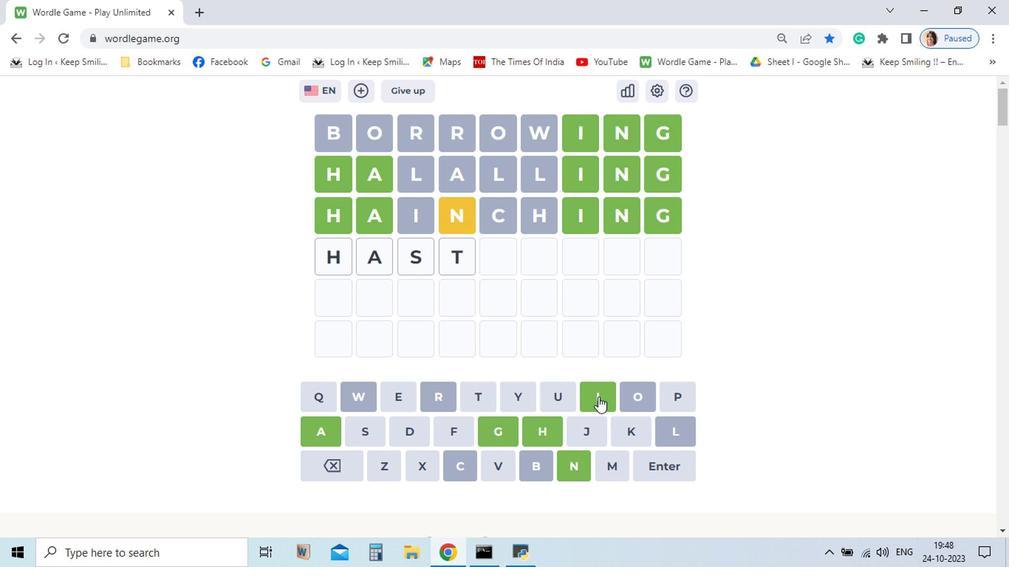 
Action: Mouse moved to (560, 416)
Screenshot: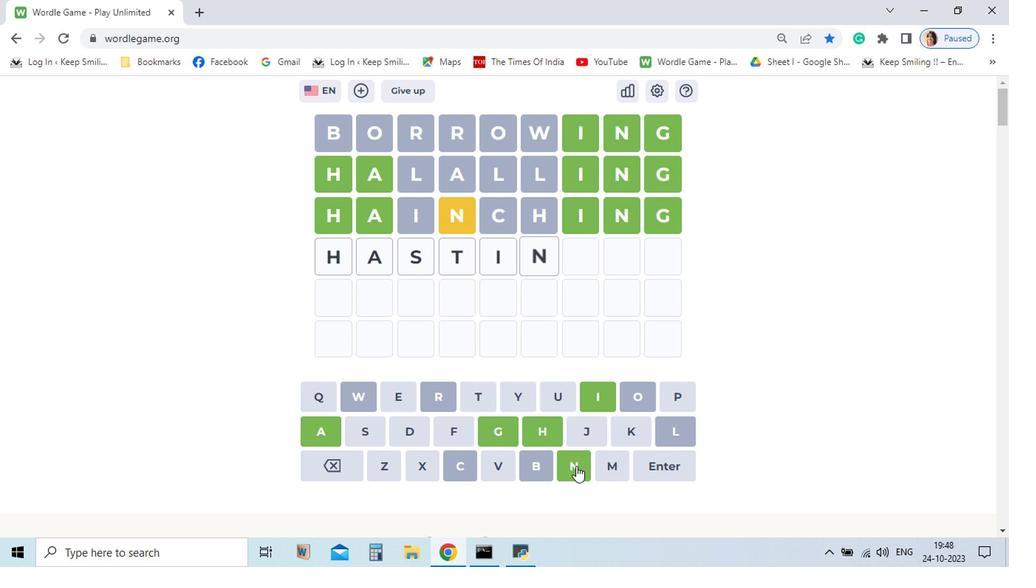 
Action: Mouse pressed left at (560, 416)
Screenshot: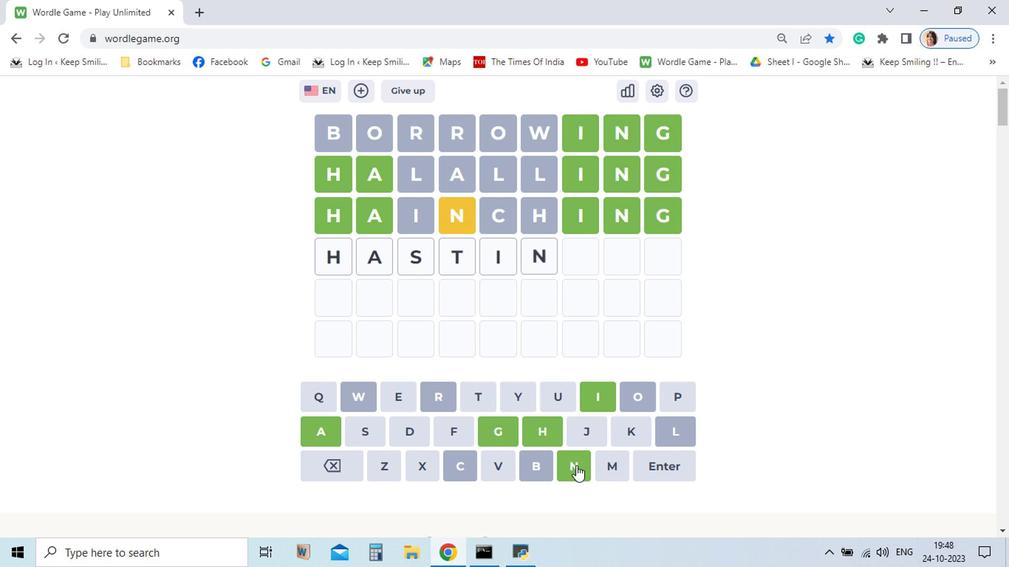 
Action: Mouse moved to (544, 466)
Screenshot: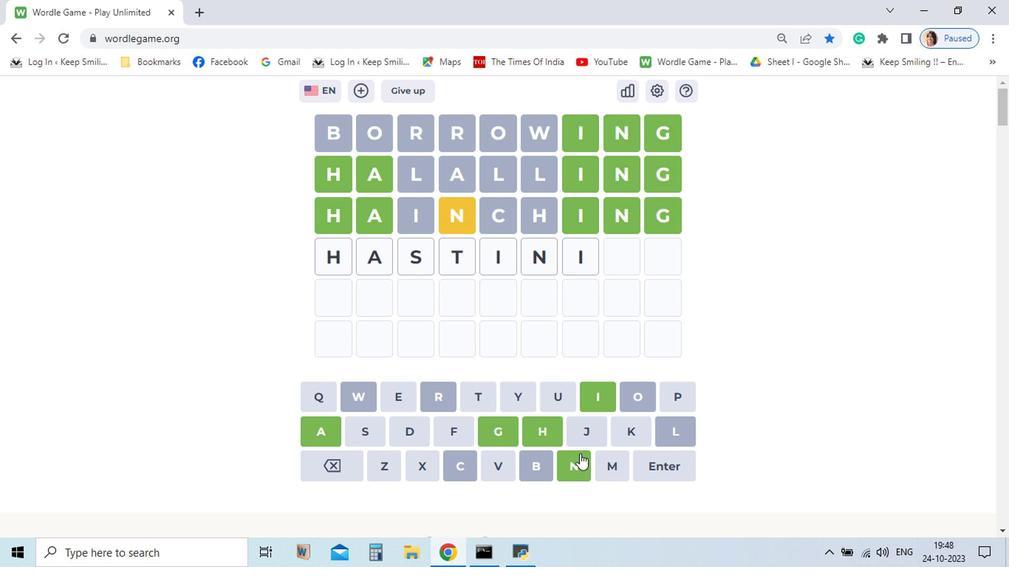 
Action: Mouse pressed left at (544, 468)
Screenshot: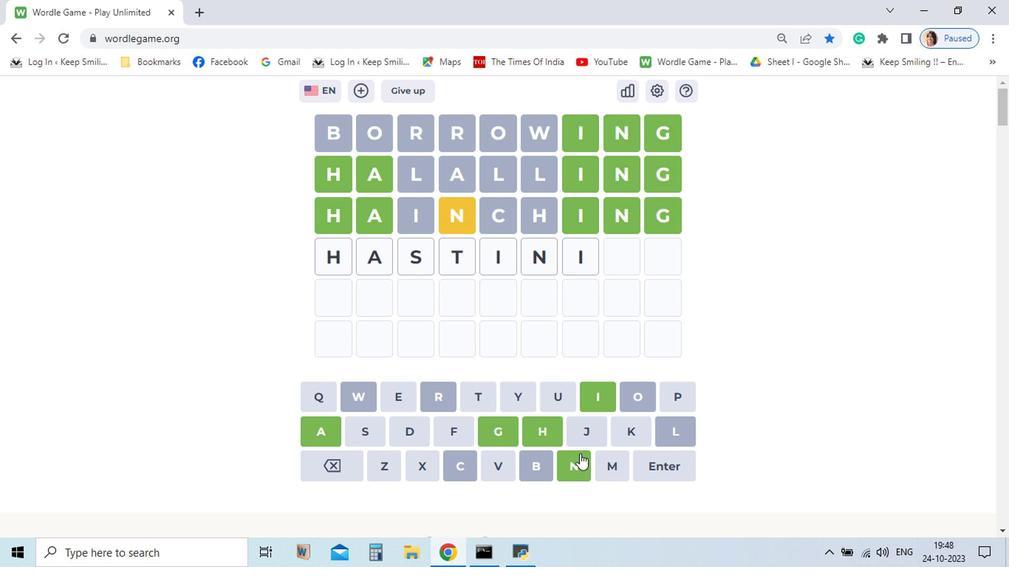 
Action: Mouse moved to (560, 417)
Screenshot: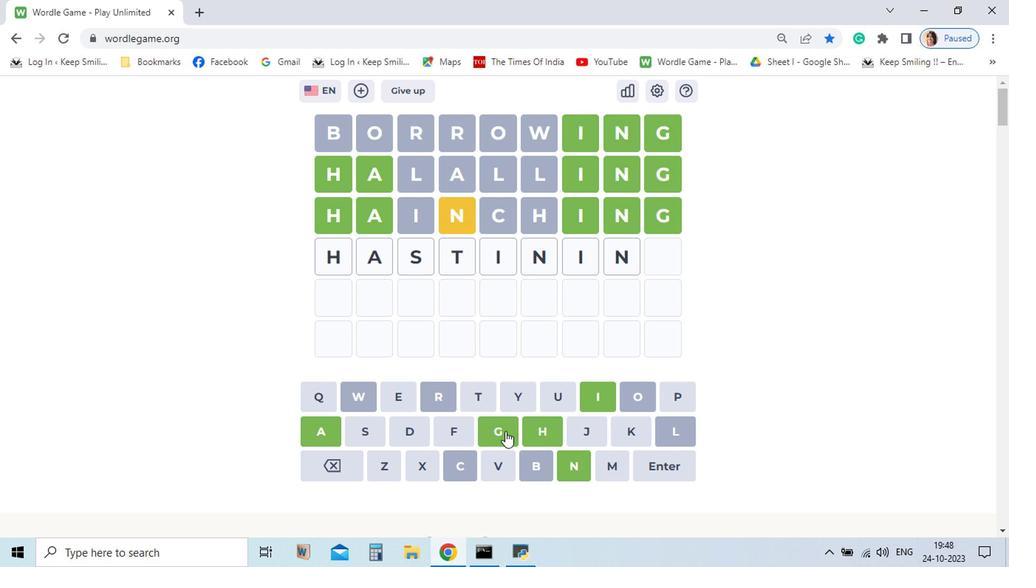 
Action: Mouse pressed left at (560, 417)
Screenshot: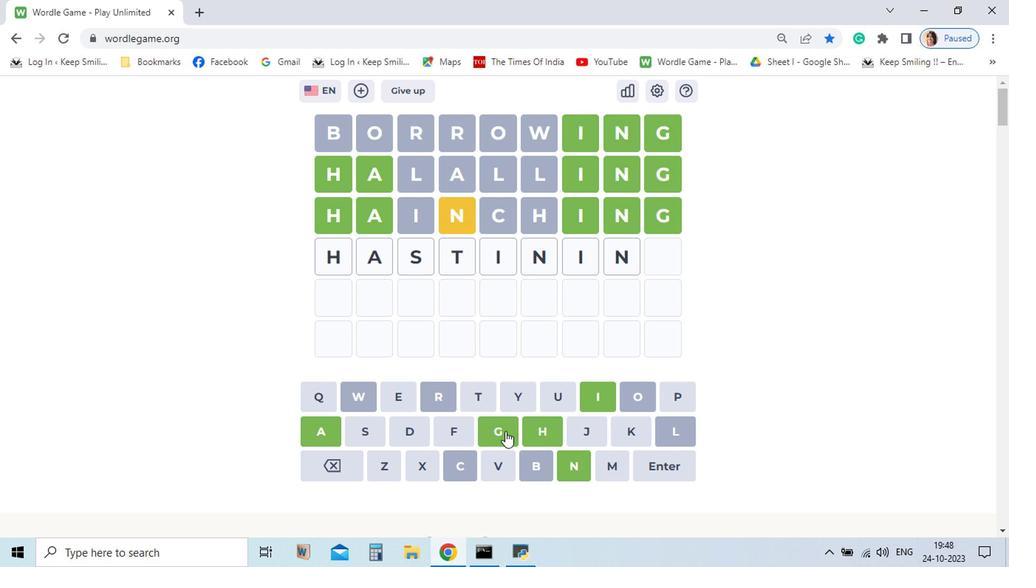 
Action: Mouse moved to (545, 465)
Screenshot: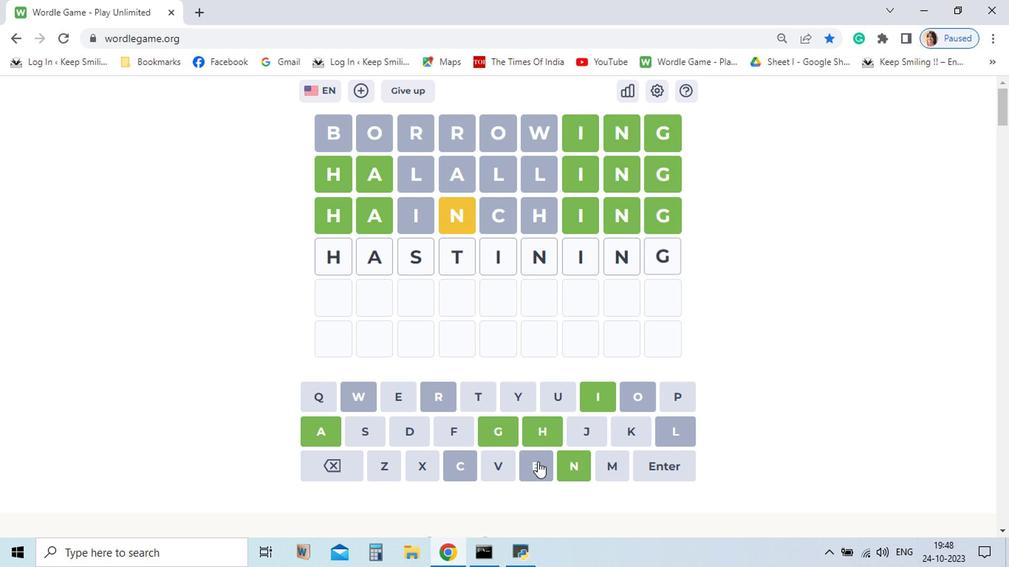 
Action: Mouse pressed left at (545, 465)
Screenshot: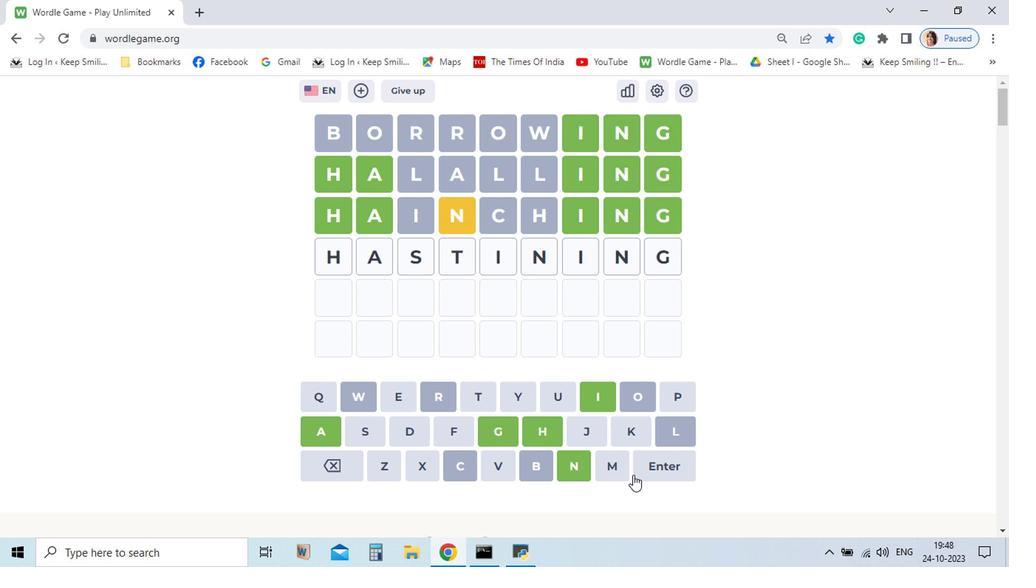 
Action: Mouse moved to (489, 437)
Screenshot: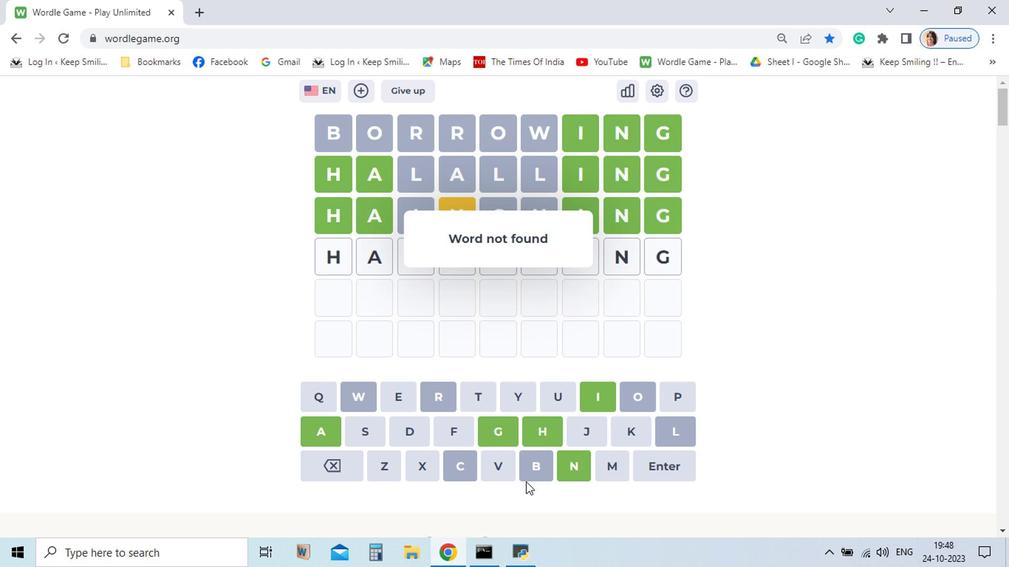 
Action: Mouse pressed left at (489, 437)
Screenshot: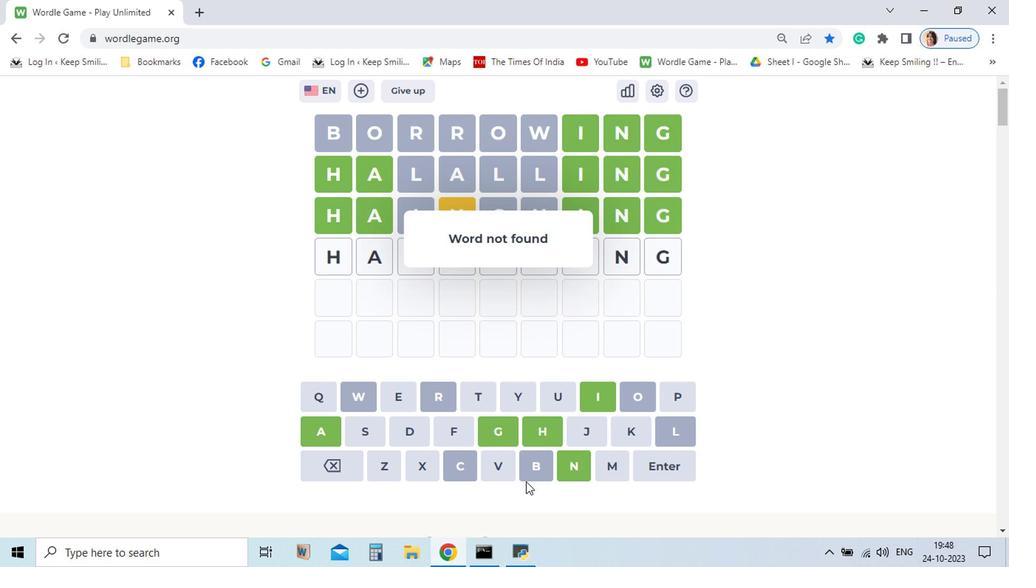 
Action: Mouse moved to (605, 462)
Screenshot: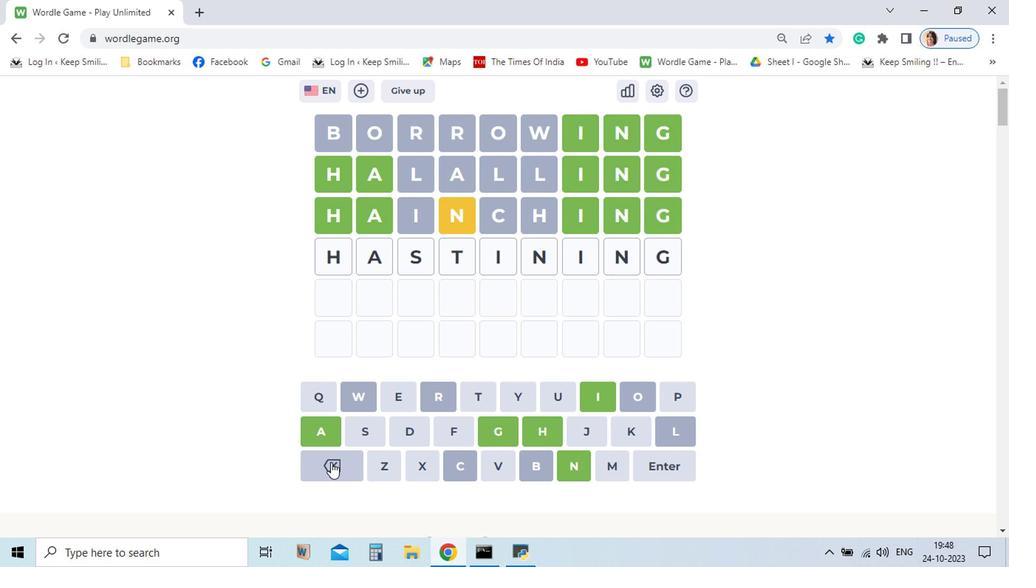 
Action: Mouse pressed left at (605, 462)
Screenshot: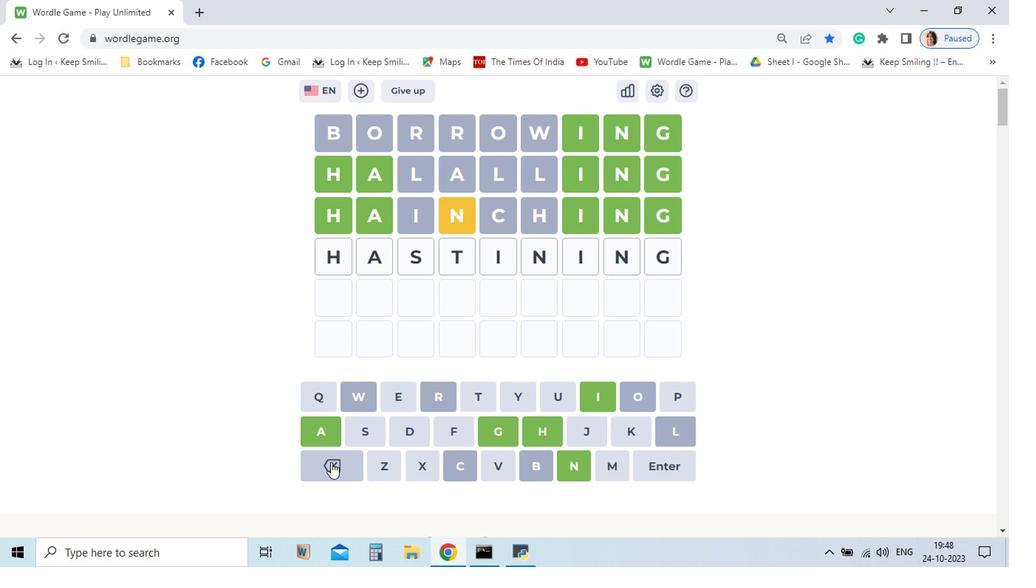 
Action: Mouse moved to (369, 463)
Screenshot: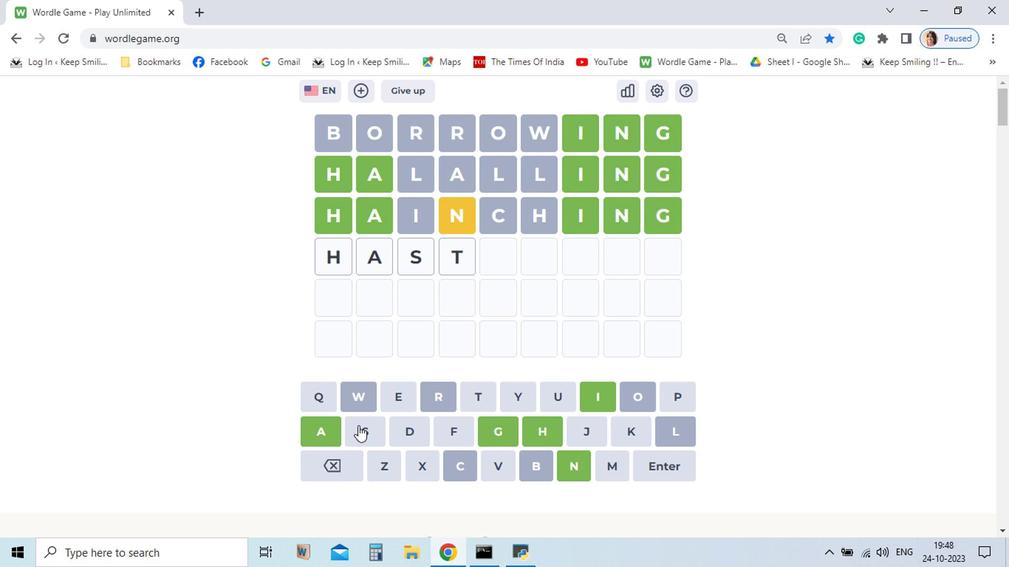 
Action: Mouse pressed left at (369, 463)
Screenshot: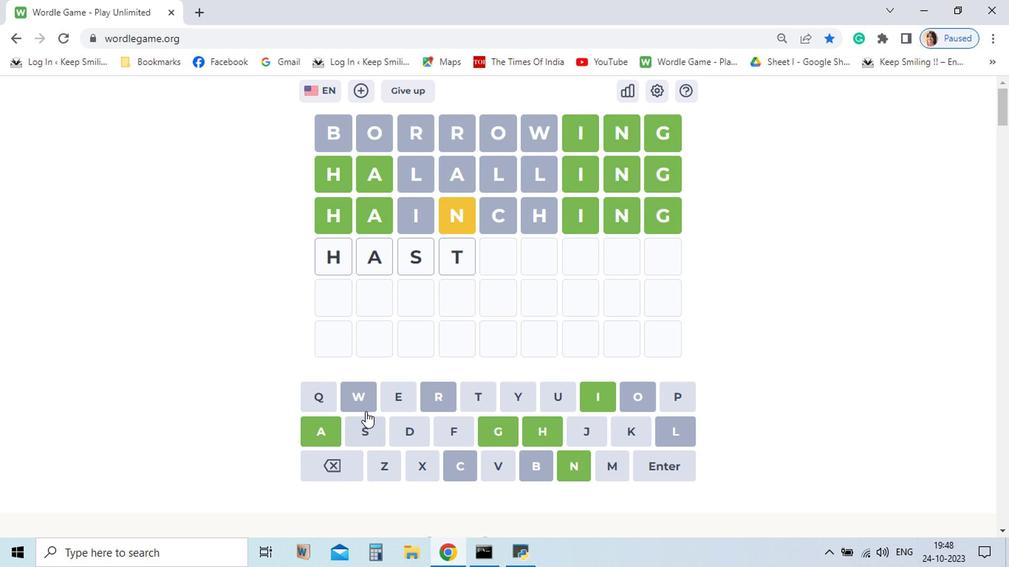 
Action: Mouse pressed left at (369, 463)
Screenshot: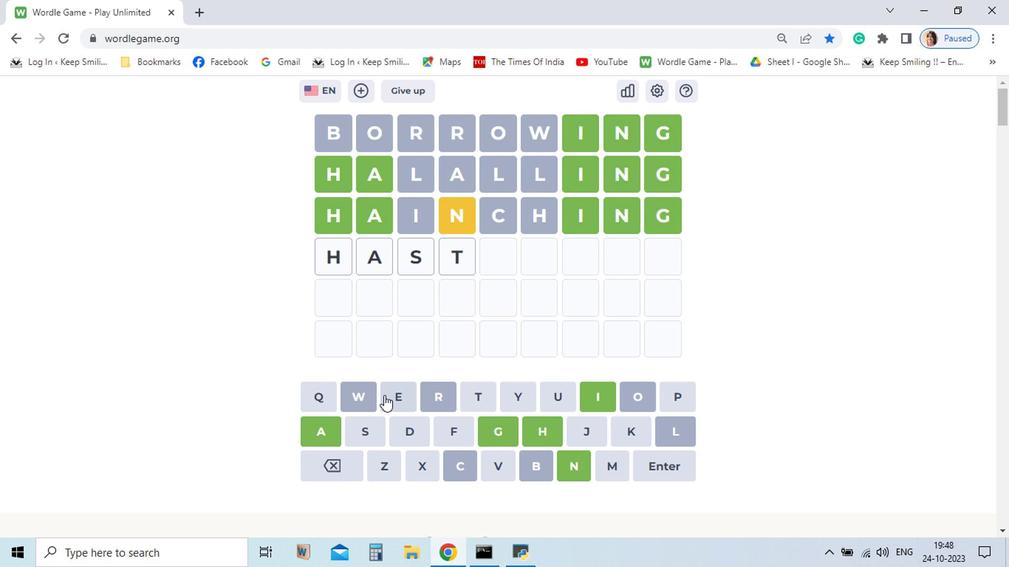 
Action: Mouse pressed left at (369, 463)
Screenshot: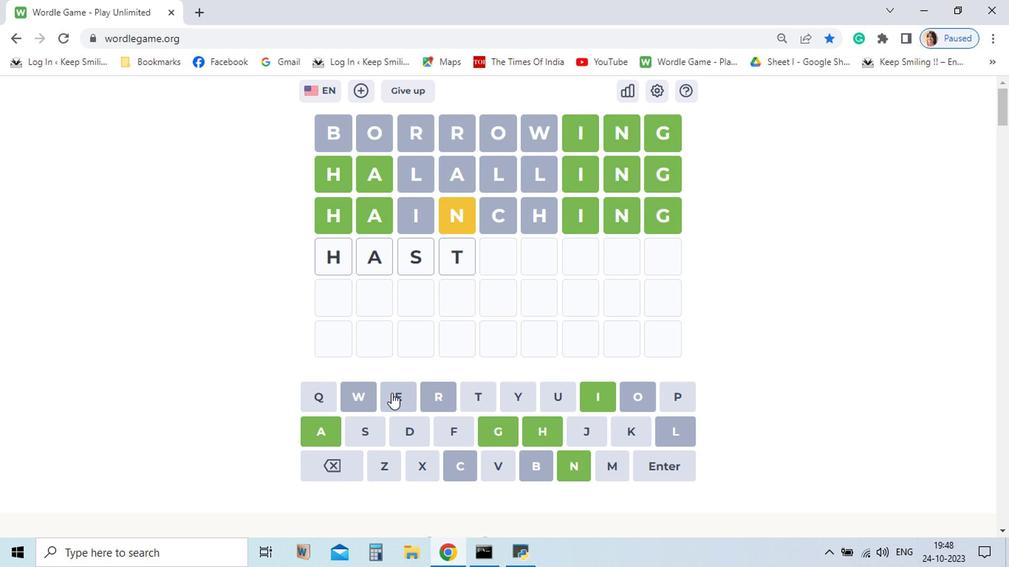 
Action: Mouse pressed left at (369, 463)
Screenshot: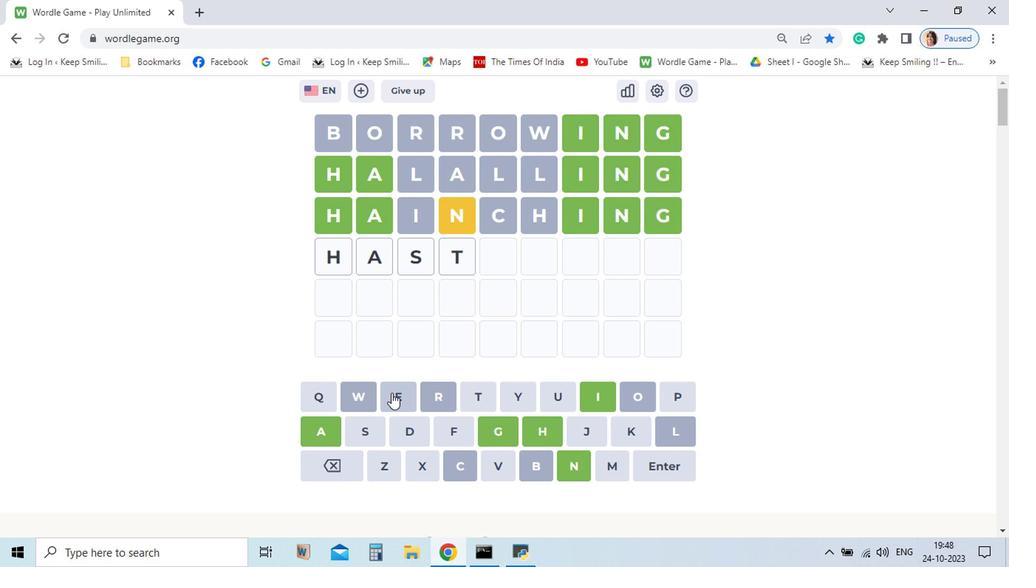 
Action: Mouse pressed left at (369, 463)
Screenshot: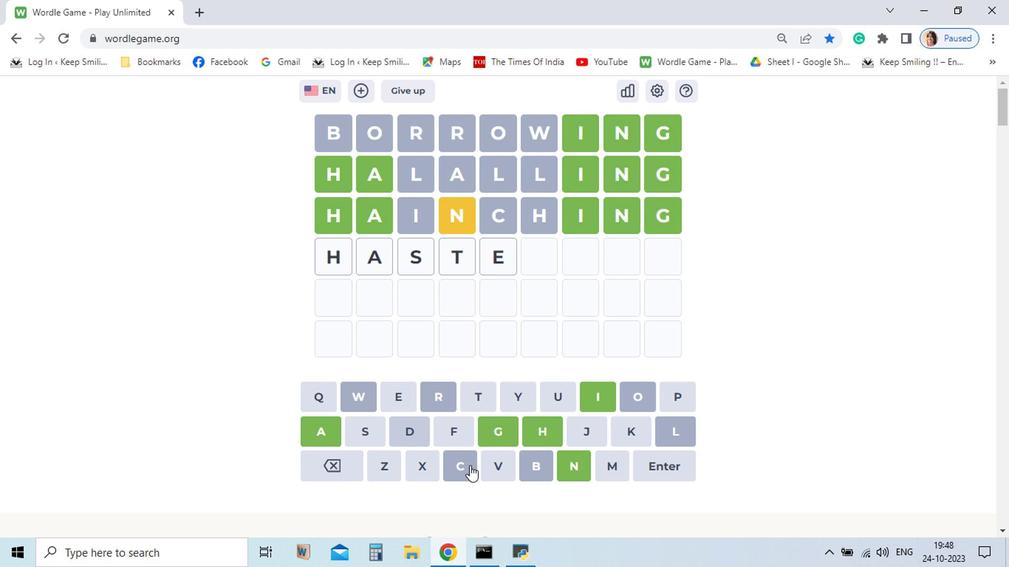 
Action: Mouse moved to (412, 413)
Screenshot: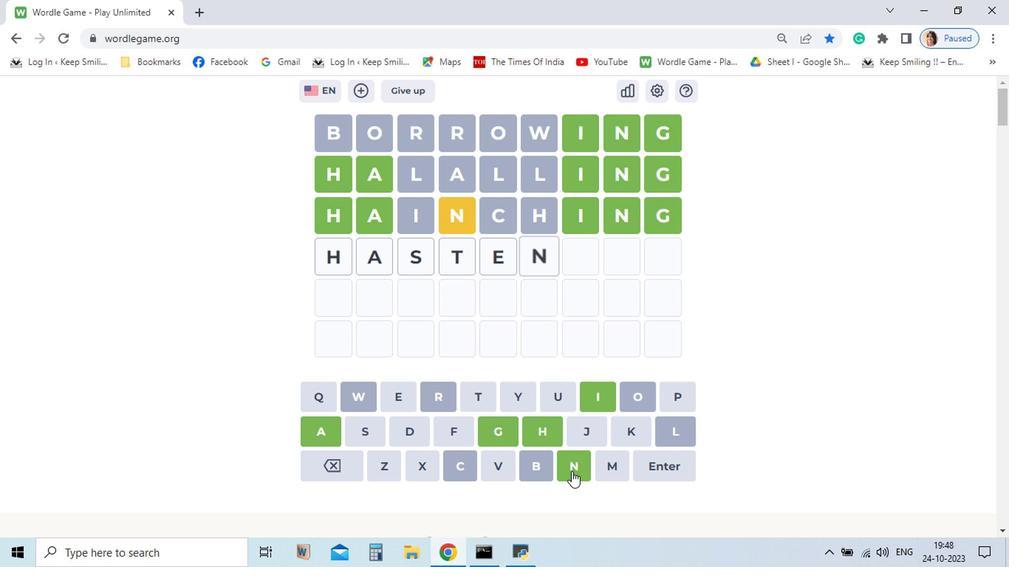 
Action: Mouse pressed left at (412, 413)
Screenshot: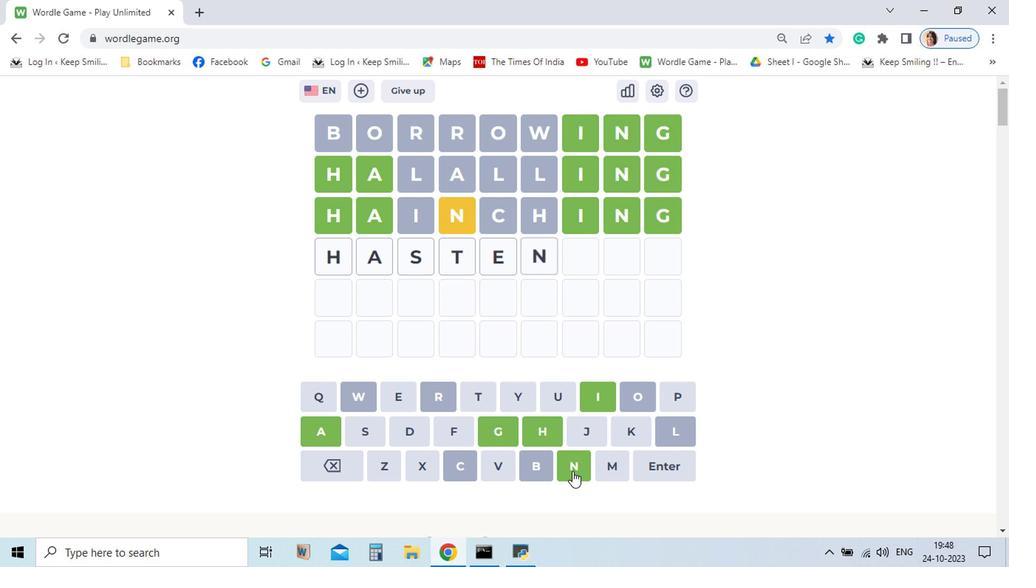 
Action: Mouse moved to (540, 469)
Screenshot: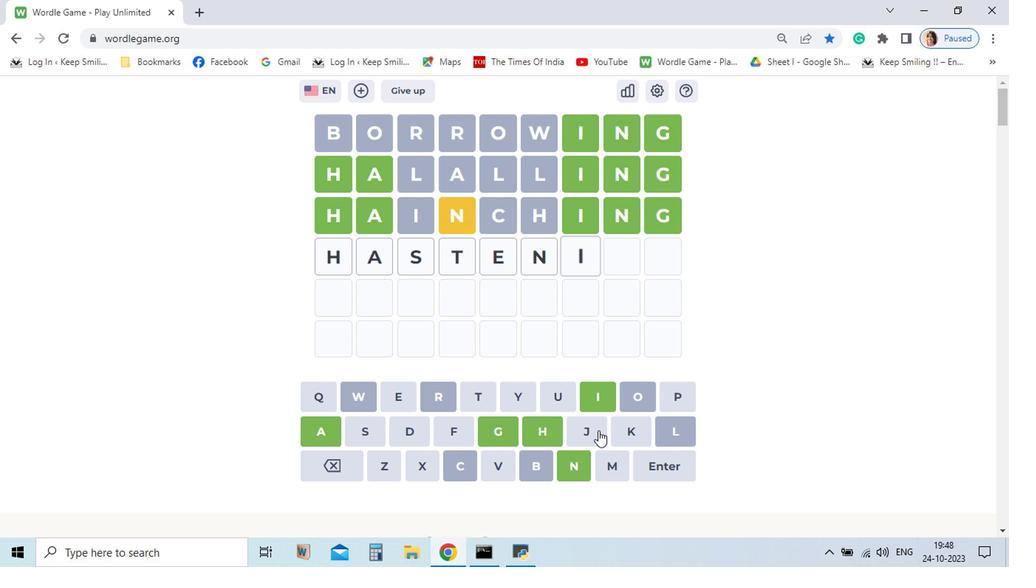 
Action: Mouse pressed left at (540, 469)
Screenshot: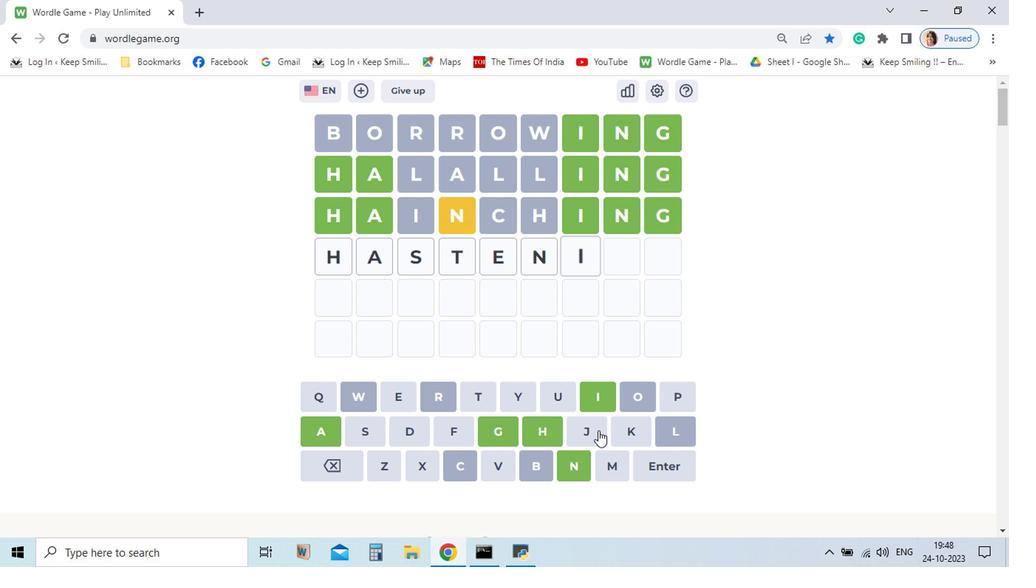 
Action: Mouse moved to (560, 418)
Screenshot: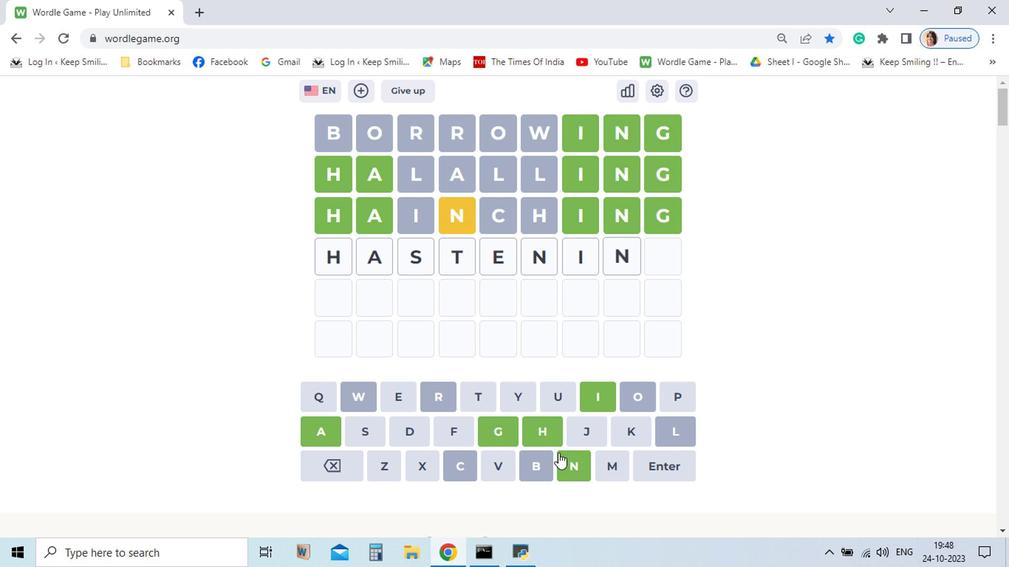 
Action: Mouse pressed left at (560, 418)
Screenshot: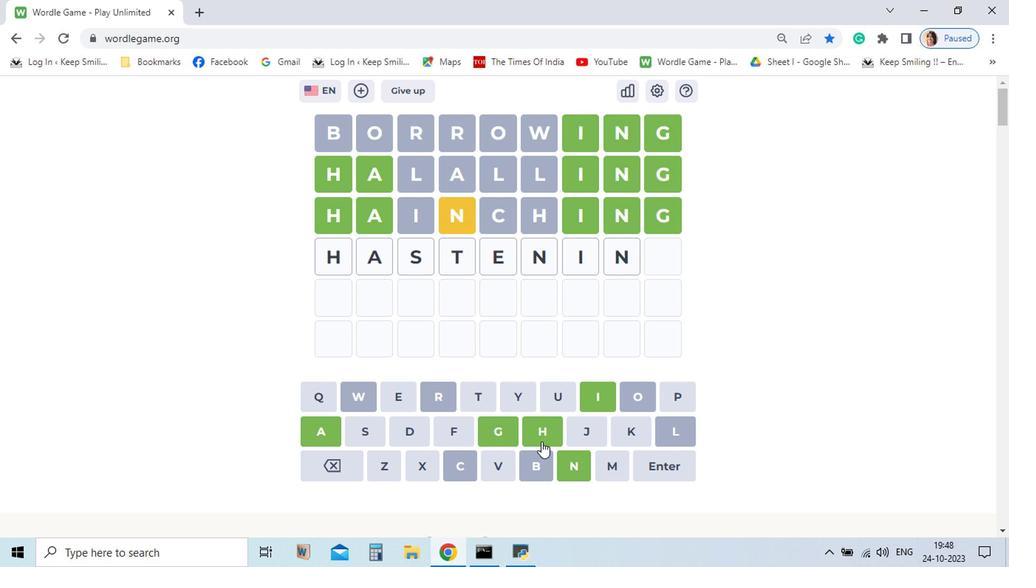 
Action: Mouse moved to (542, 467)
Screenshot: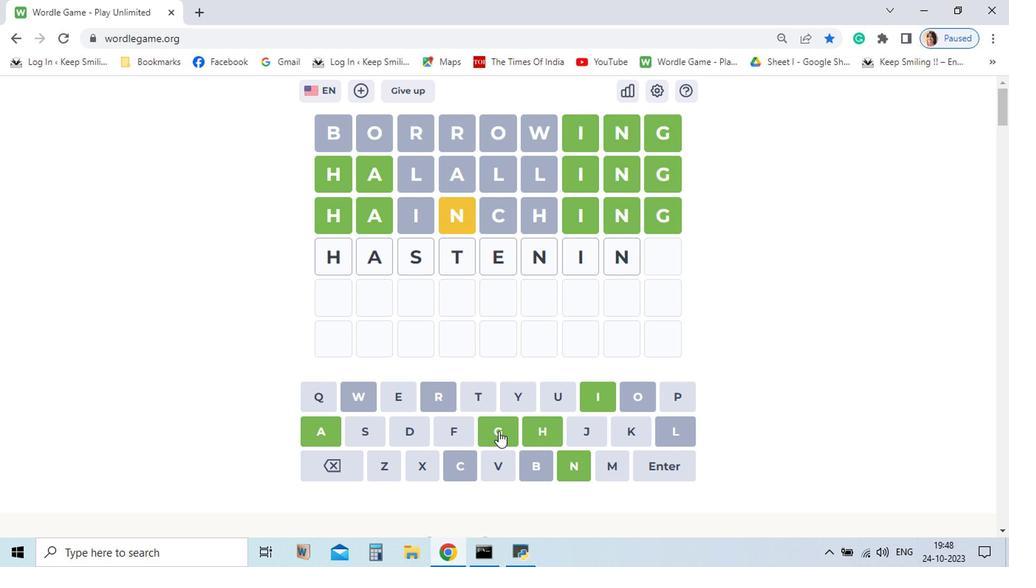 
Action: Mouse pressed left at (542, 467)
Screenshot: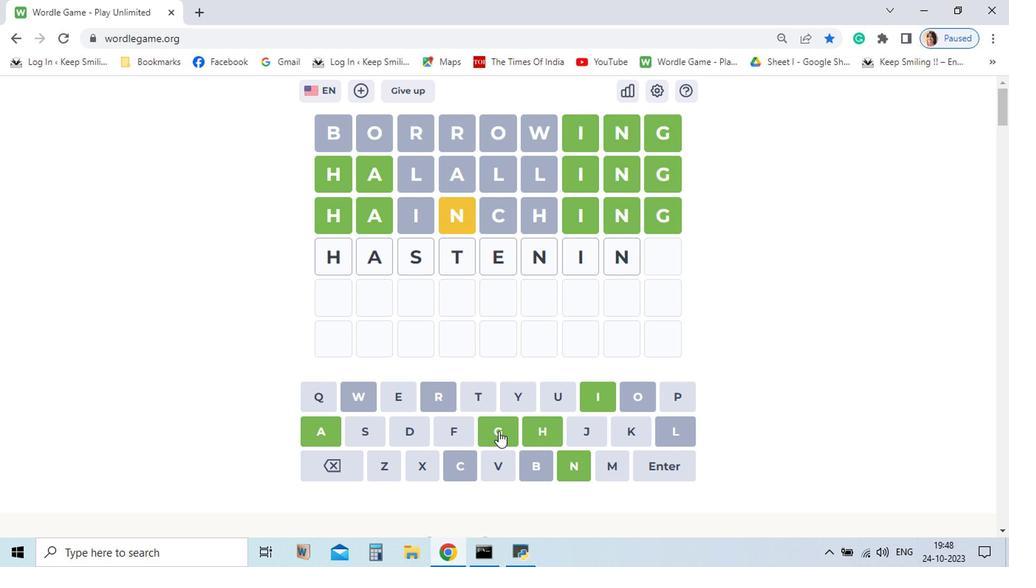 
Action: Mouse moved to (489, 441)
Screenshot: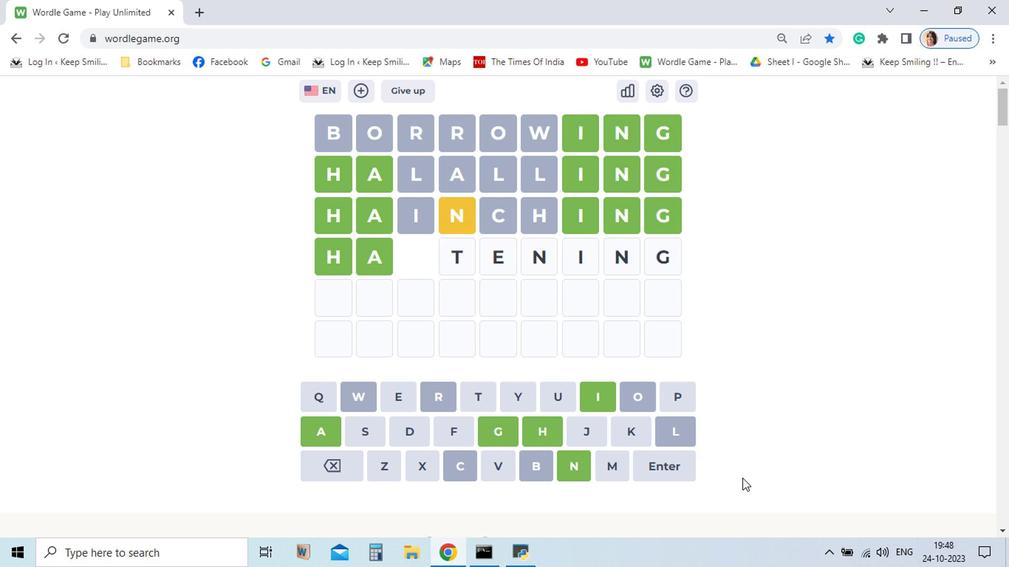 
Action: Mouse pressed left at (489, 441)
Screenshot: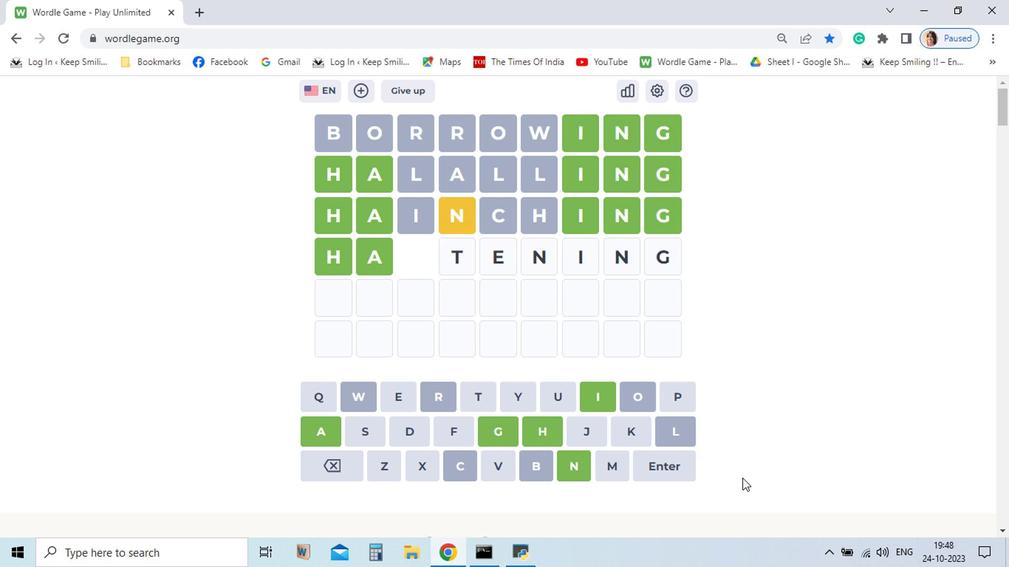 
Action: Mouse moved to (606, 462)
Screenshot: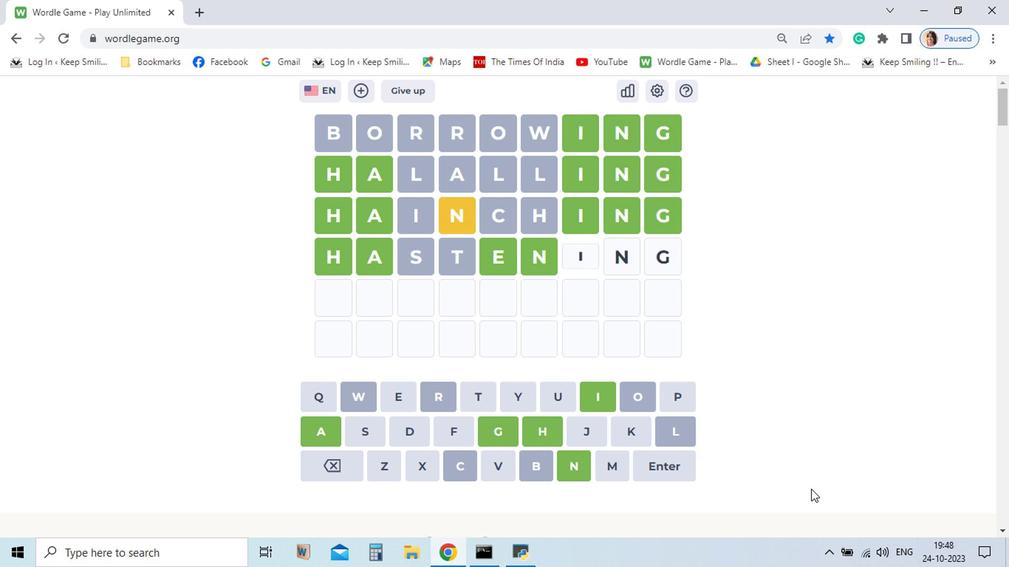 
Action: Mouse pressed left at (606, 462)
Screenshot: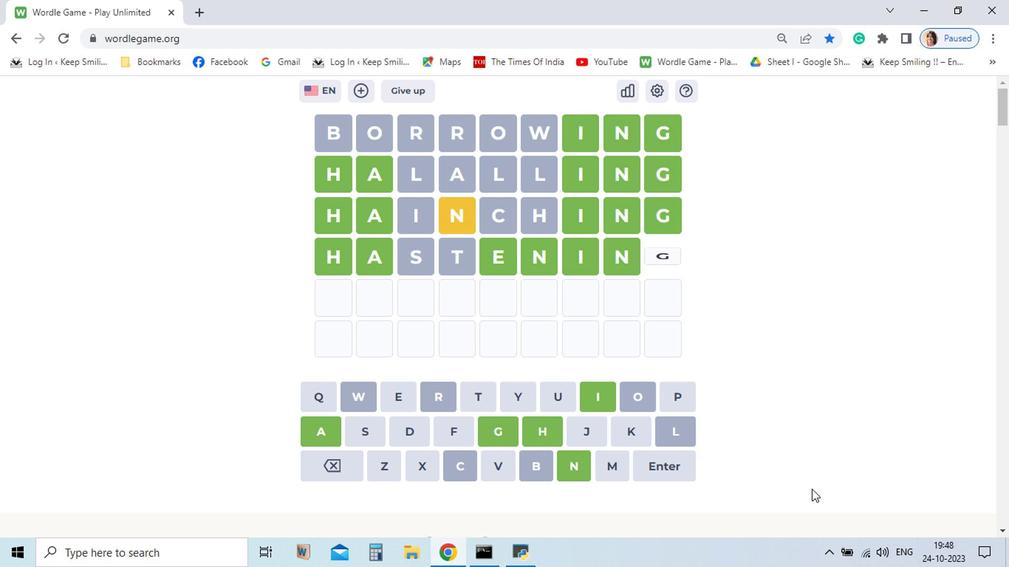 
Action: Mouse moved to (515, 439)
Screenshot: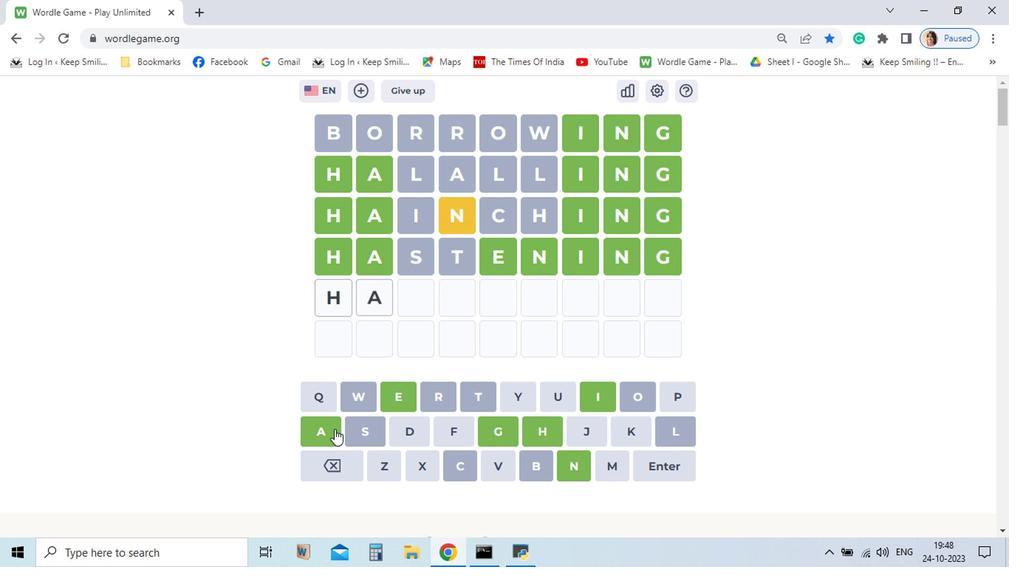 
Action: Mouse pressed left at (515, 439)
Screenshot: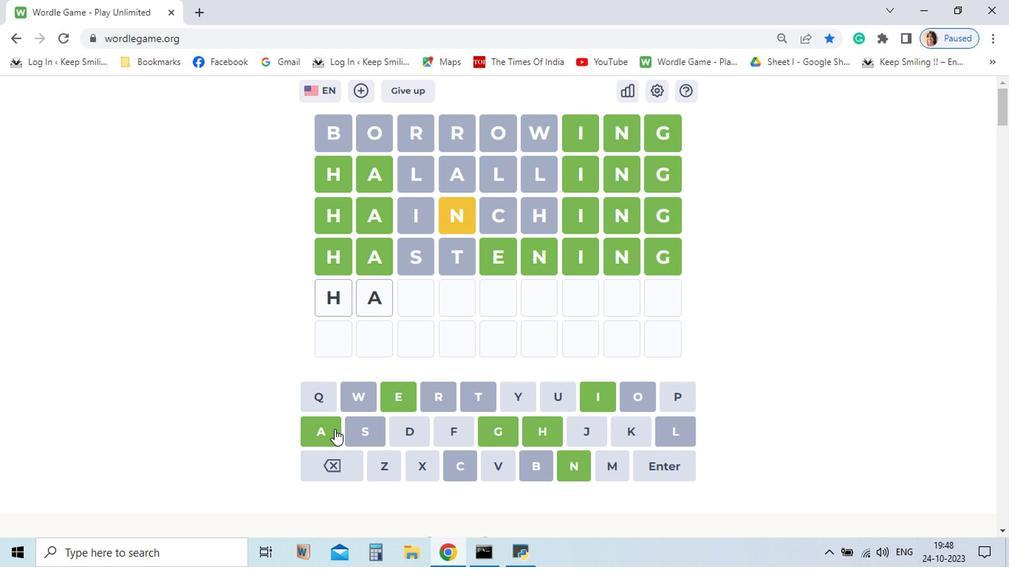 
Action: Mouse moved to (372, 439)
Screenshot: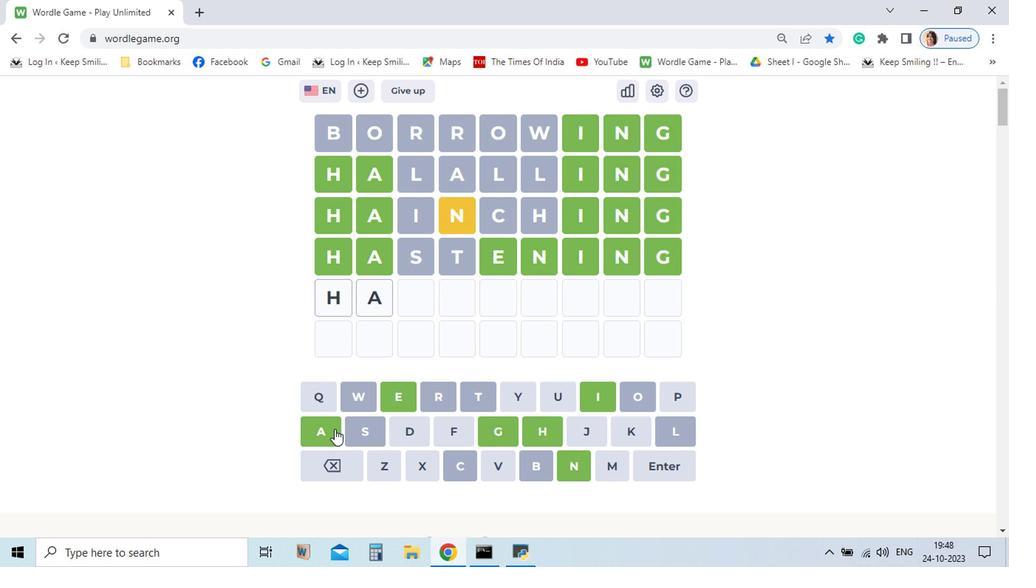 
Action: Mouse pressed left at (372, 439)
Screenshot: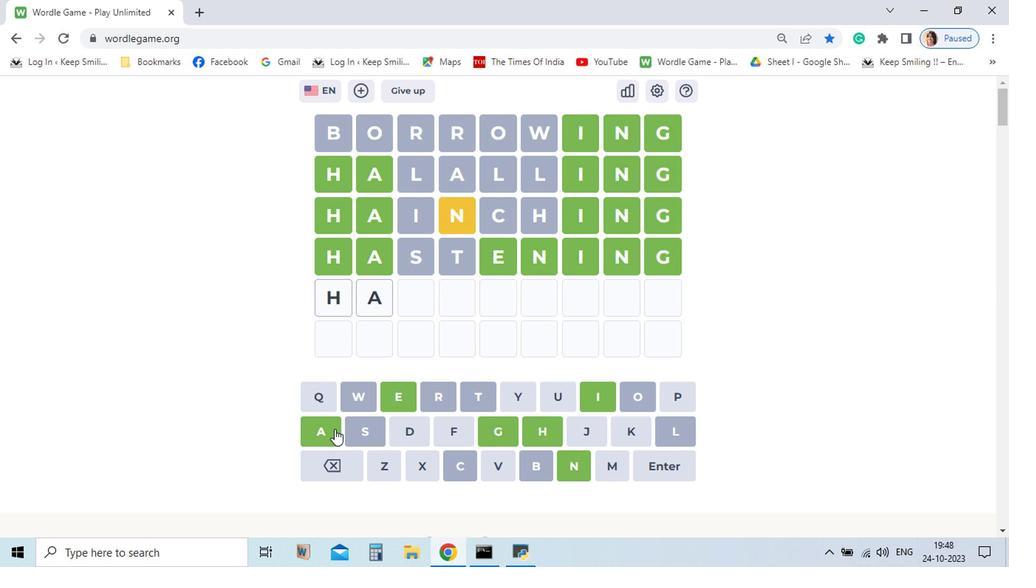 
Action: Mouse moved to (565, 464)
Screenshot: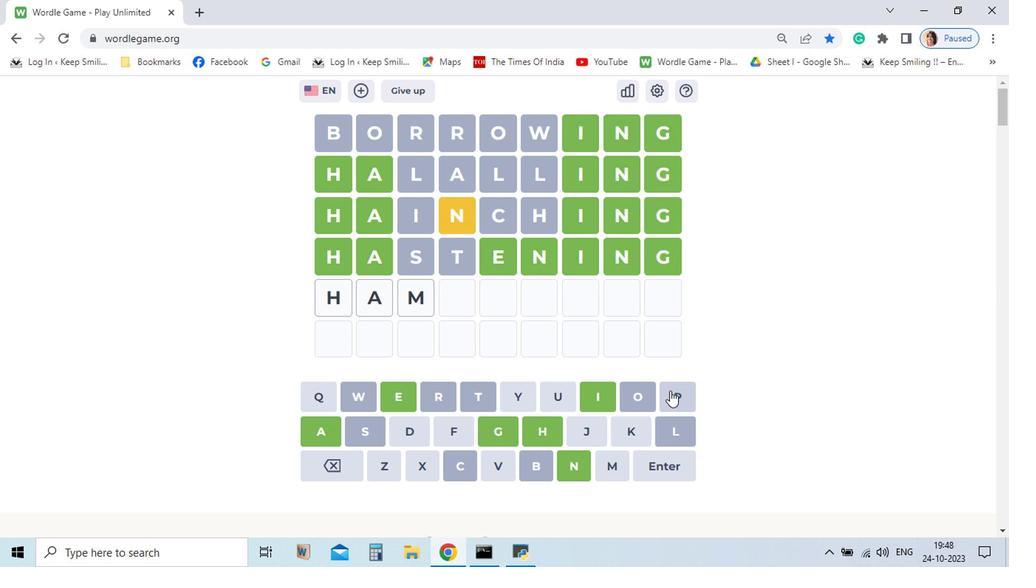 
Action: Mouse pressed left at (565, 464)
Screenshot: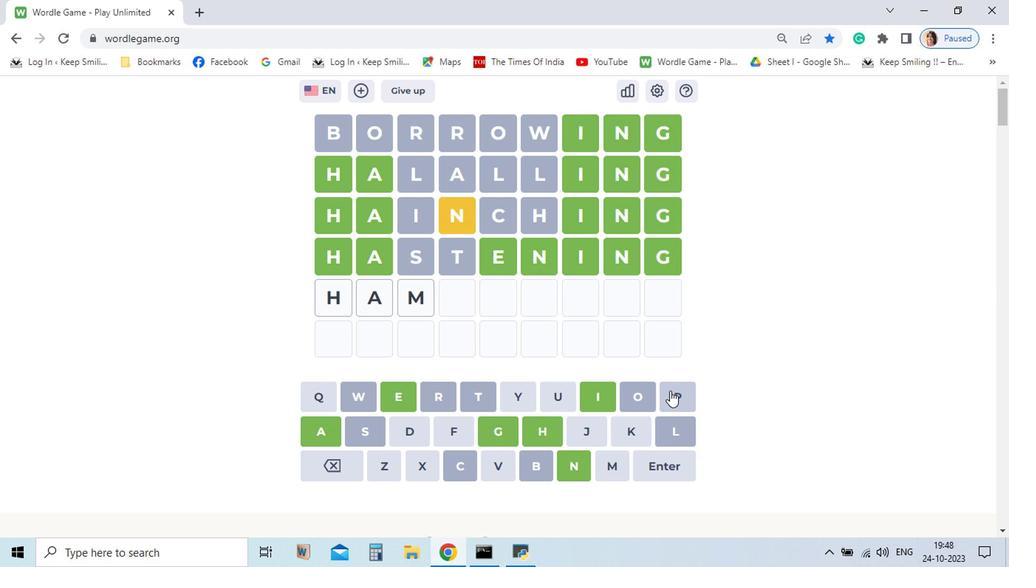 
Action: Mouse moved to (613, 419)
Screenshot: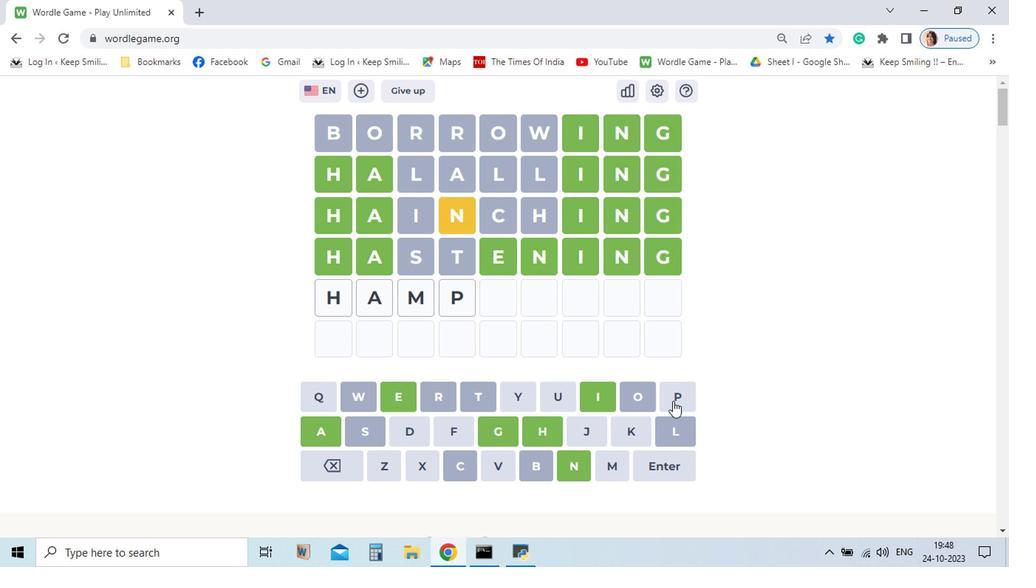 
Action: Mouse pressed left at (613, 419)
Screenshot: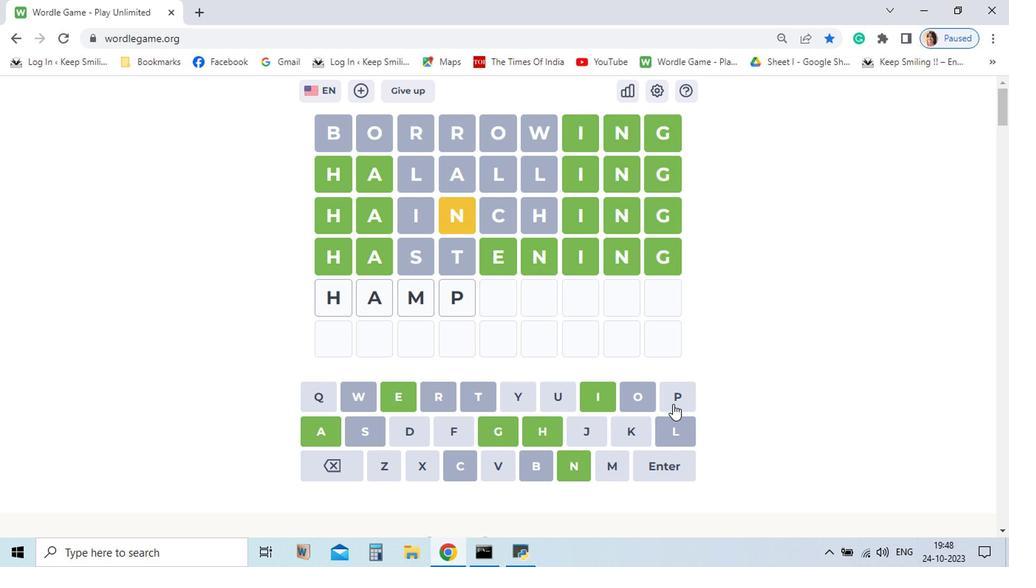 
Action: Mouse moved to (369, 465)
Screenshot: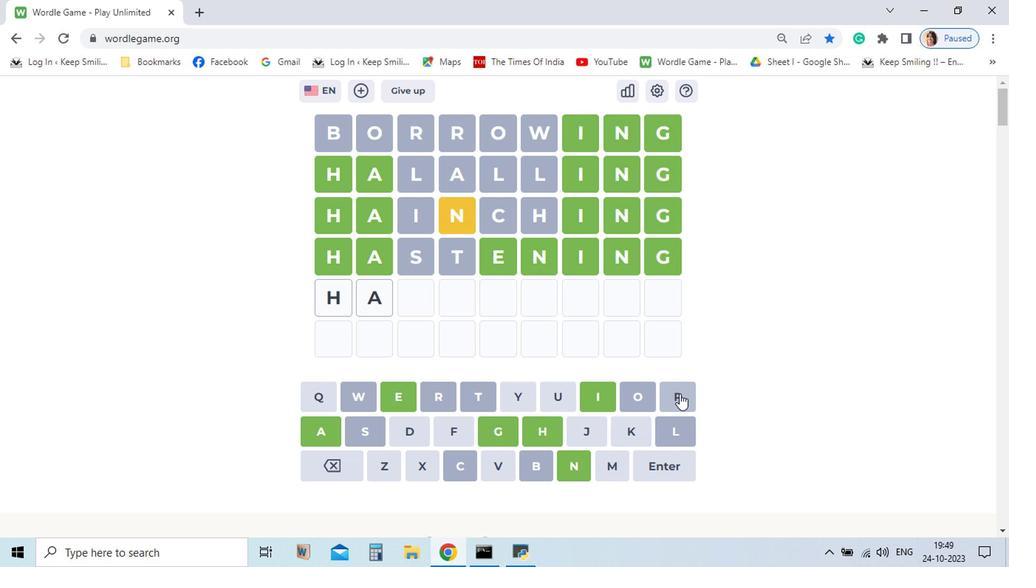 
Action: Mouse pressed left at (369, 465)
Screenshot: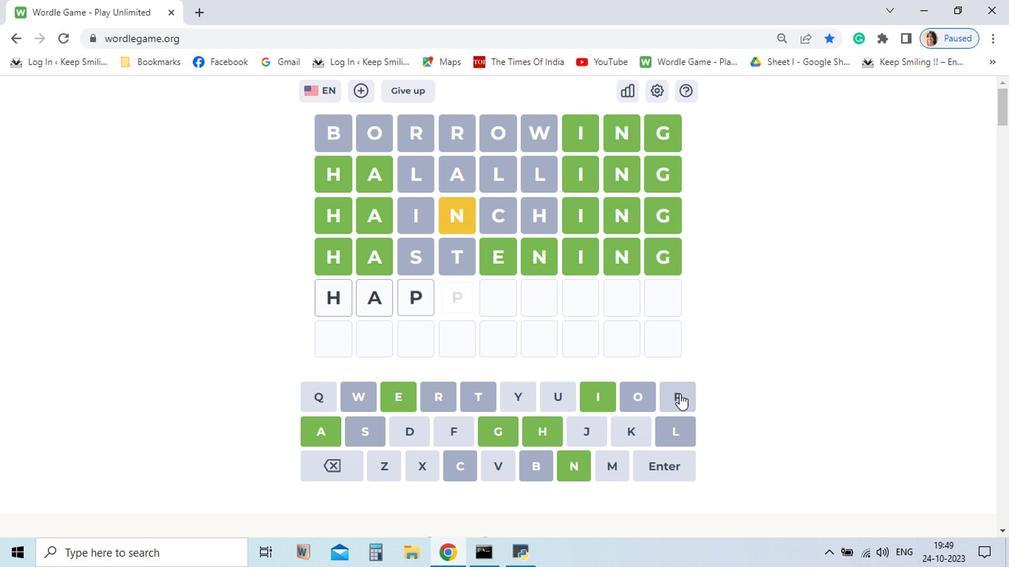 
Action: Mouse pressed left at (369, 465)
Screenshot: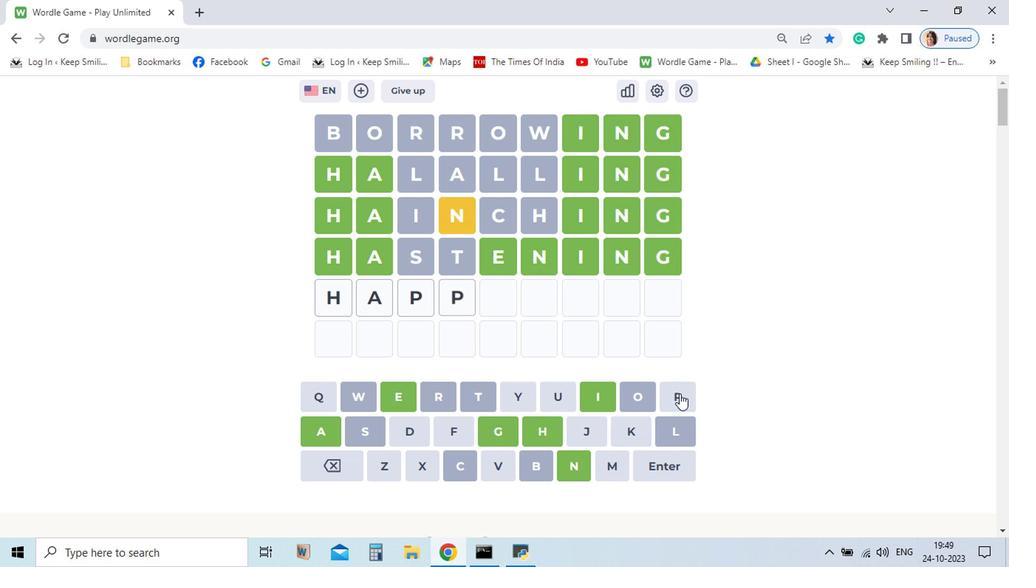 
Action: Mouse moved to (617, 414)
Screenshot: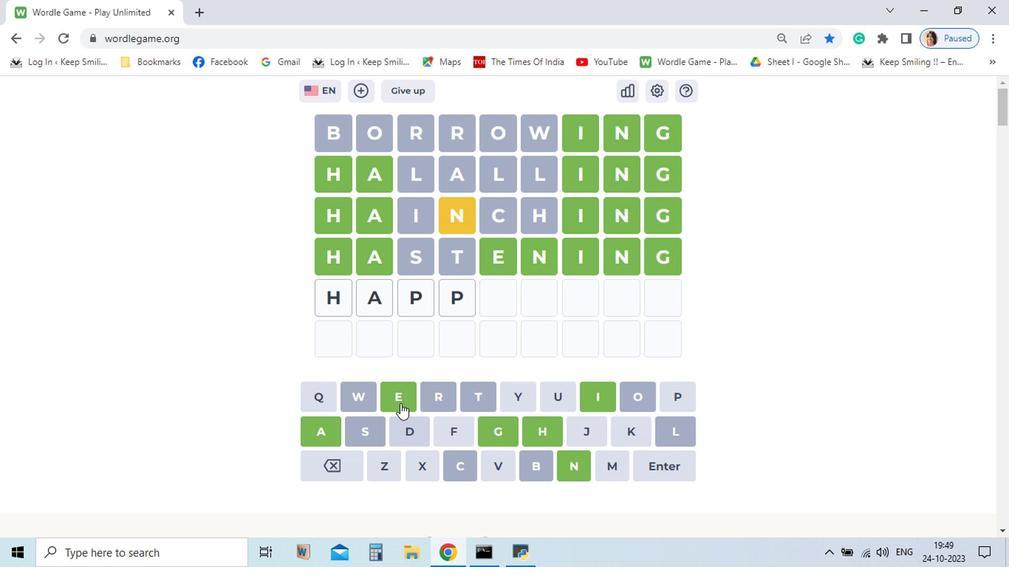 
Action: Mouse pressed left at (617, 414)
Screenshot: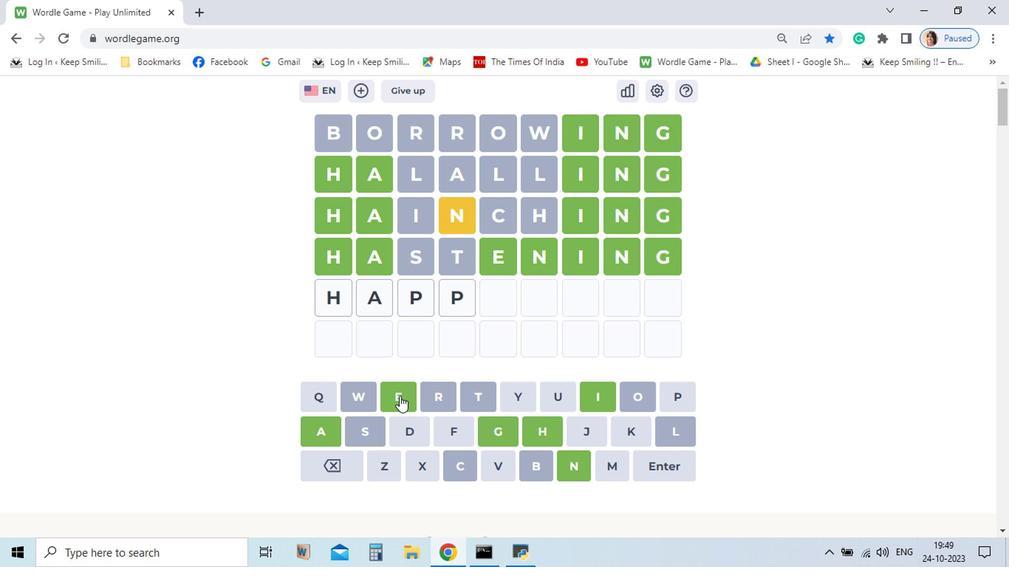 
Action: Mouse pressed left at (617, 414)
Screenshot: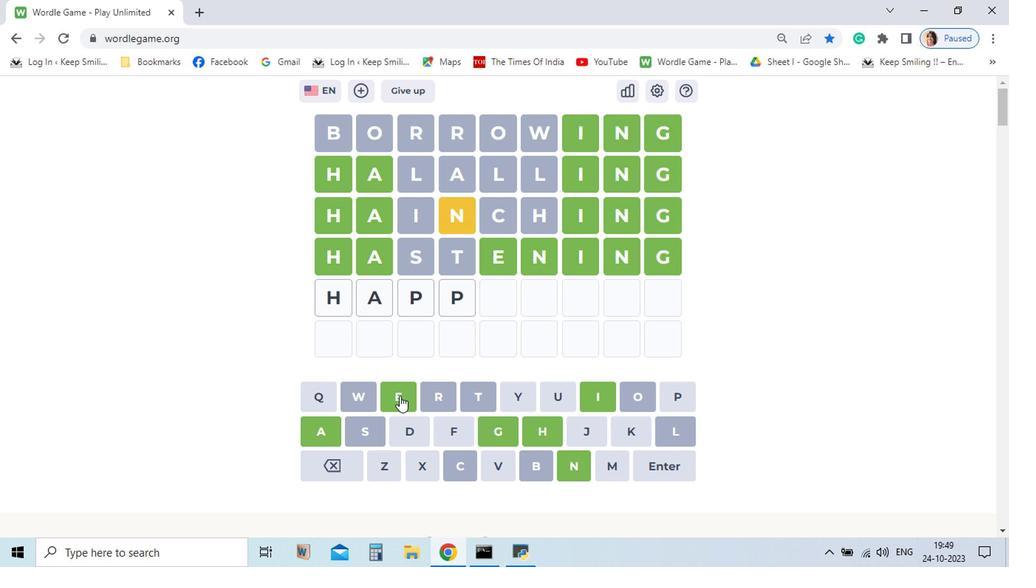 
Action: Mouse moved to (418, 415)
Screenshot: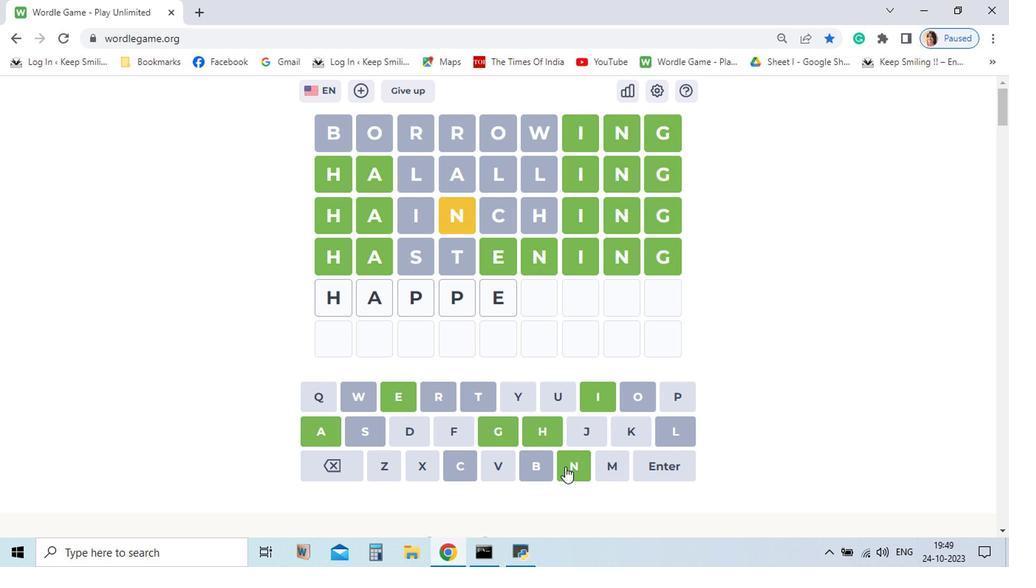 
Action: Mouse pressed left at (418, 415)
Screenshot: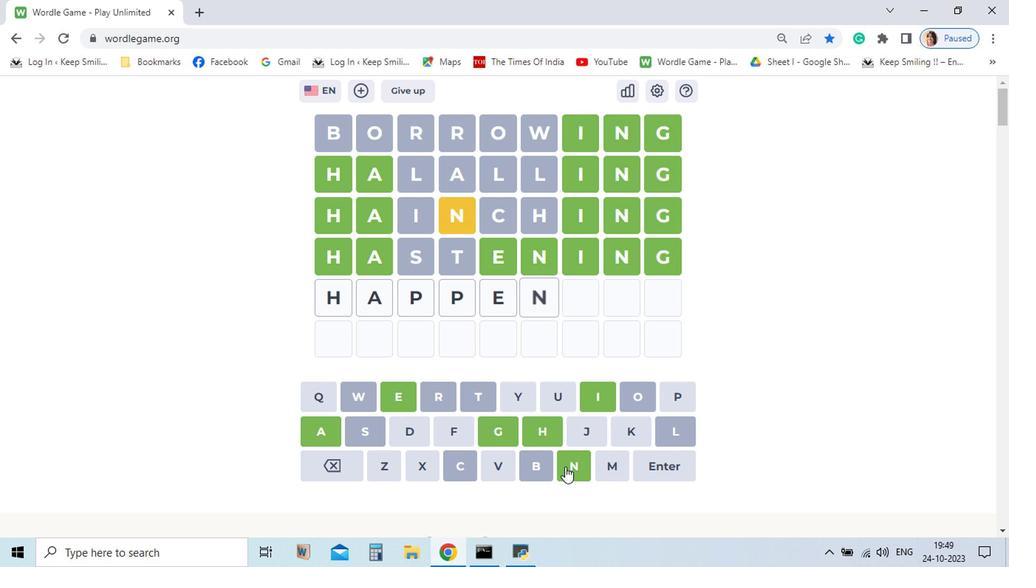 
Action: Mouse moved to (536, 466)
Screenshot: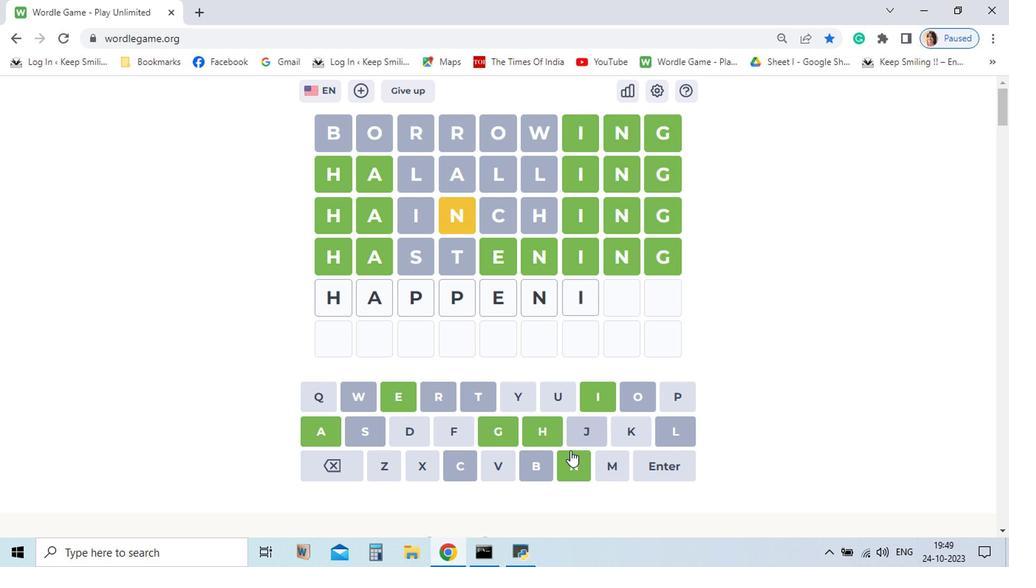 
Action: Mouse pressed left at (536, 466)
Screenshot: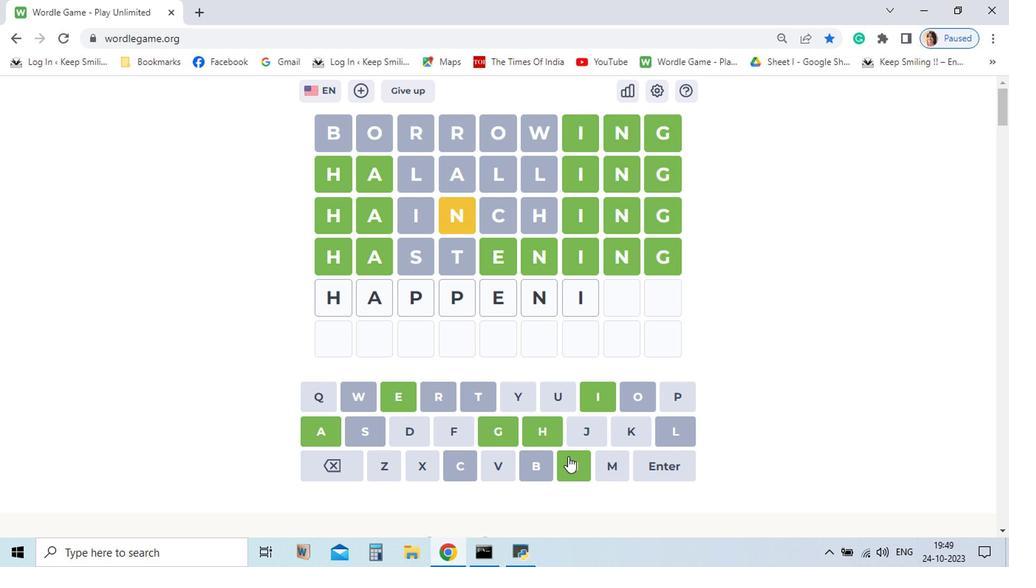 
Action: Mouse moved to (555, 418)
Screenshot: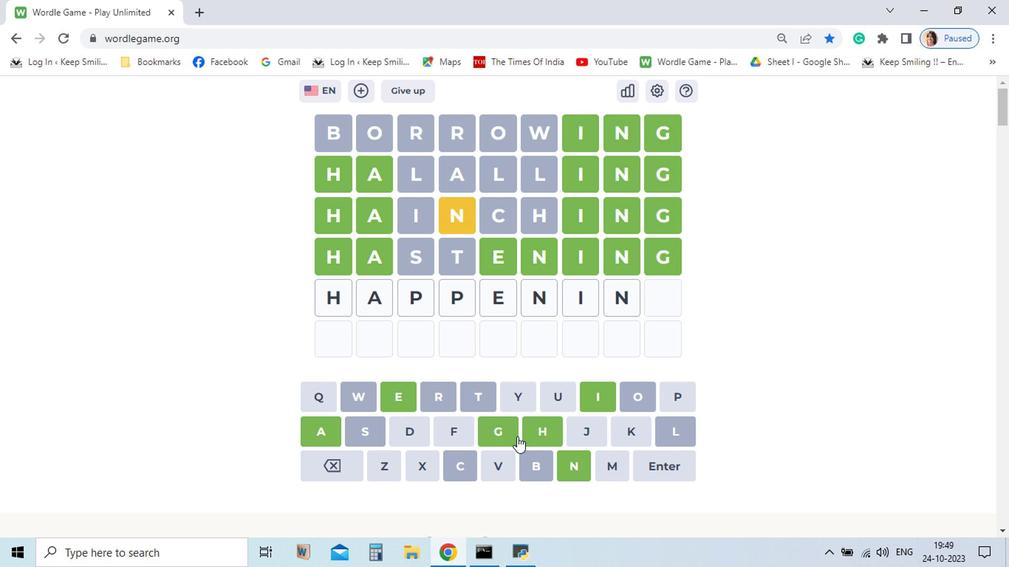 
Action: Mouse pressed left at (555, 418)
Screenshot: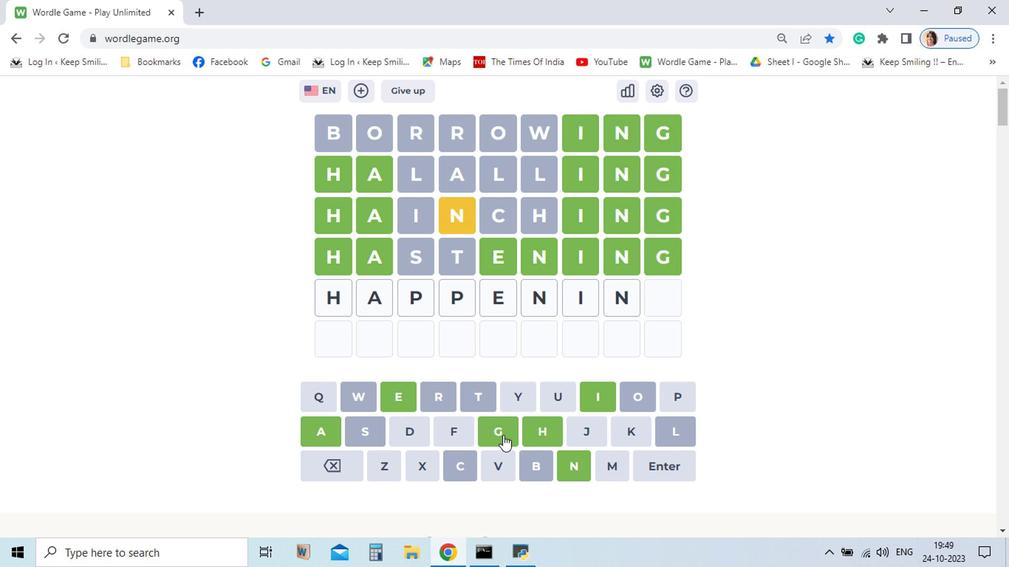 
Action: Mouse moved to (537, 460)
Screenshot: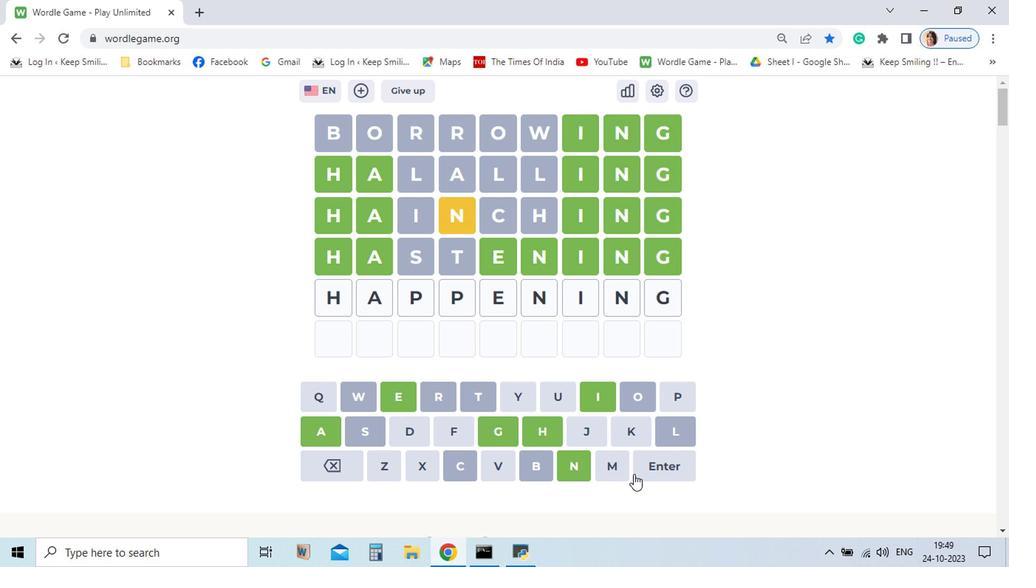 
Action: Mouse pressed left at (537, 460)
Screenshot: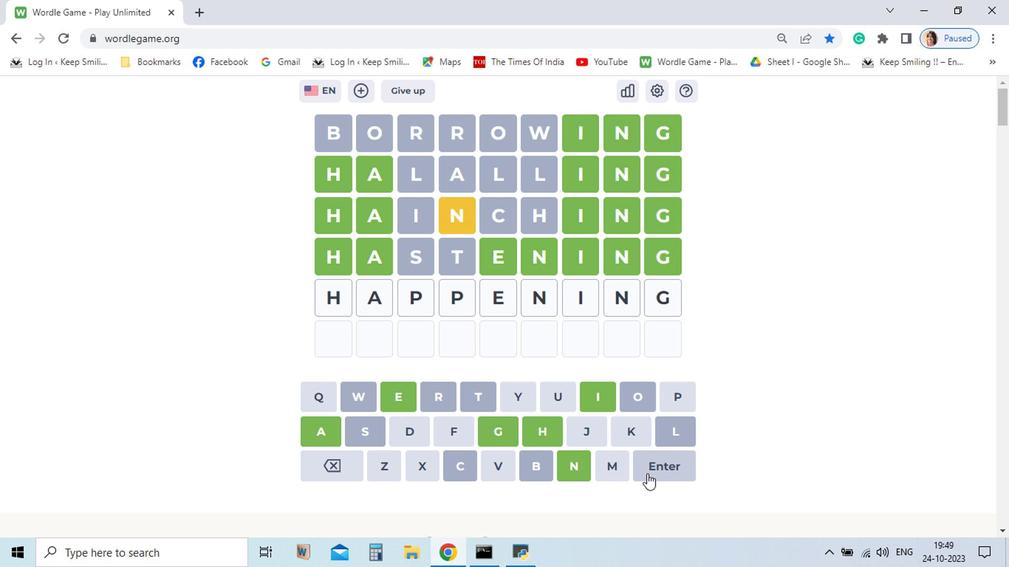 
Action: Mouse moved to (491, 443)
Screenshot: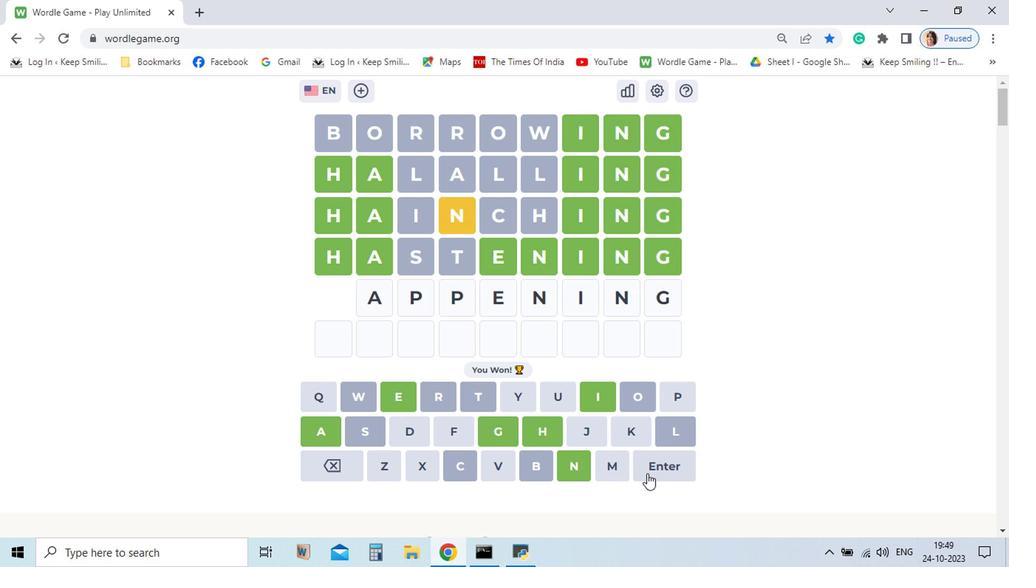 
Action: Mouse pressed left at (491, 443)
Screenshot: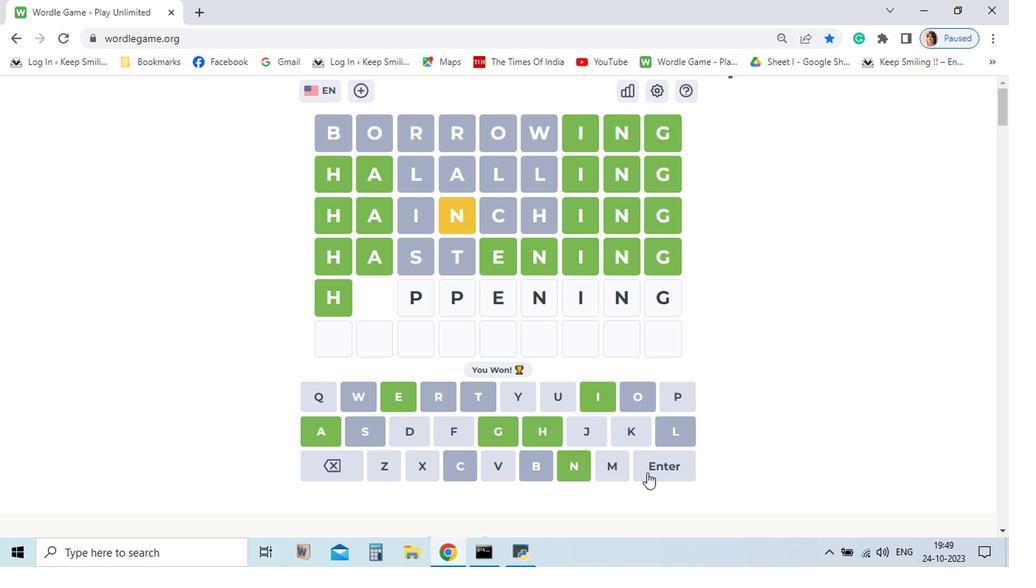 
Action: Mouse moved to (594, 471)
Screenshot: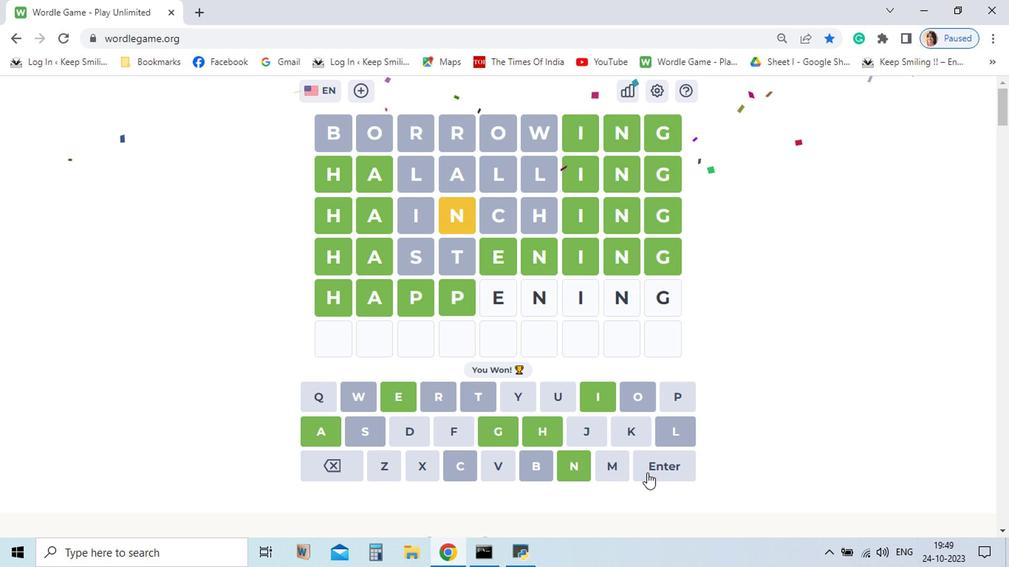 
Action: Mouse pressed left at (594, 471)
Screenshot: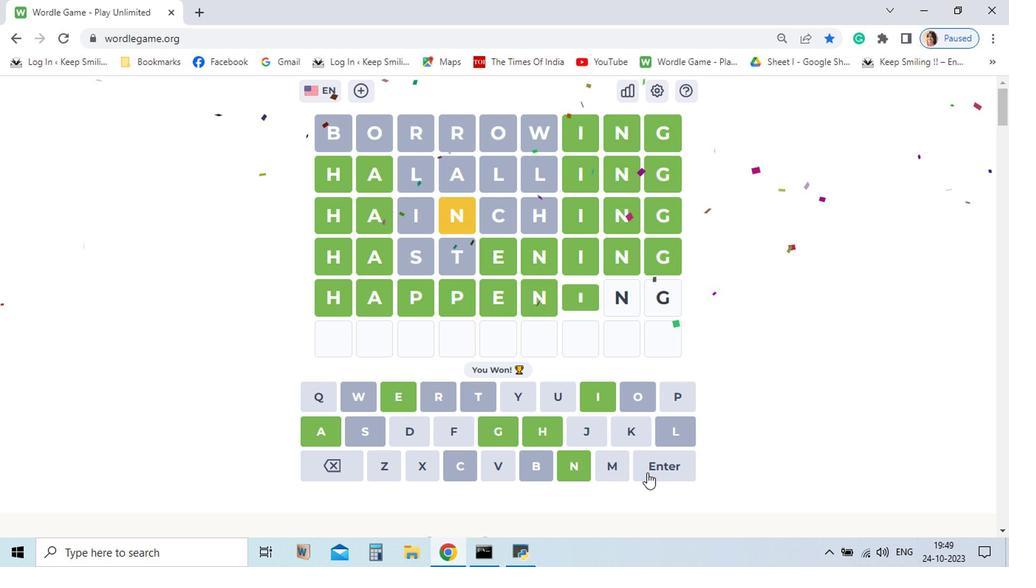 
Action: Mouse moved to (594, 470)
Screenshot: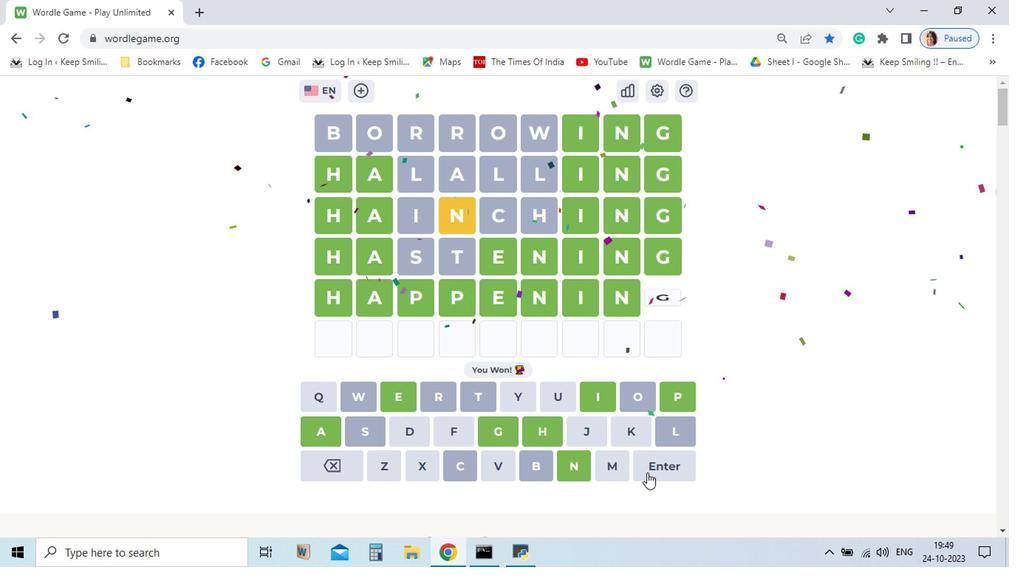 
